 Task: Find connections with filter location Brandýs nad Labem-Stará Boleslav with filter topic #Travellingwith filter profile language English with filter current company AFCONS Infrastructure Limited - A Shapoorji Pallonji Group Company with filter school KGiSL Institute of Technology with filter industry Wholesale Paper Products with filter service category Family Law with filter keywords title Preschool Teacher
Action: Mouse moved to (675, 88)
Screenshot: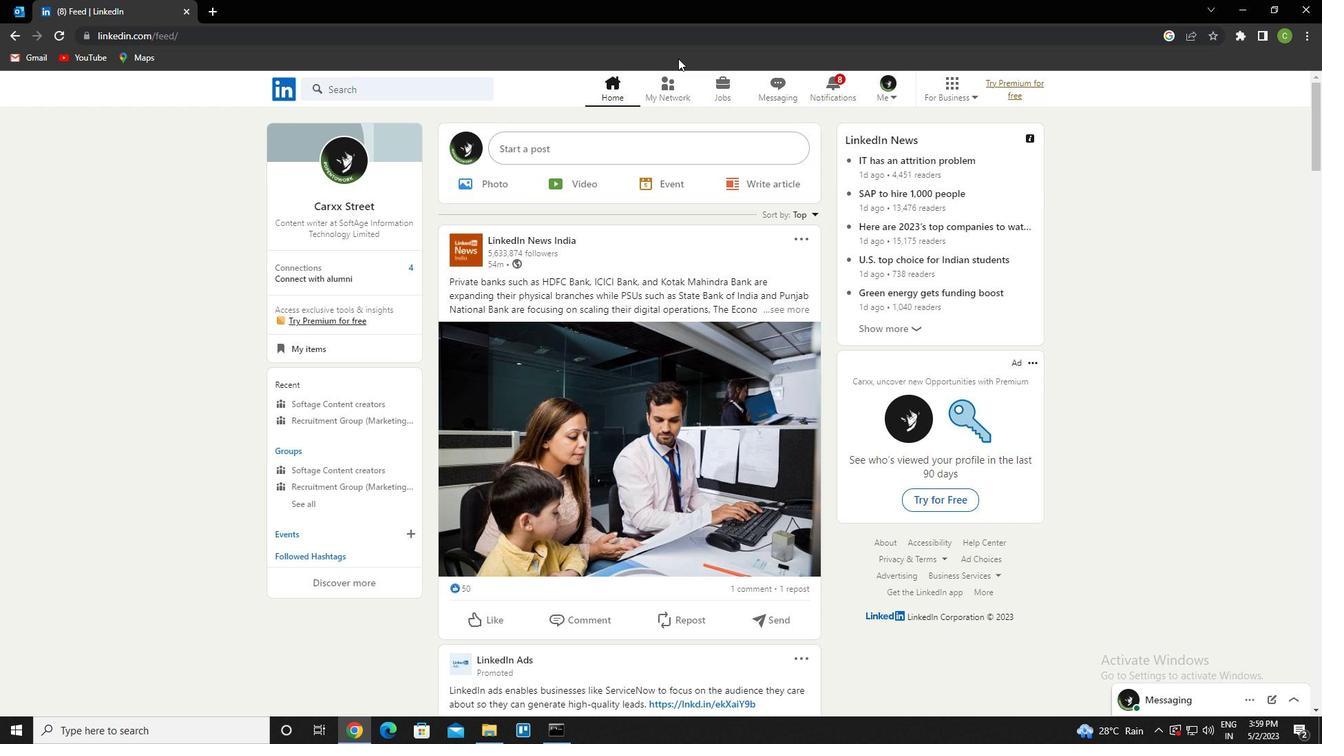 
Action: Mouse pressed left at (675, 88)
Screenshot: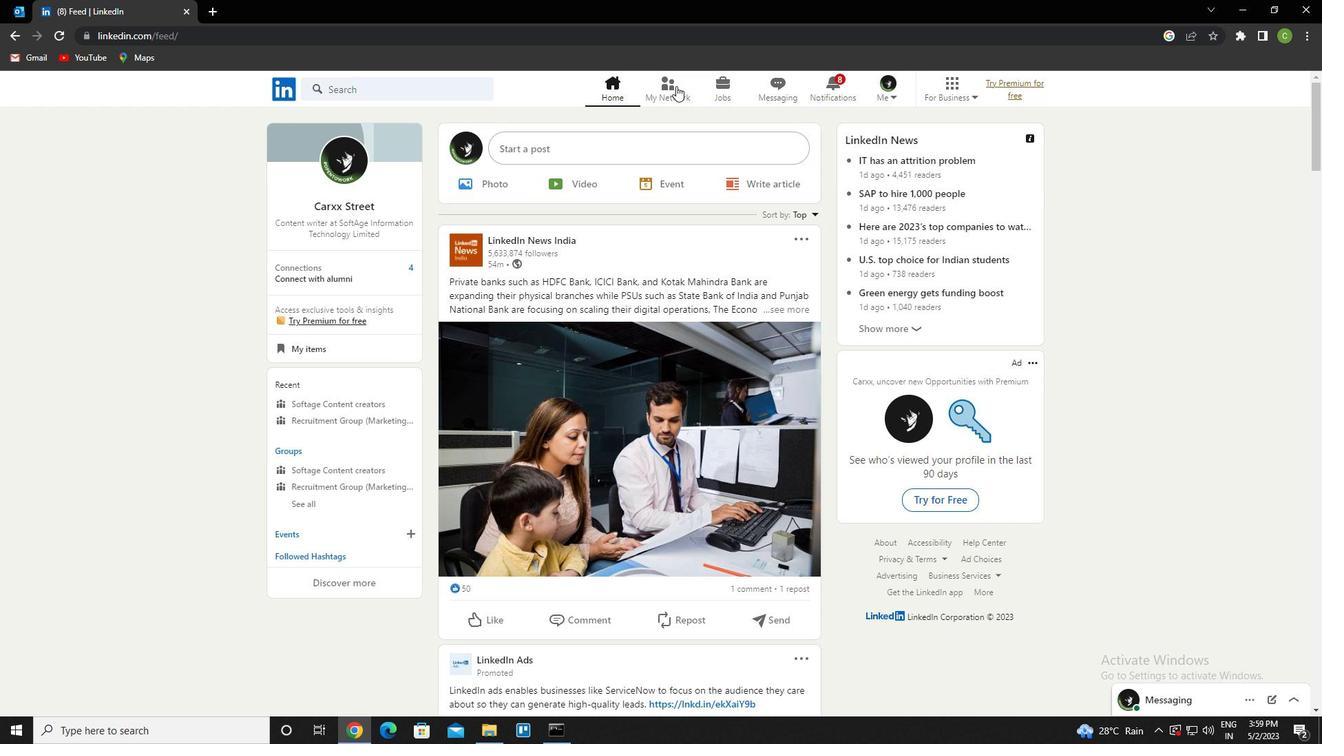 
Action: Mouse moved to (433, 172)
Screenshot: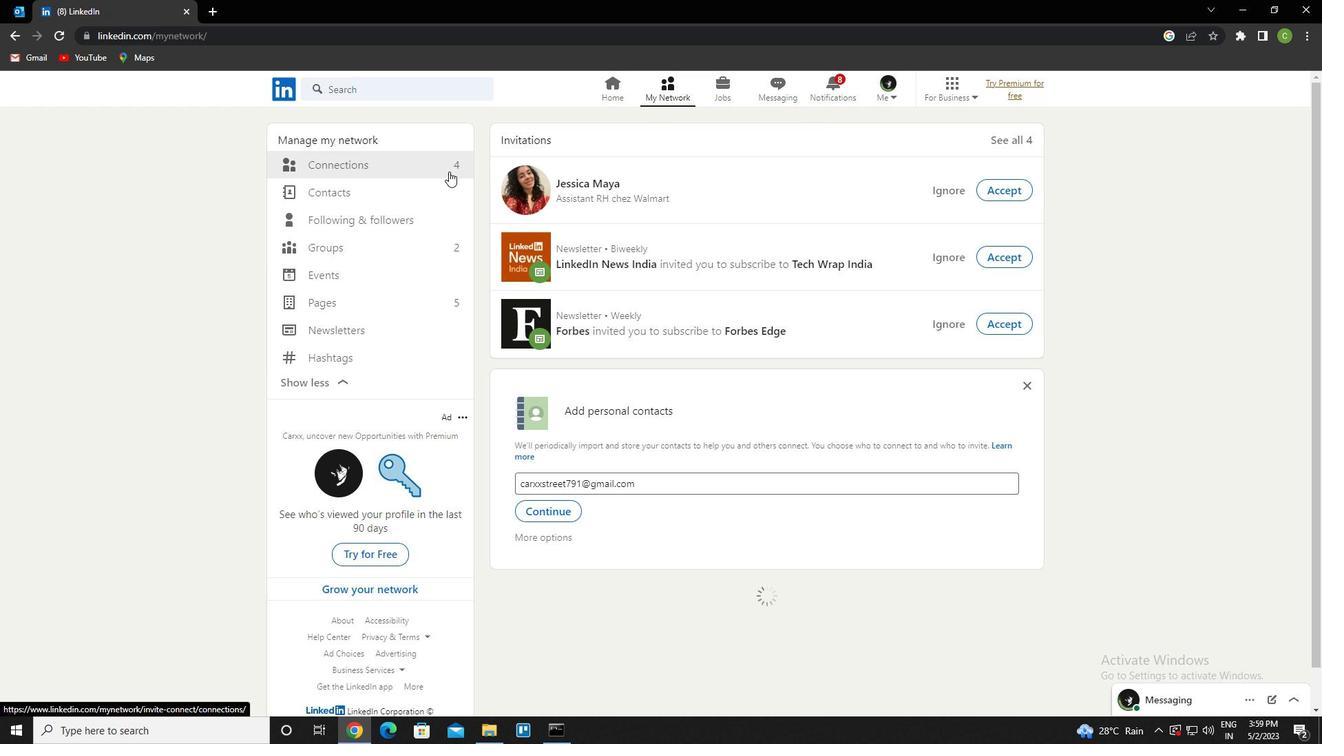 
Action: Mouse pressed left at (433, 172)
Screenshot: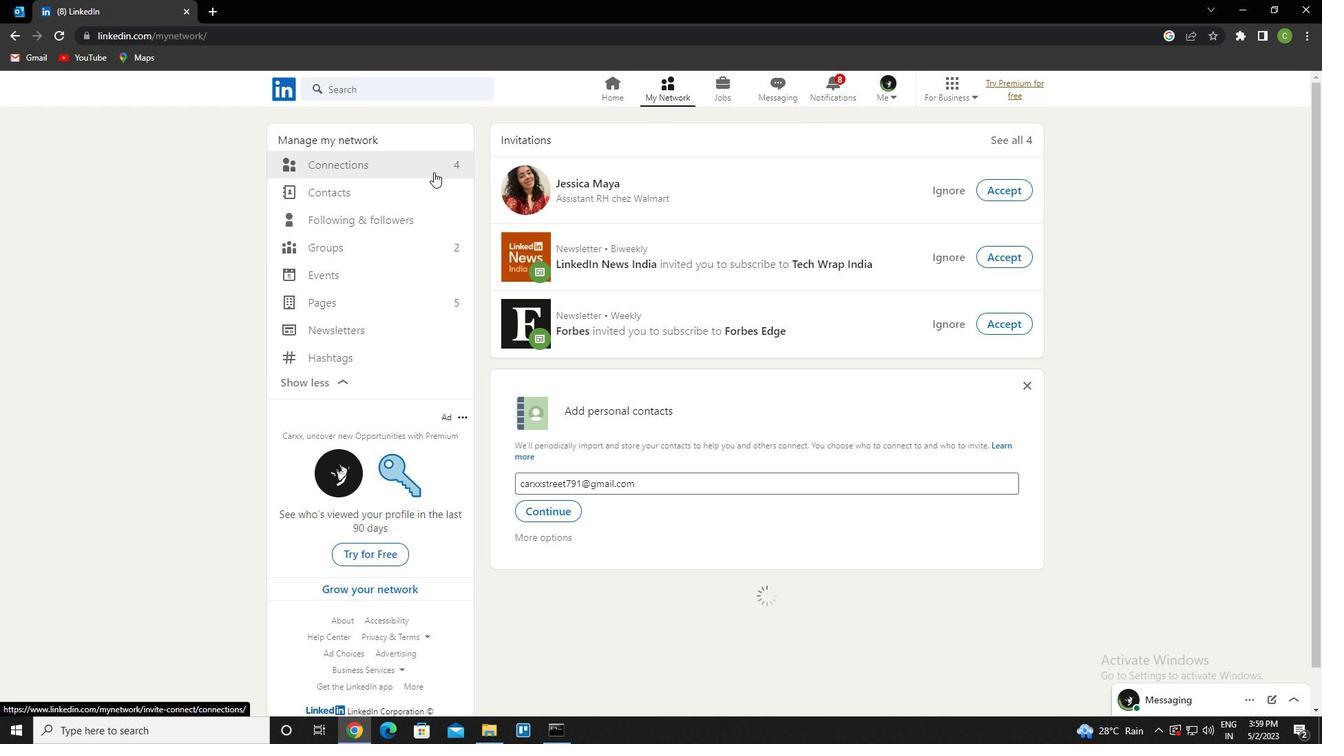
Action: Mouse moved to (775, 165)
Screenshot: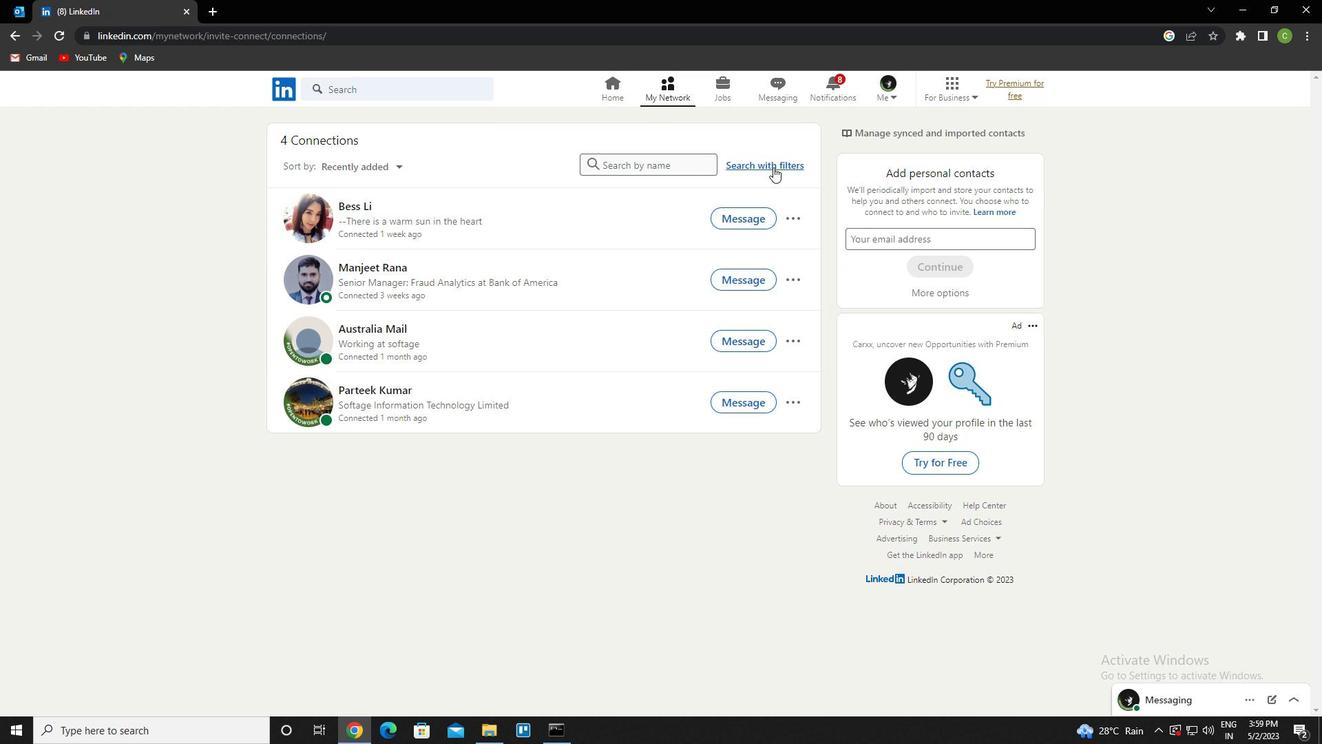 
Action: Mouse pressed left at (775, 165)
Screenshot: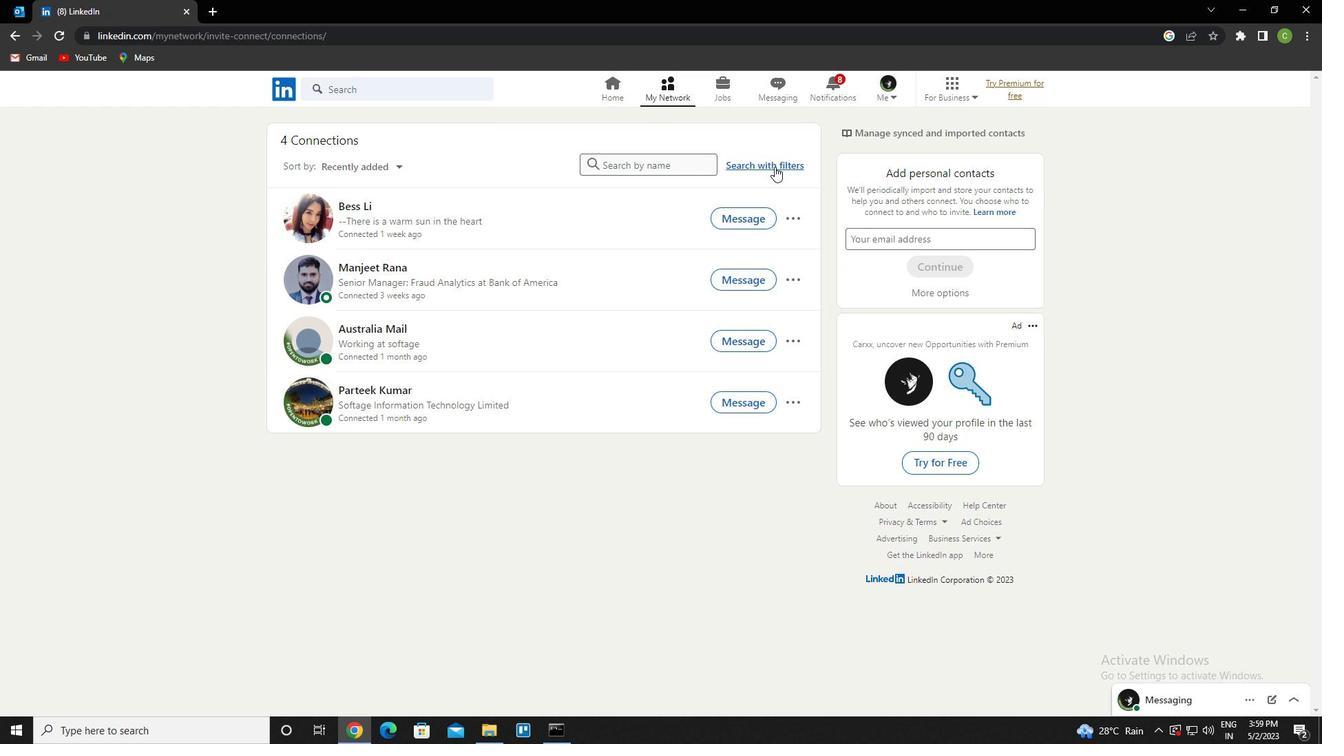 
Action: Mouse moved to (711, 128)
Screenshot: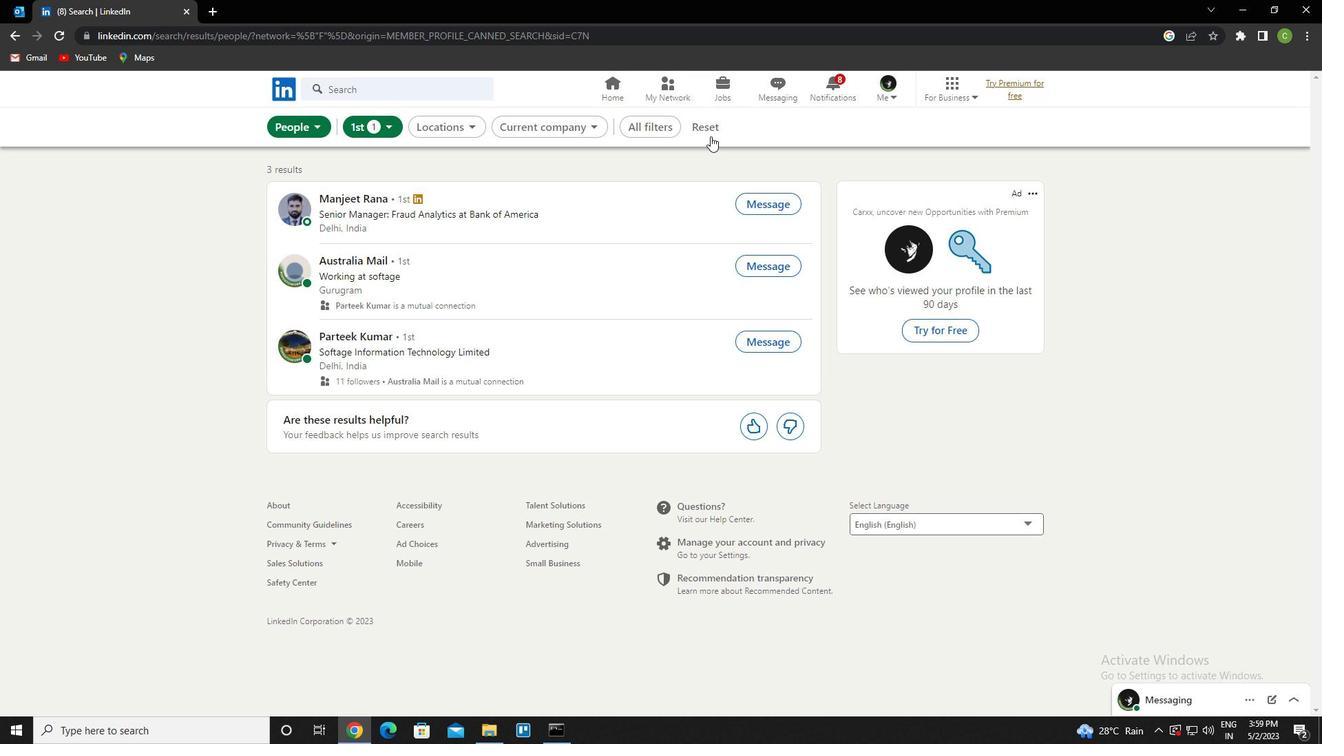 
Action: Mouse pressed left at (711, 128)
Screenshot: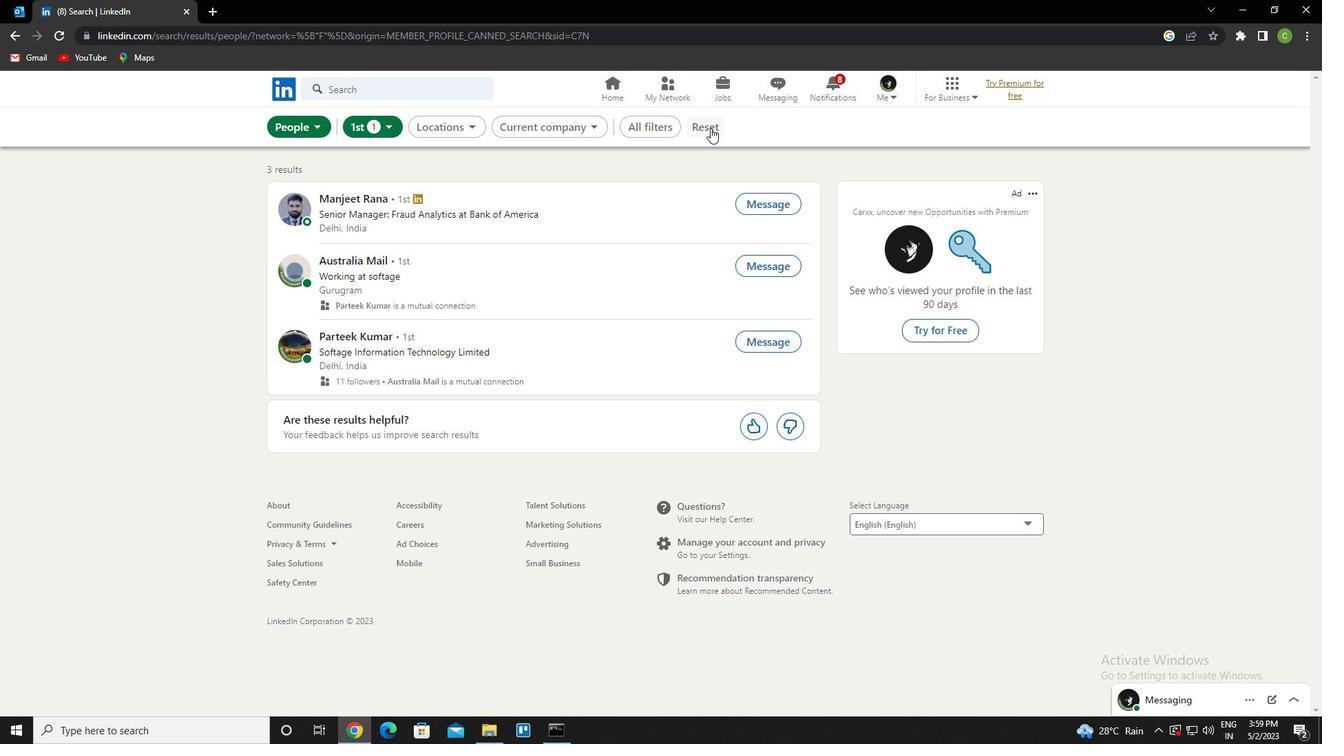 
Action: Mouse moved to (687, 122)
Screenshot: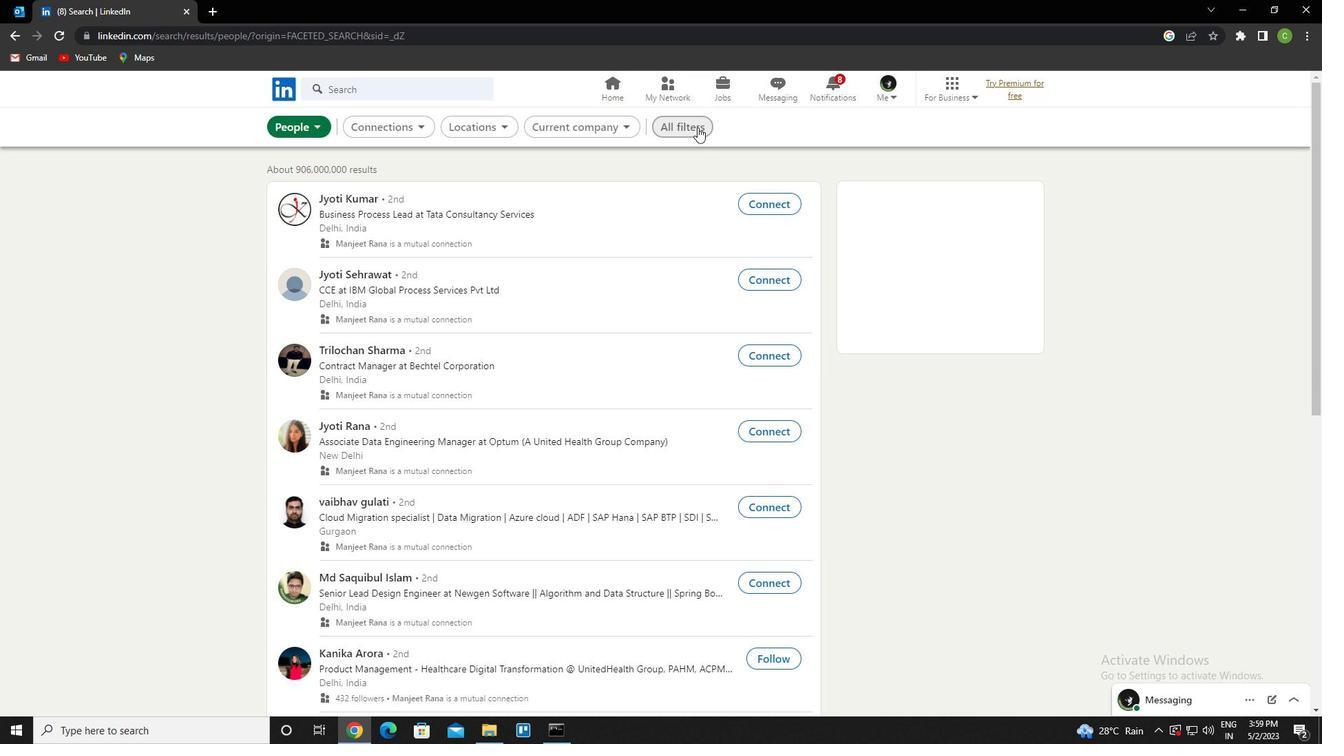 
Action: Mouse pressed left at (687, 122)
Screenshot: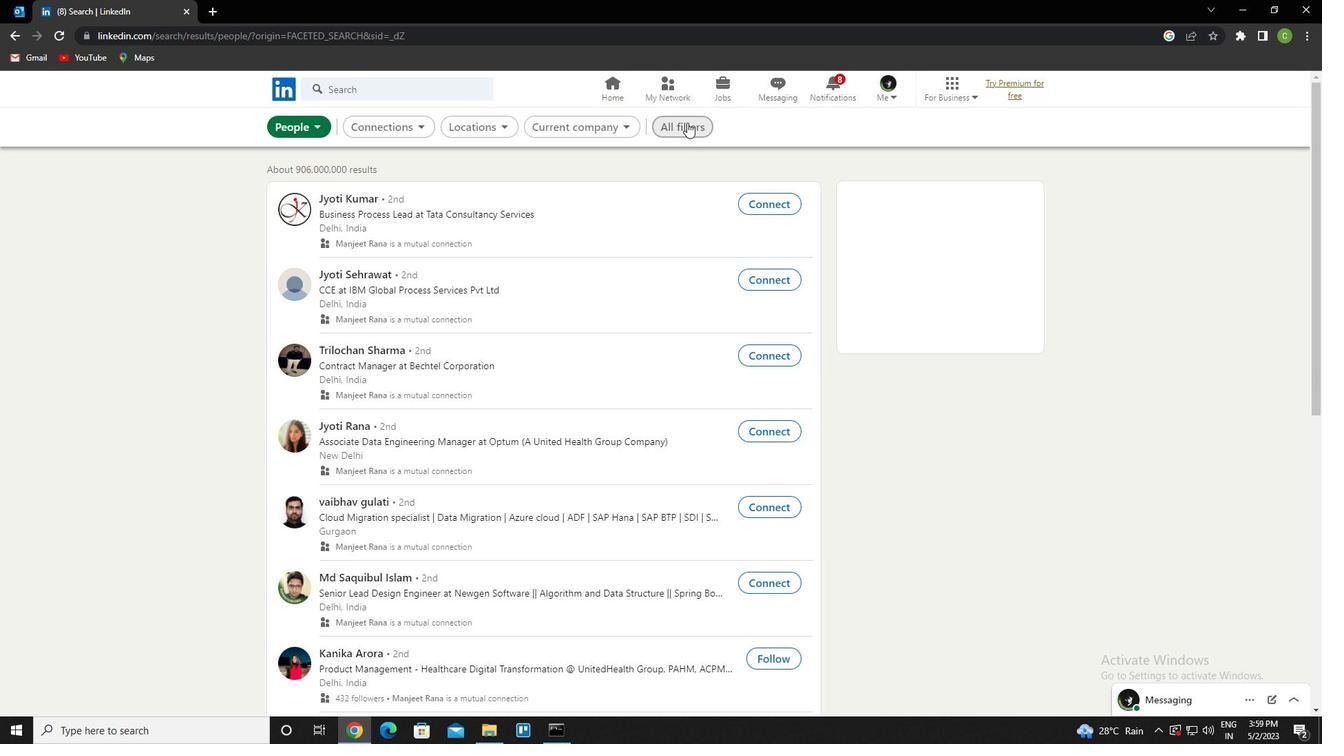 
Action: Mouse moved to (1192, 440)
Screenshot: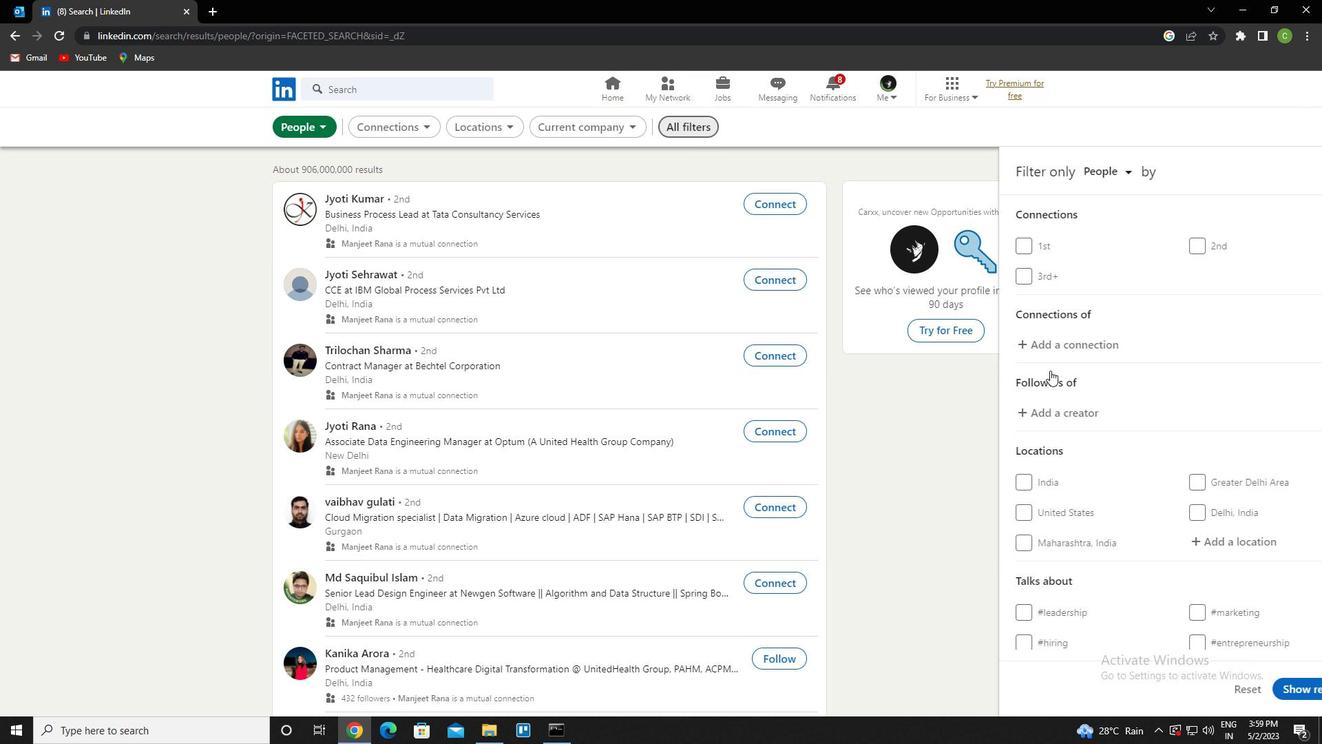 
Action: Mouse scrolled (1192, 439) with delta (0, 0)
Screenshot: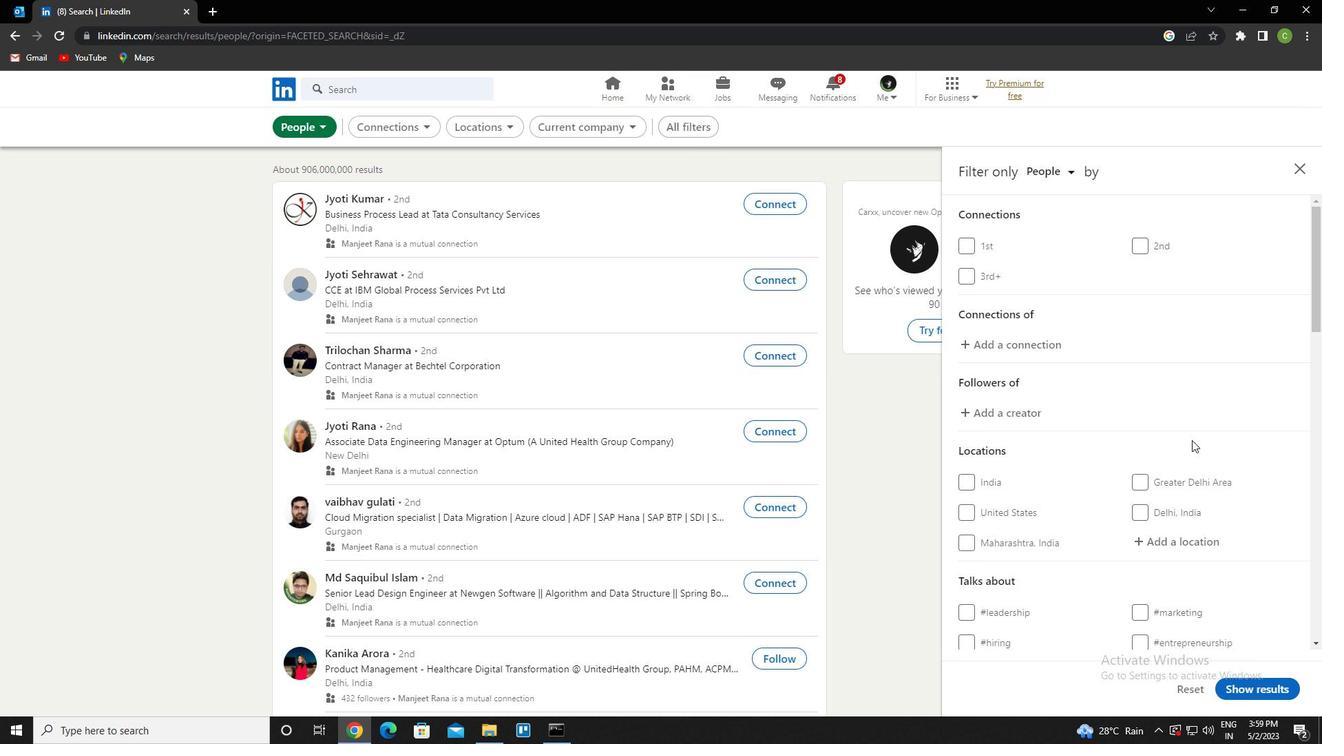 
Action: Mouse moved to (1192, 442)
Screenshot: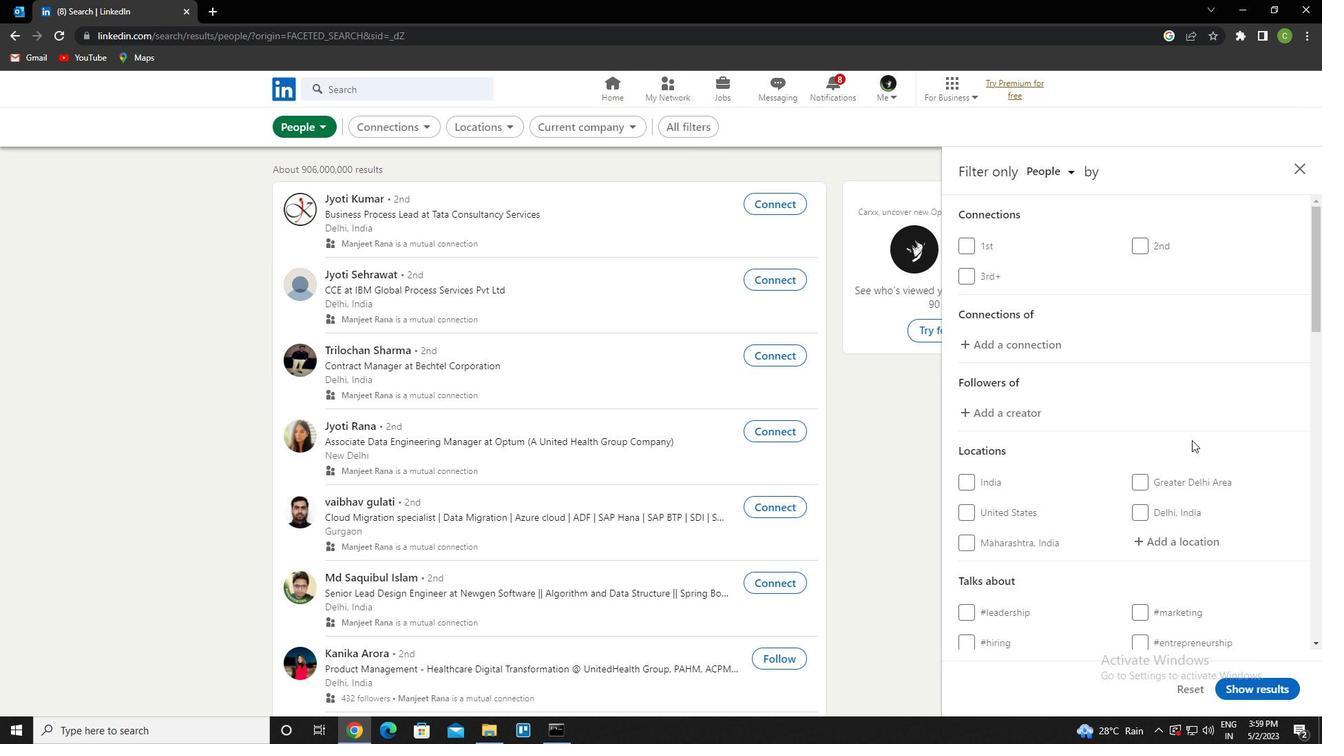
Action: Mouse scrolled (1192, 441) with delta (0, 0)
Screenshot: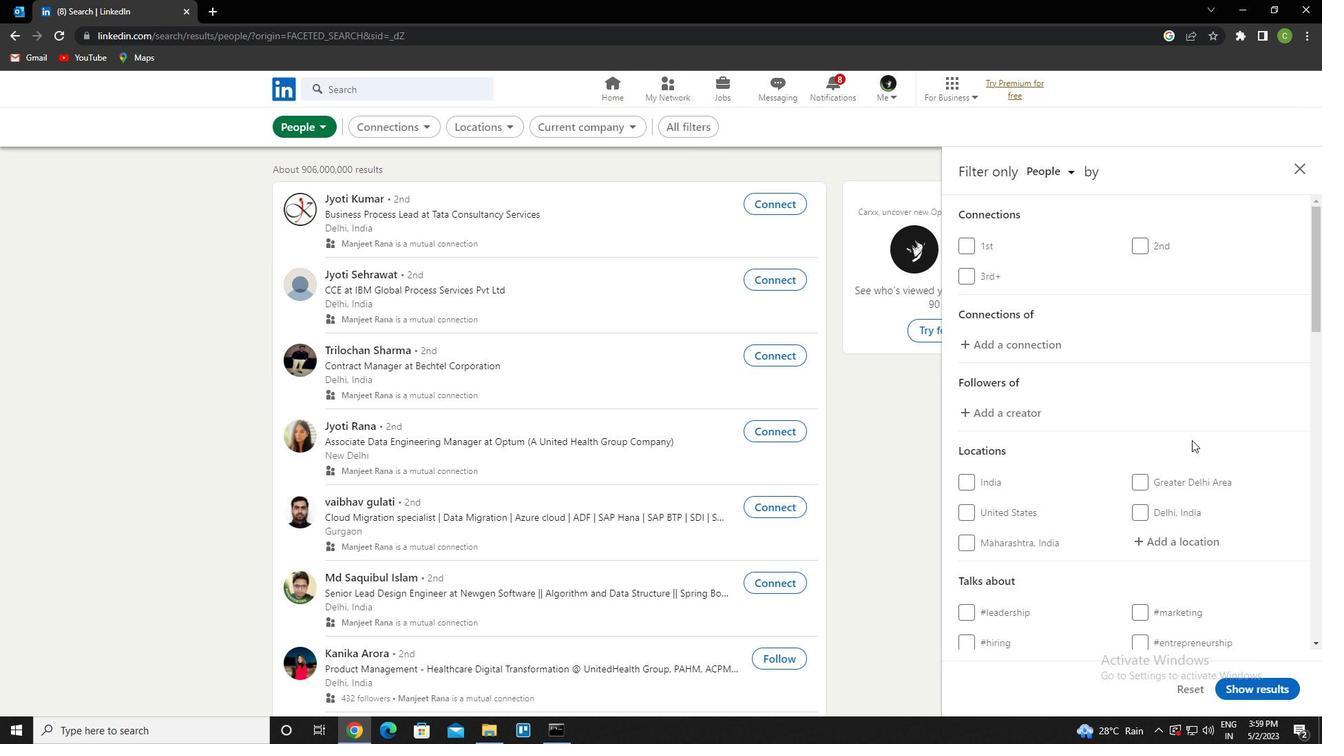 
Action: Mouse moved to (1192, 401)
Screenshot: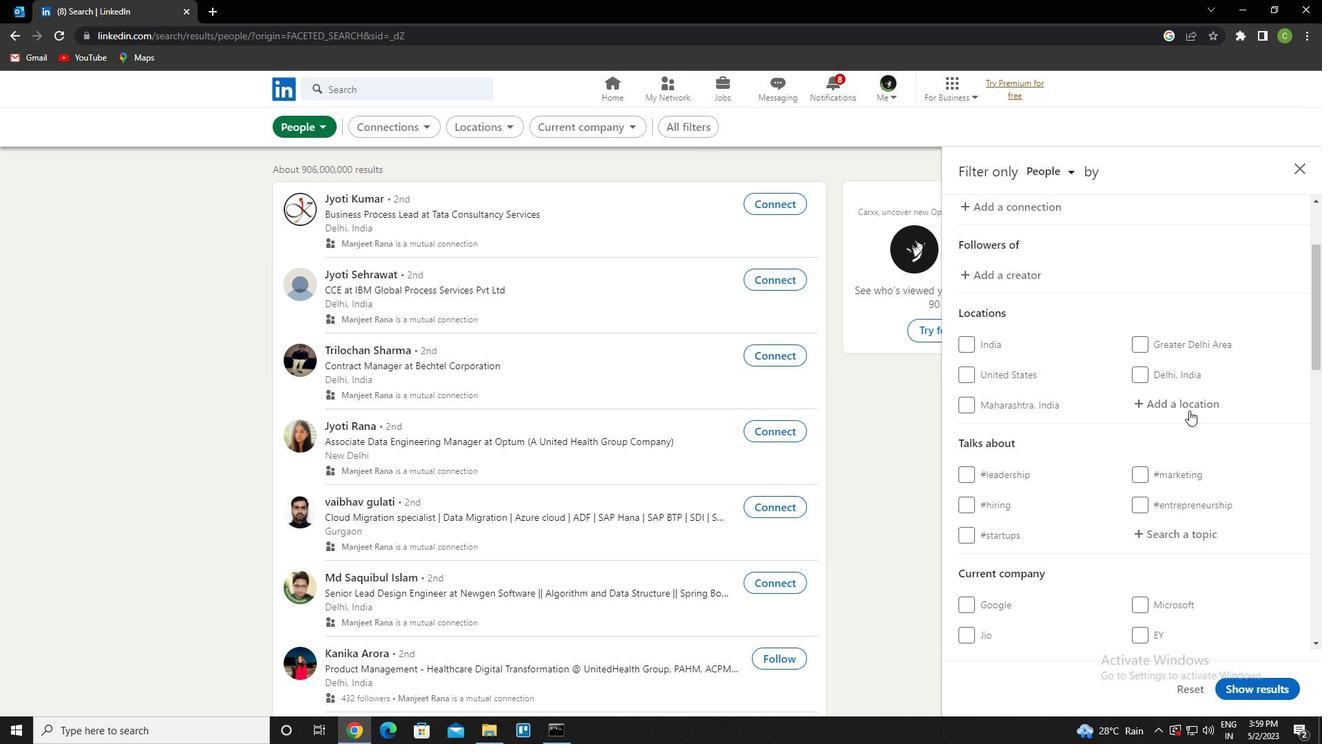 
Action: Mouse pressed left at (1192, 401)
Screenshot: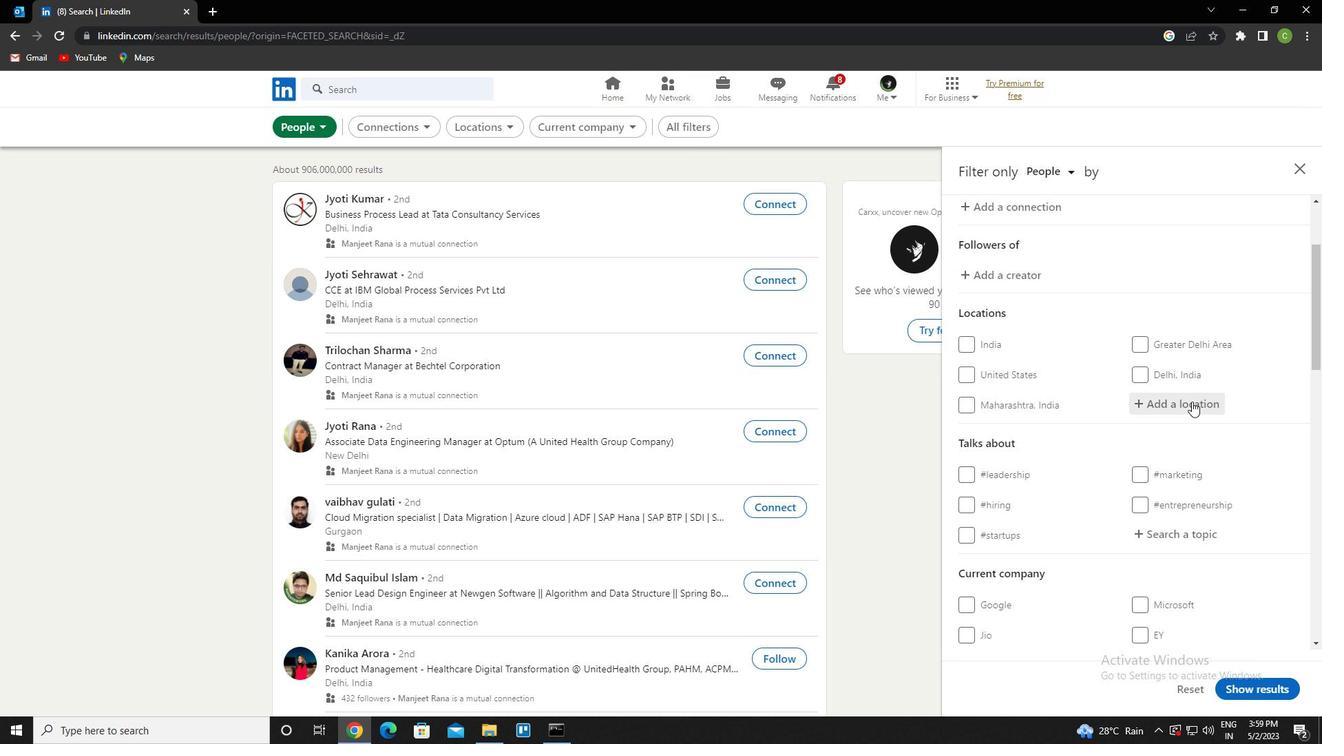 
Action: Key pressed <Key.caps_lock>b<Key.caps_lock>randys<Key.down><Key.enter>
Screenshot: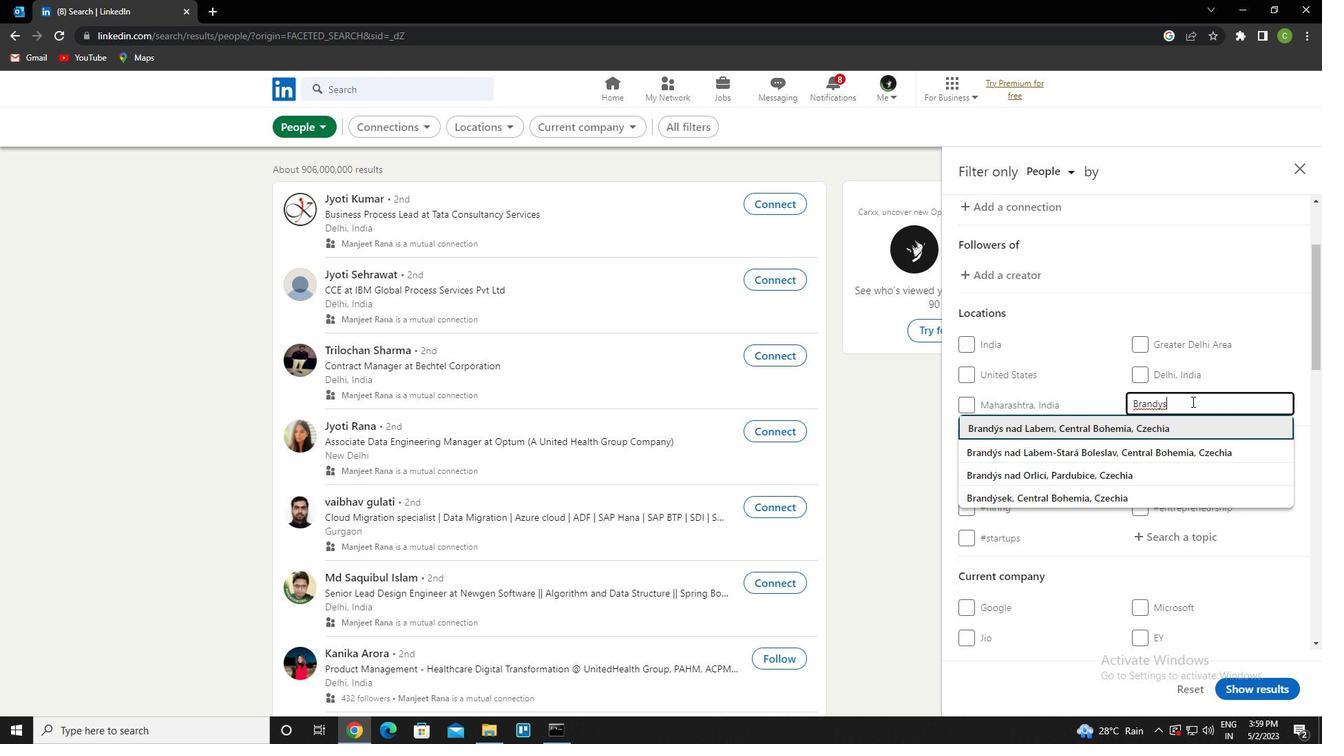
Action: Mouse scrolled (1192, 400) with delta (0, 0)
Screenshot: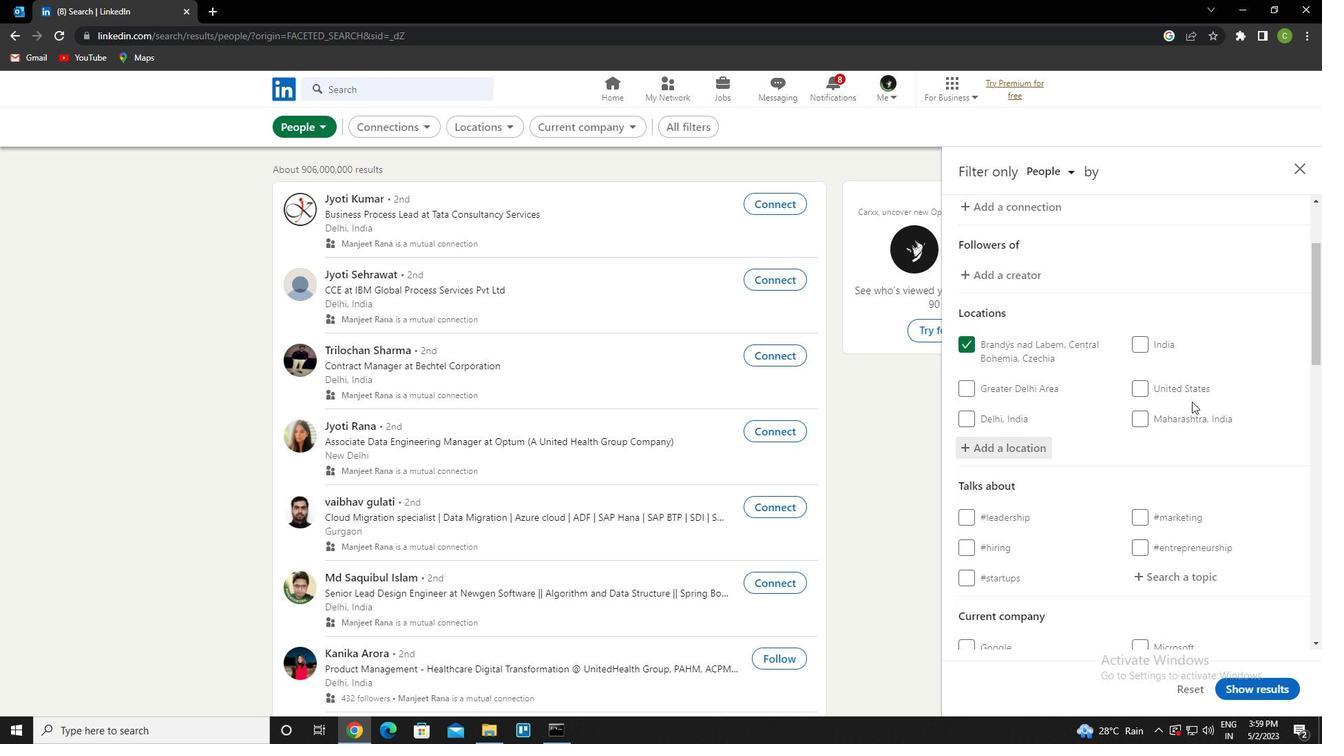 
Action: Mouse scrolled (1192, 400) with delta (0, 0)
Screenshot: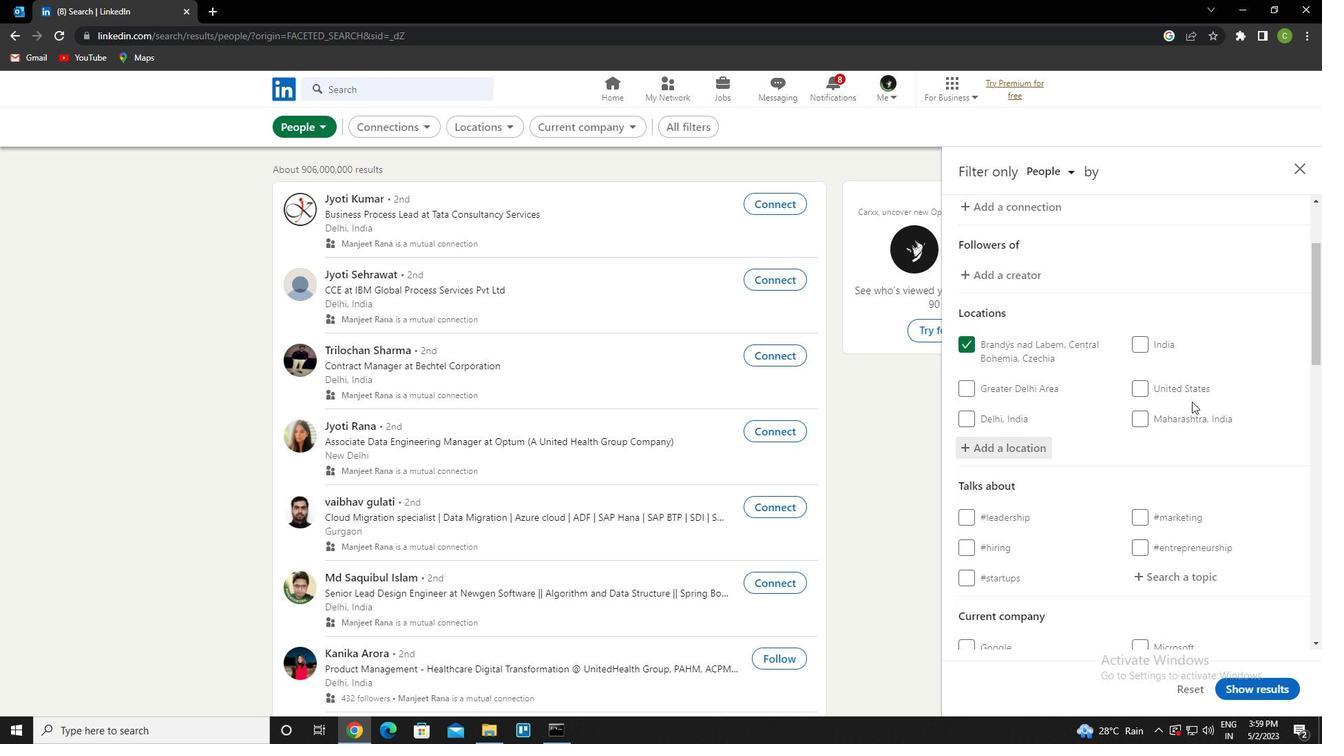 
Action: Mouse scrolled (1192, 400) with delta (0, 0)
Screenshot: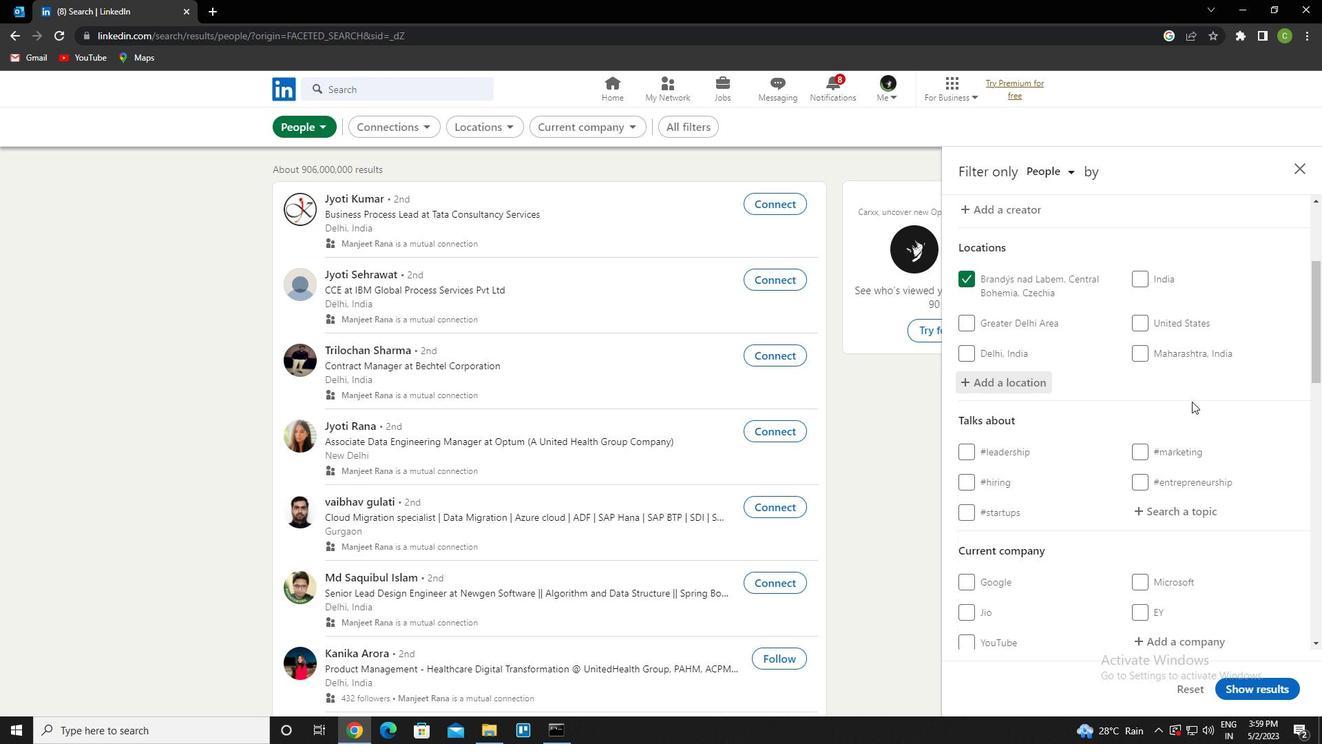 
Action: Mouse moved to (1180, 364)
Screenshot: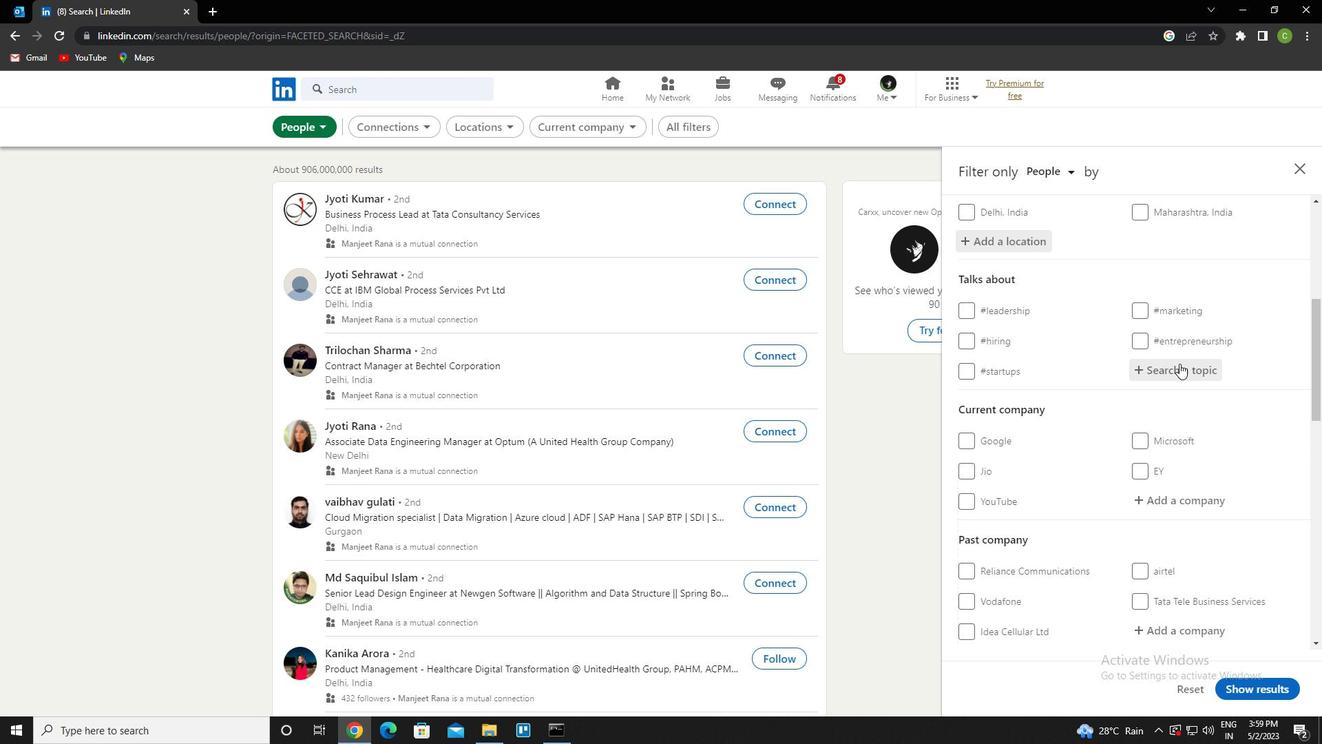 
Action: Mouse pressed left at (1180, 364)
Screenshot: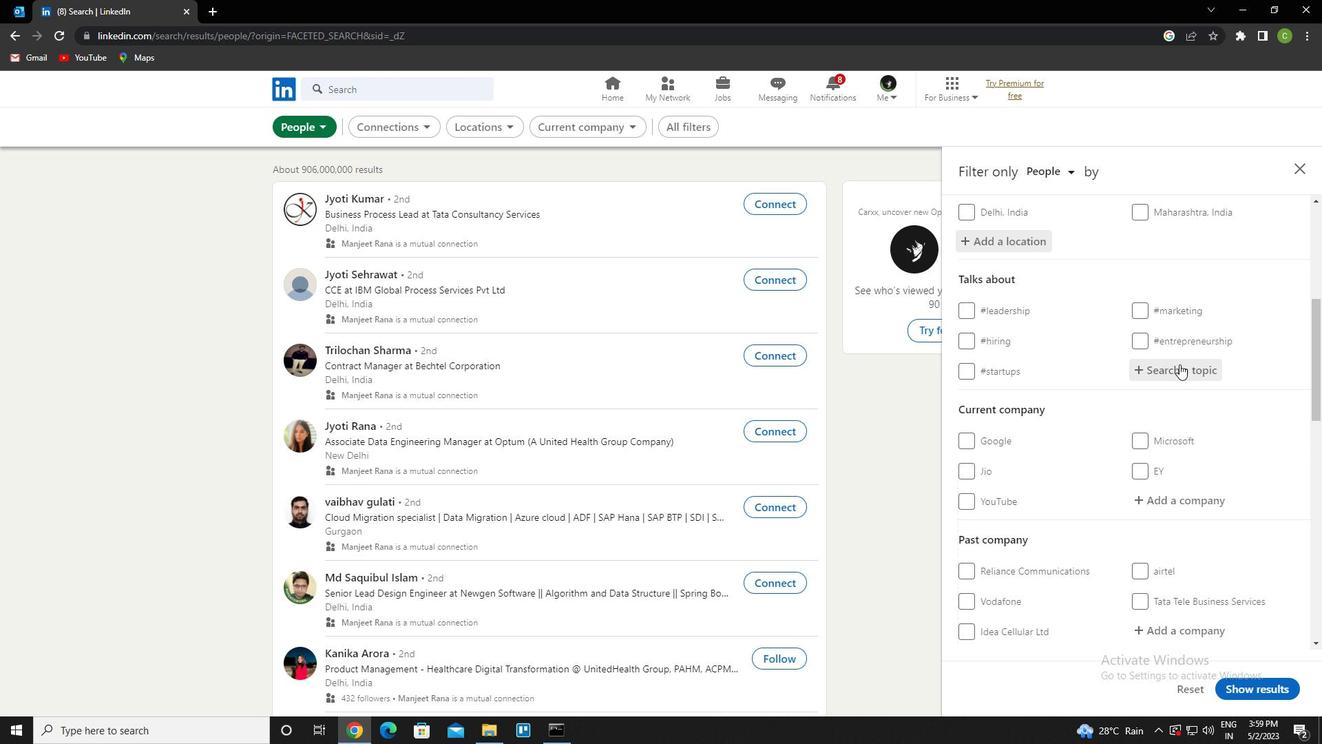 
Action: Key pressed <Key.caps_lock>t<Key.caps_lock>ravelling<Key.down><Key.enter>
Screenshot: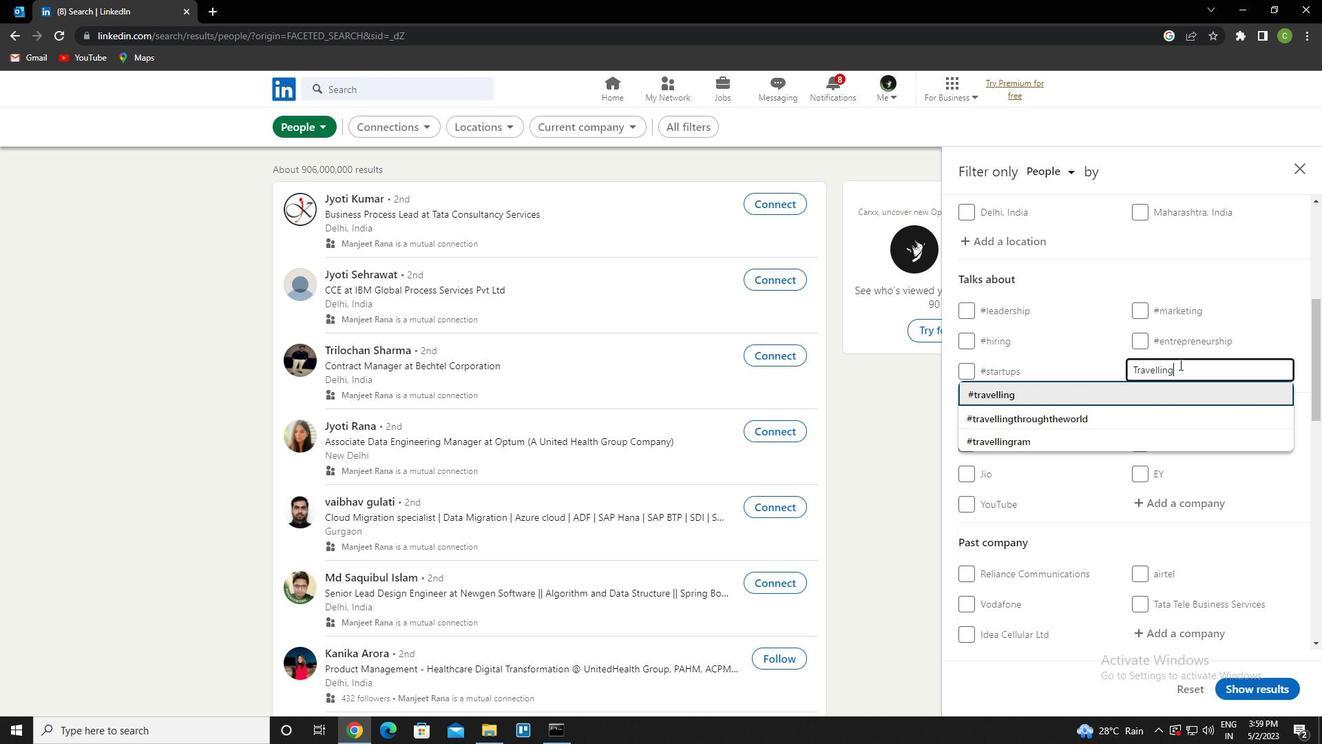 
Action: Mouse scrolled (1180, 363) with delta (0, 0)
Screenshot: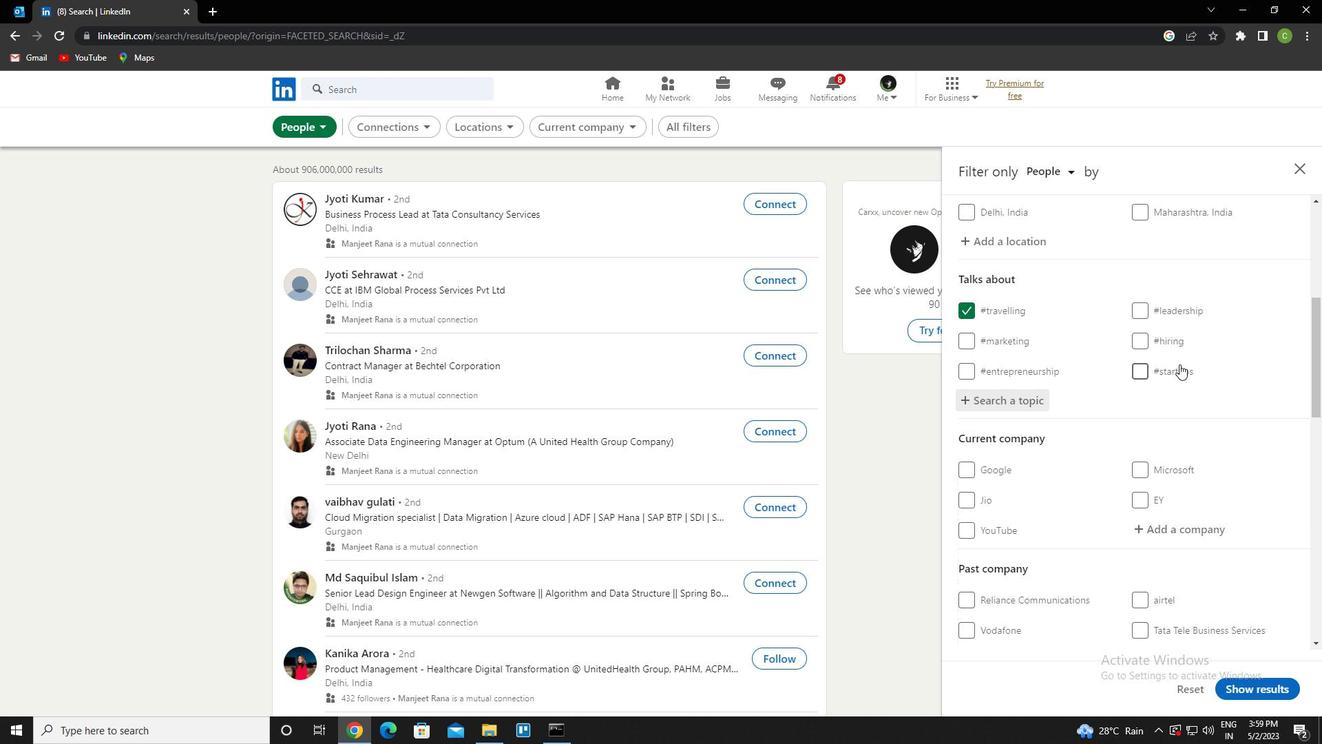 
Action: Mouse scrolled (1180, 363) with delta (0, 0)
Screenshot: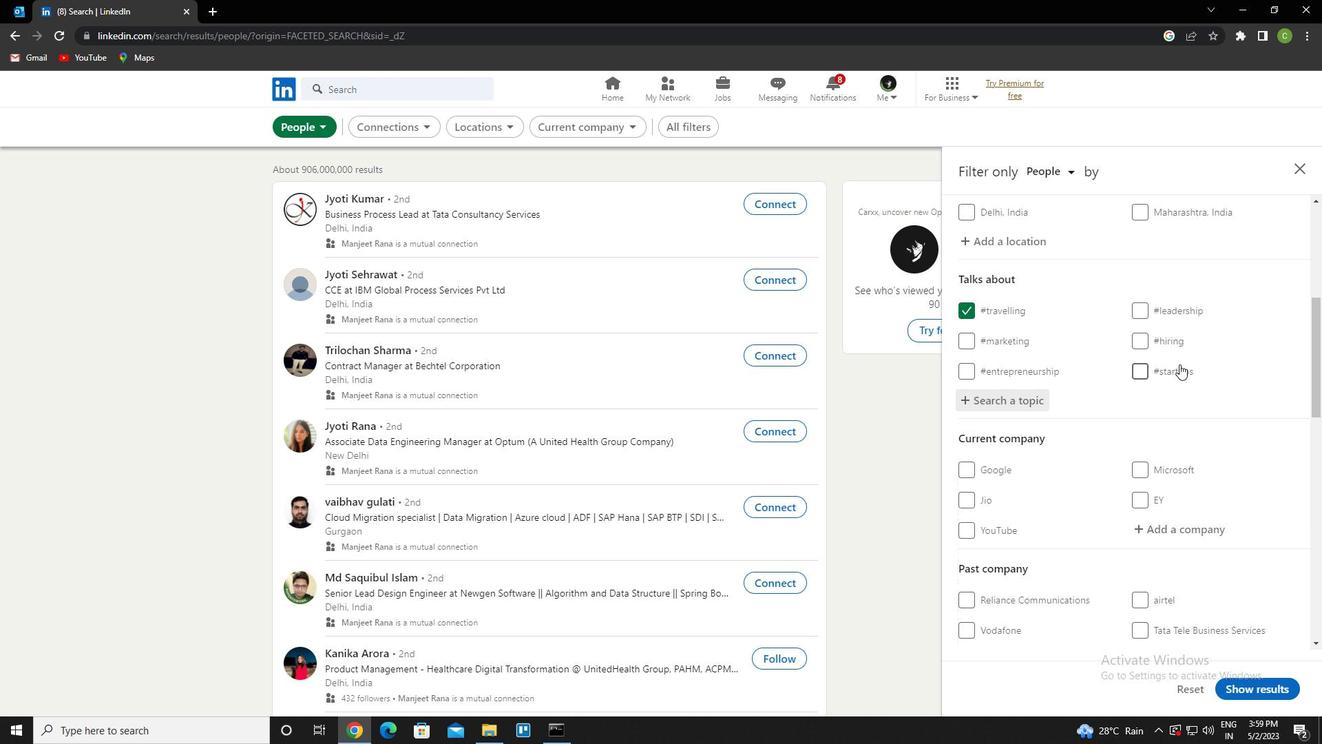 
Action: Mouse scrolled (1180, 363) with delta (0, 0)
Screenshot: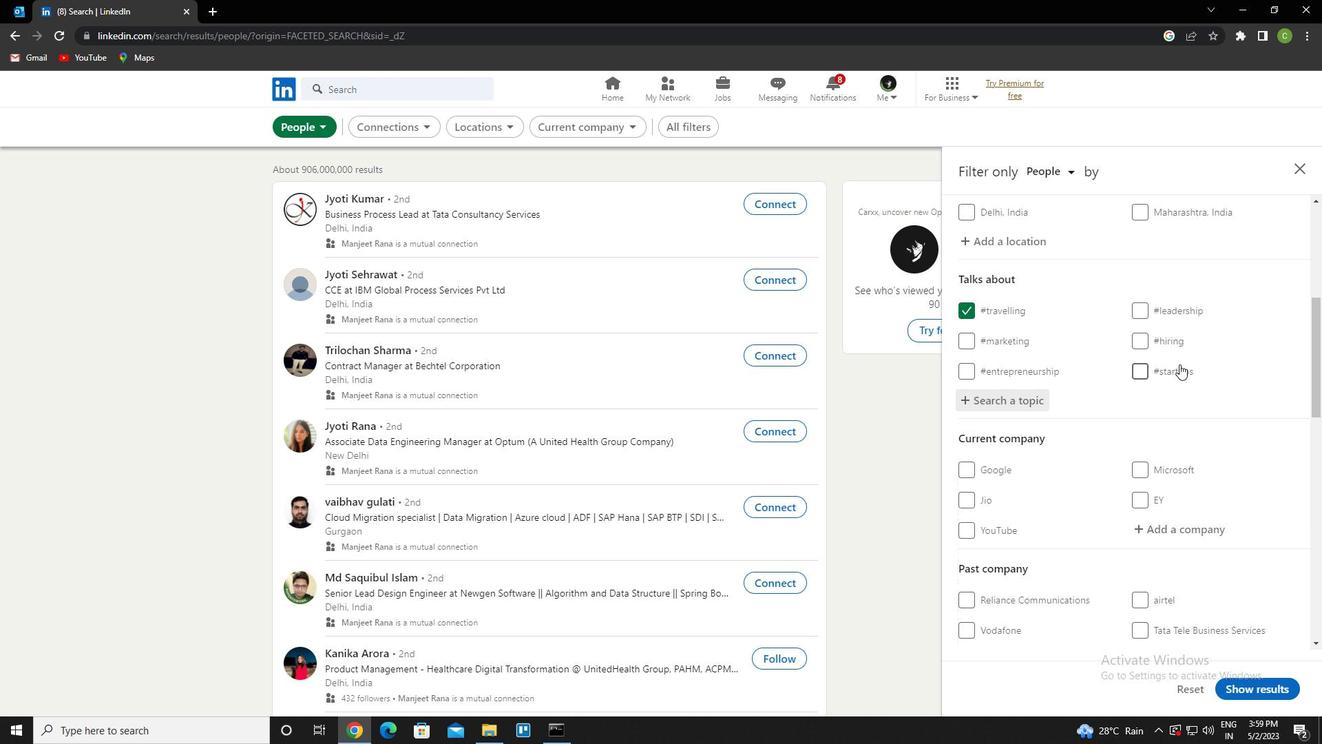 
Action: Mouse scrolled (1180, 363) with delta (0, 0)
Screenshot: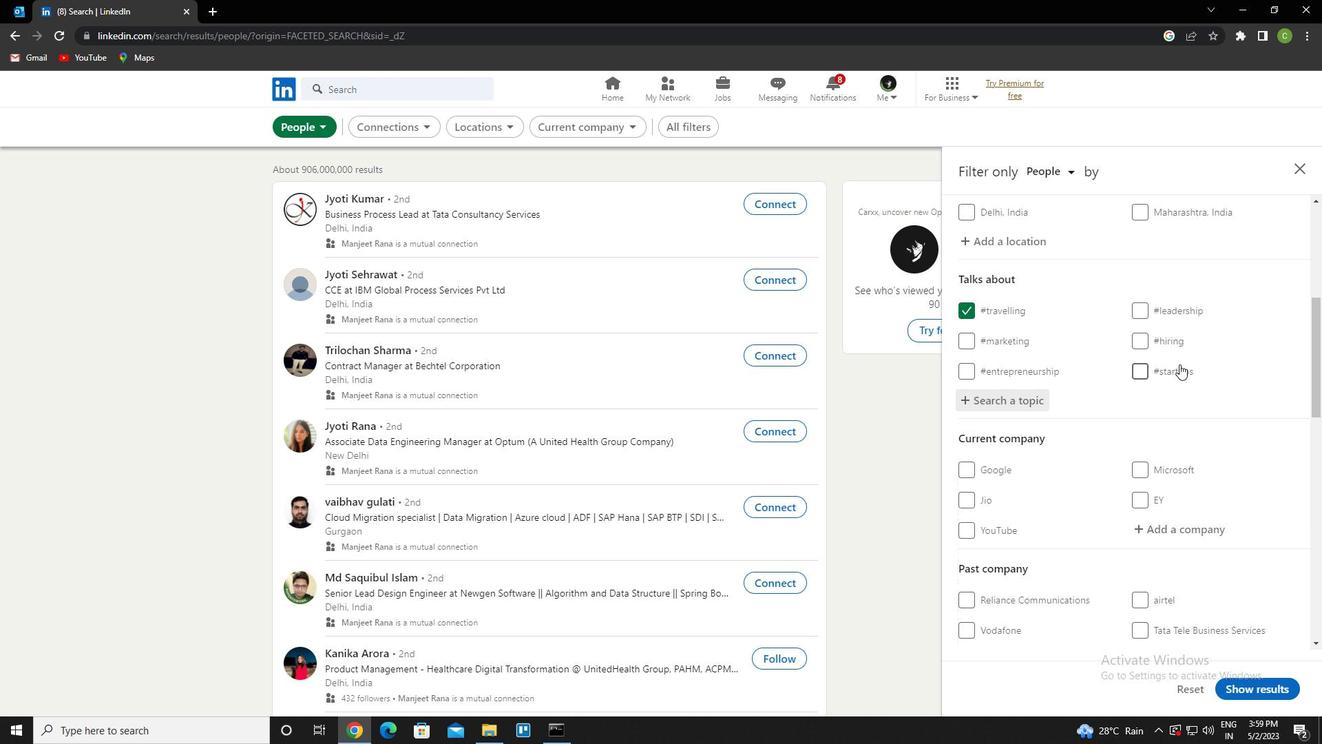 
Action: Mouse scrolled (1180, 363) with delta (0, 0)
Screenshot: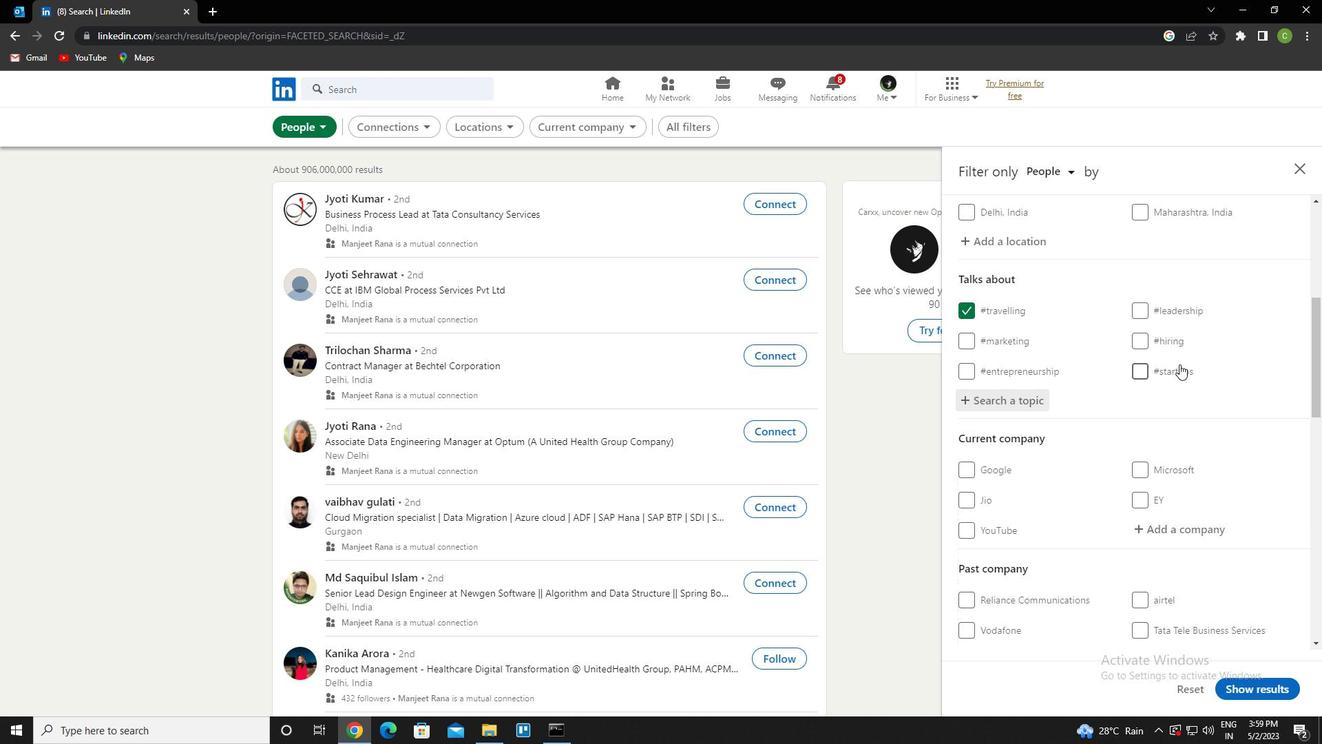 
Action: Mouse scrolled (1180, 363) with delta (0, 0)
Screenshot: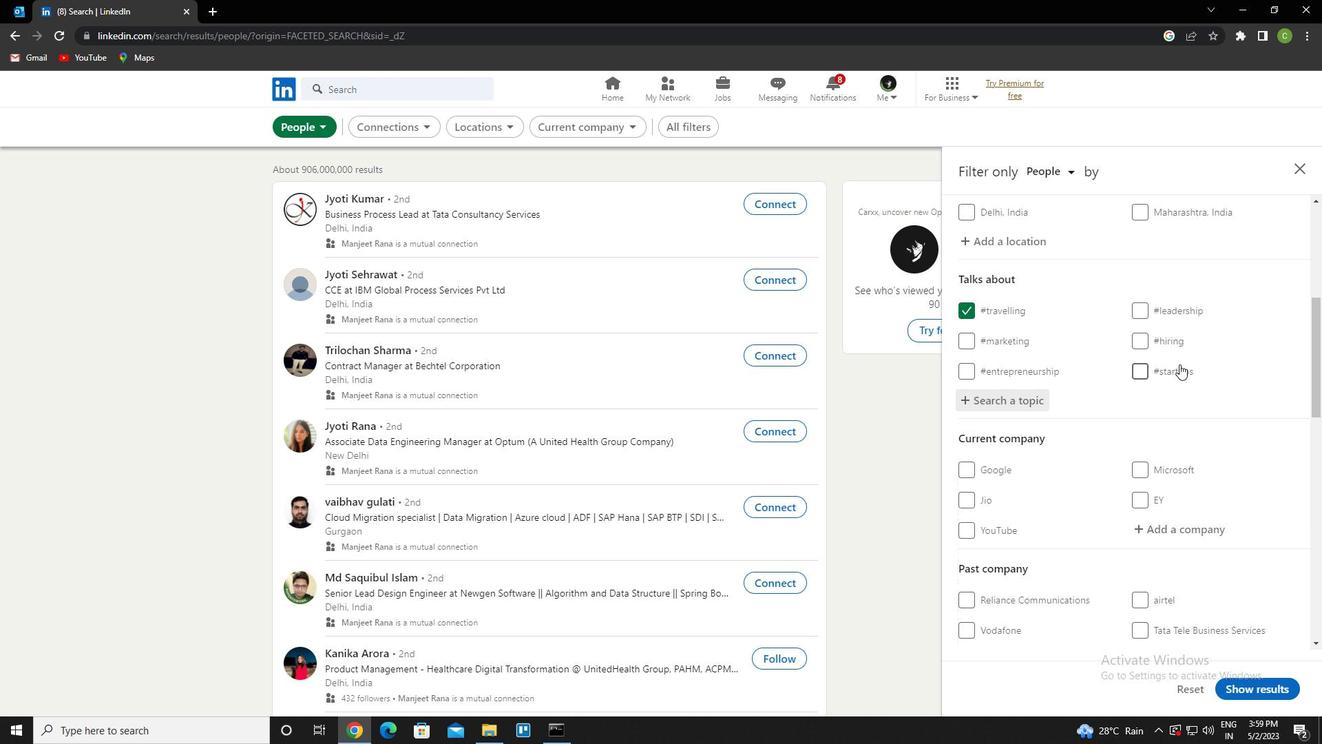 
Action: Mouse scrolled (1180, 363) with delta (0, 0)
Screenshot: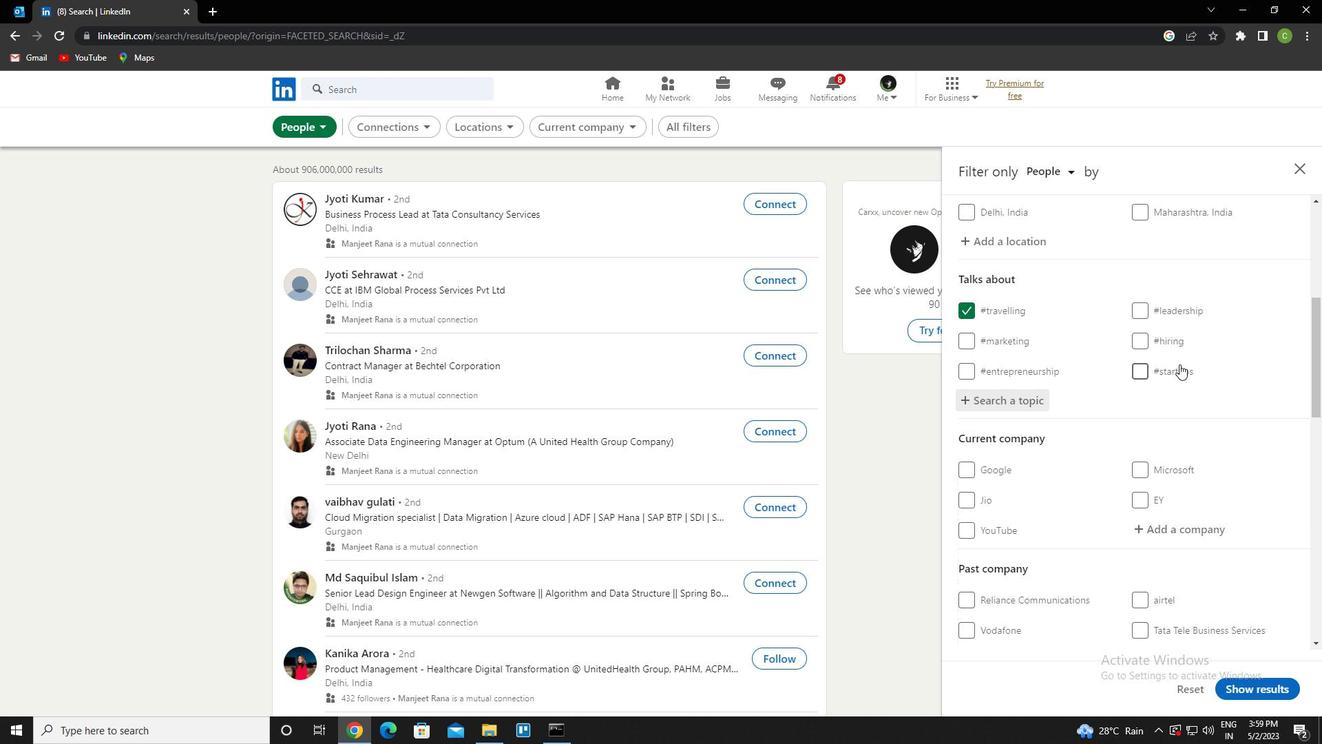 
Action: Mouse scrolled (1180, 363) with delta (0, 0)
Screenshot: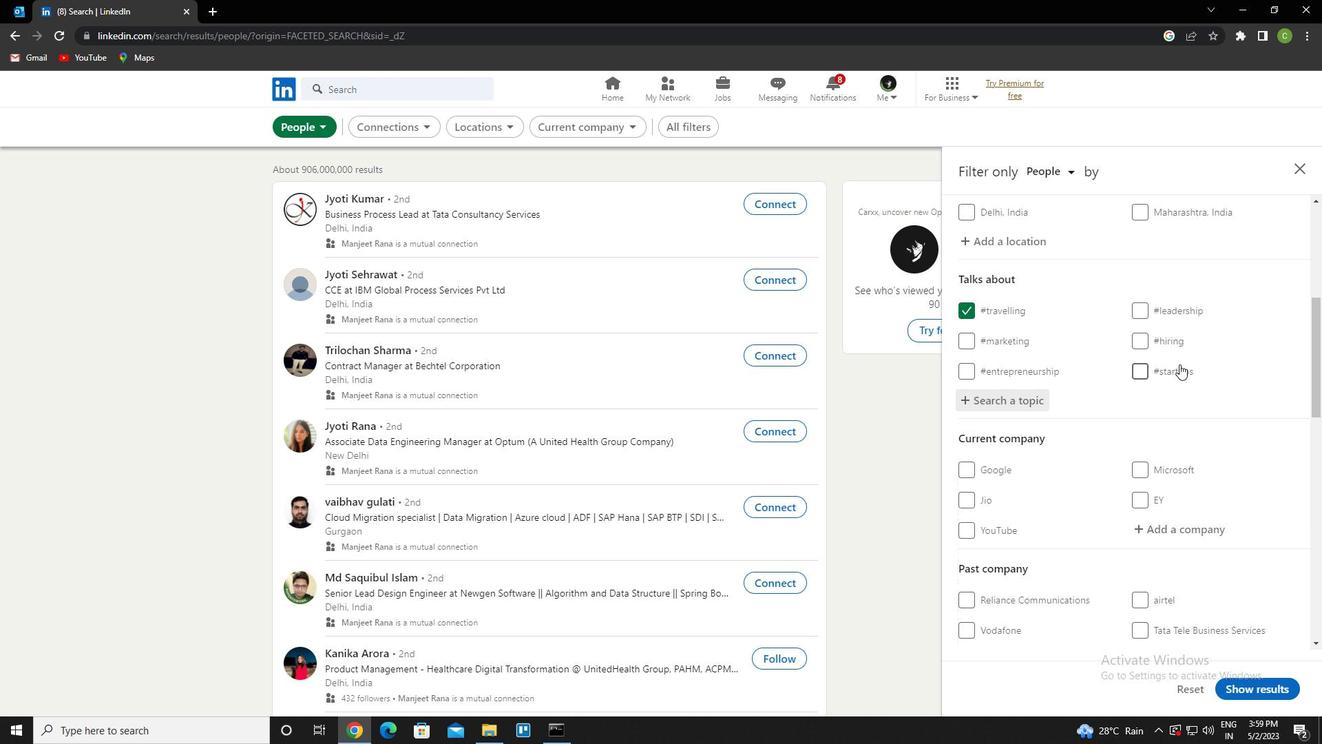 
Action: Mouse moved to (968, 469)
Screenshot: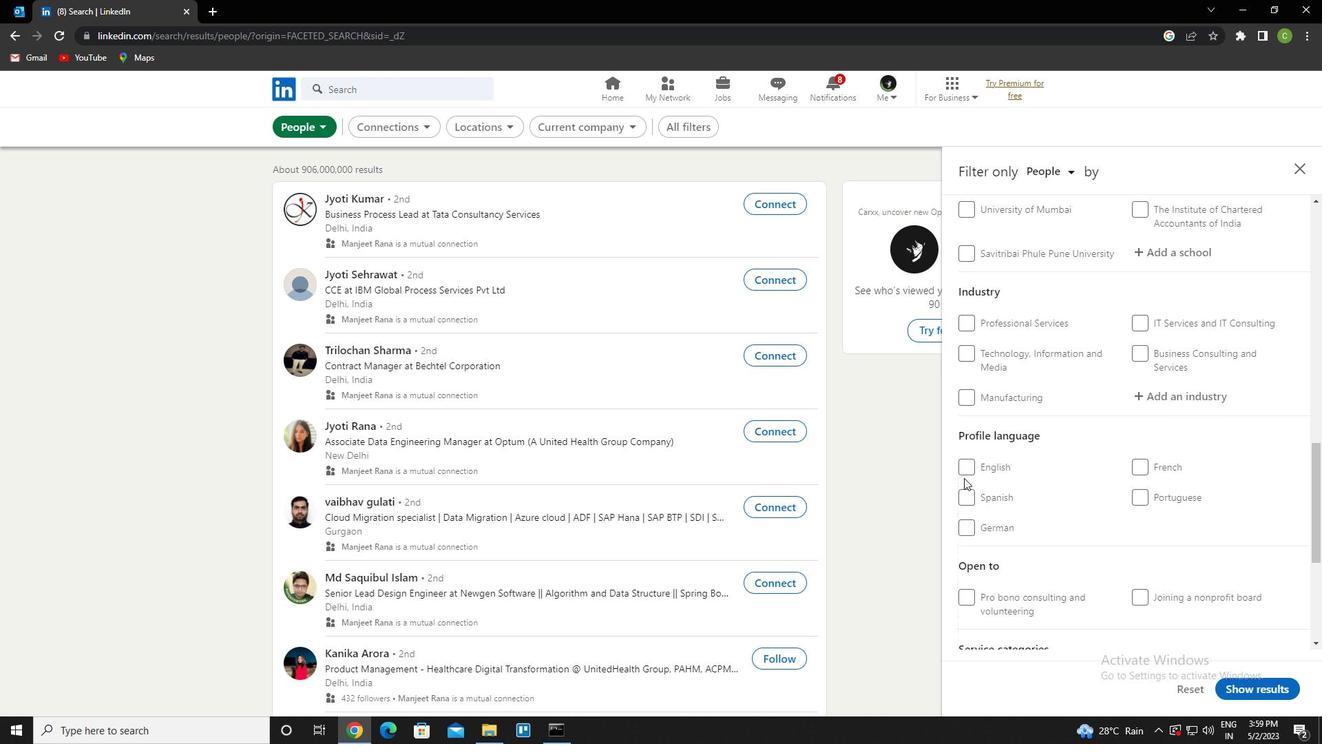 
Action: Mouse pressed left at (968, 469)
Screenshot: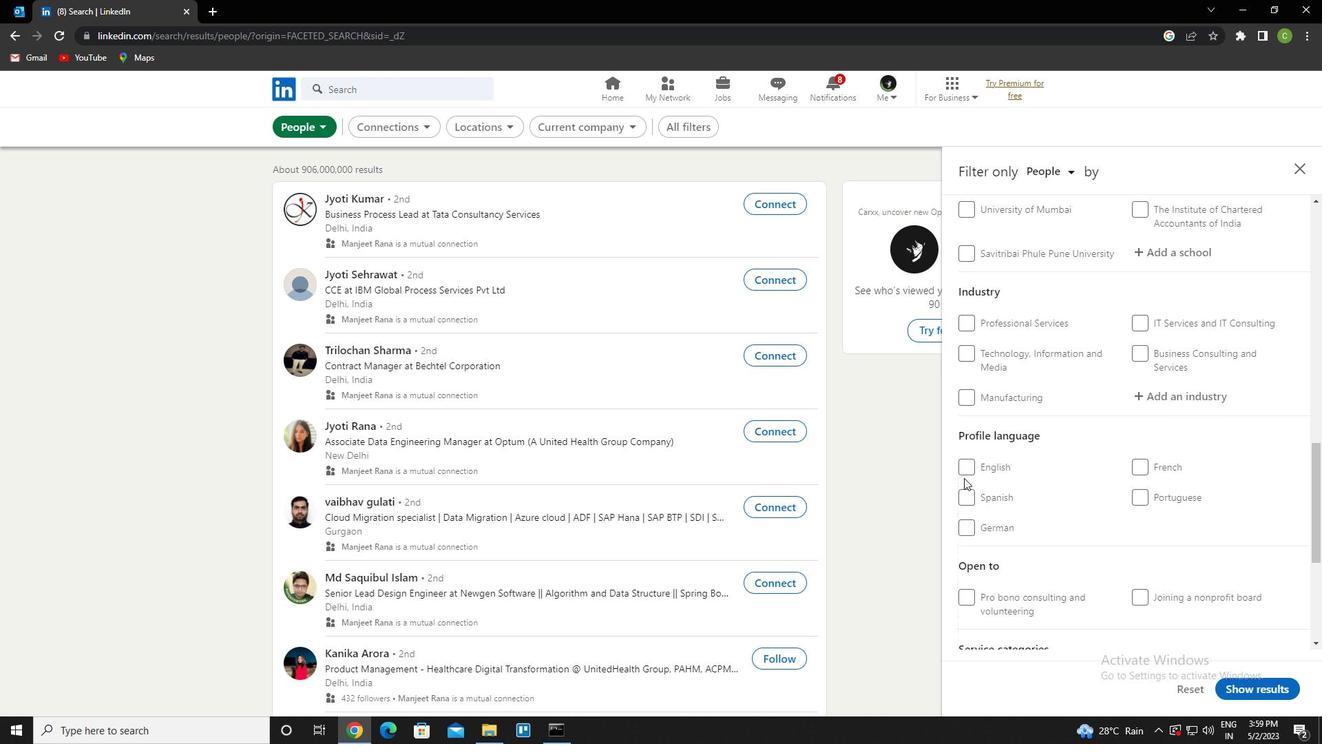 
Action: Mouse moved to (1122, 504)
Screenshot: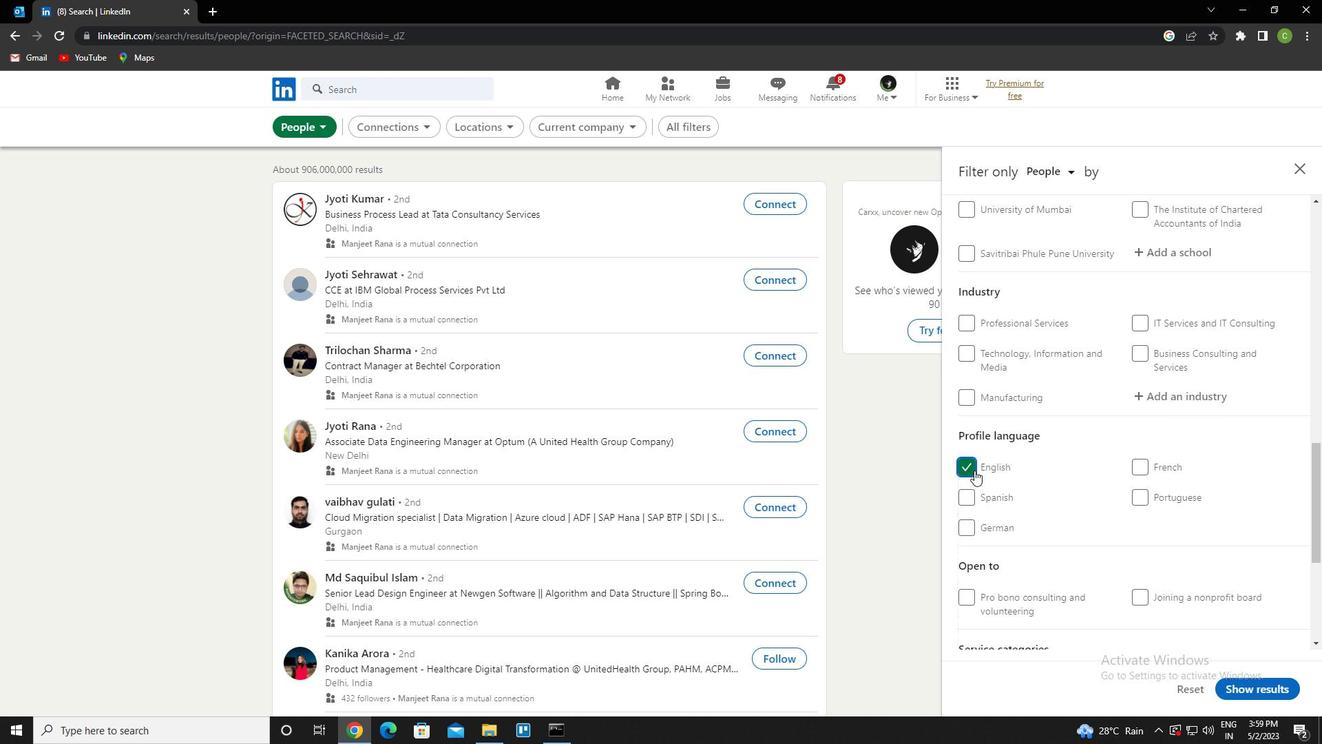 
Action: Mouse scrolled (1122, 505) with delta (0, 0)
Screenshot: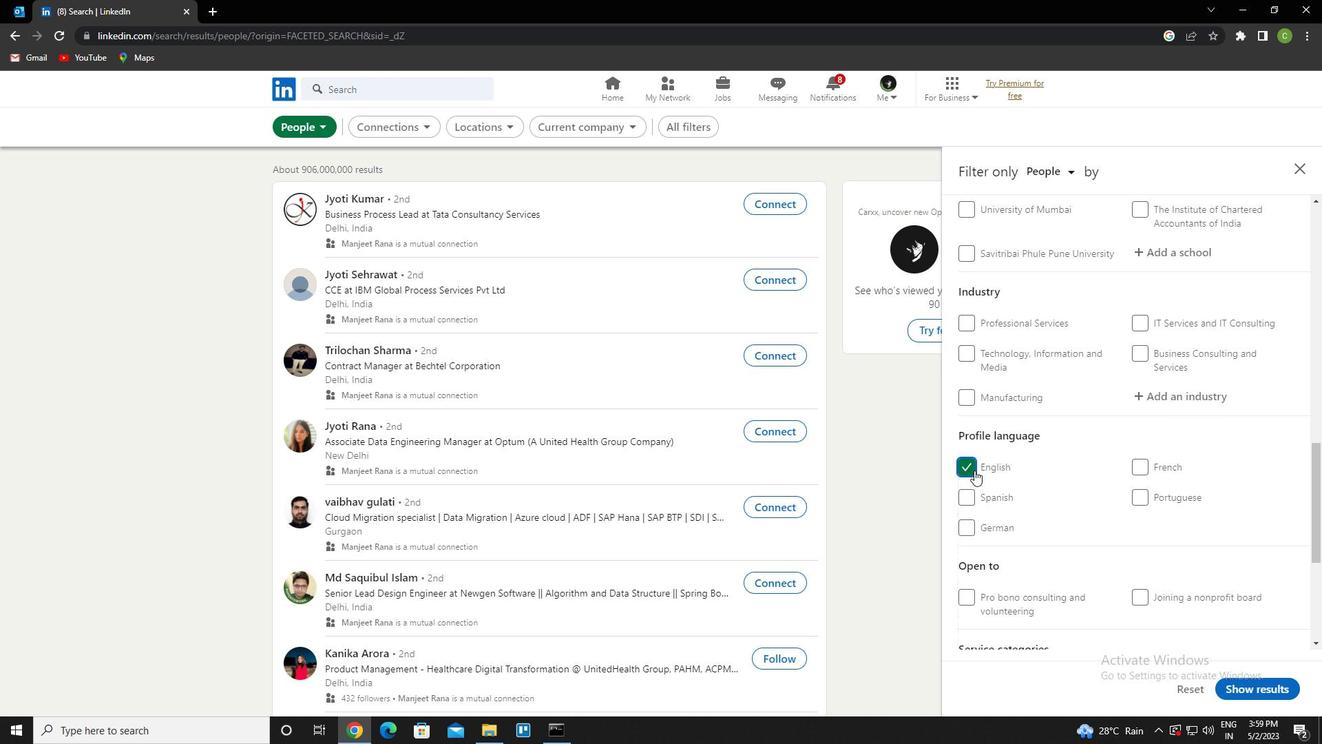 
Action: Mouse moved to (1123, 502)
Screenshot: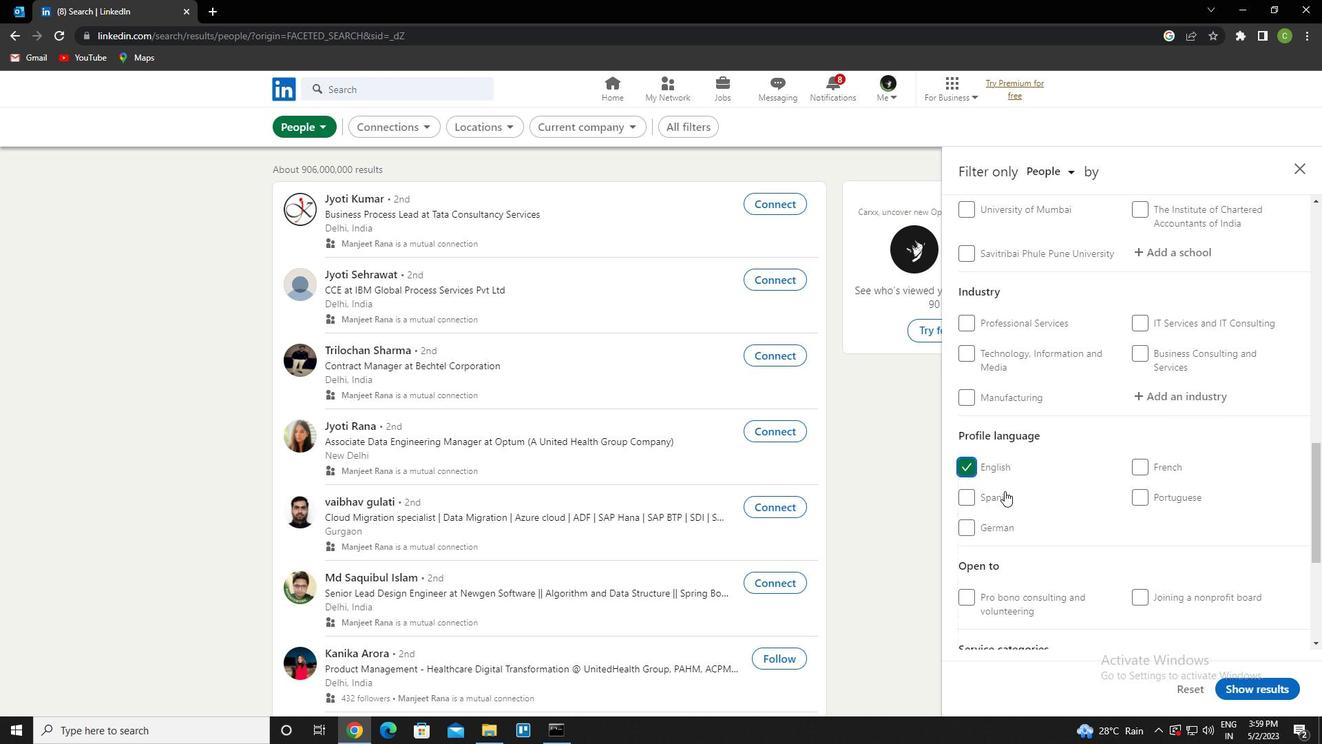 
Action: Mouse scrolled (1123, 503) with delta (0, 0)
Screenshot: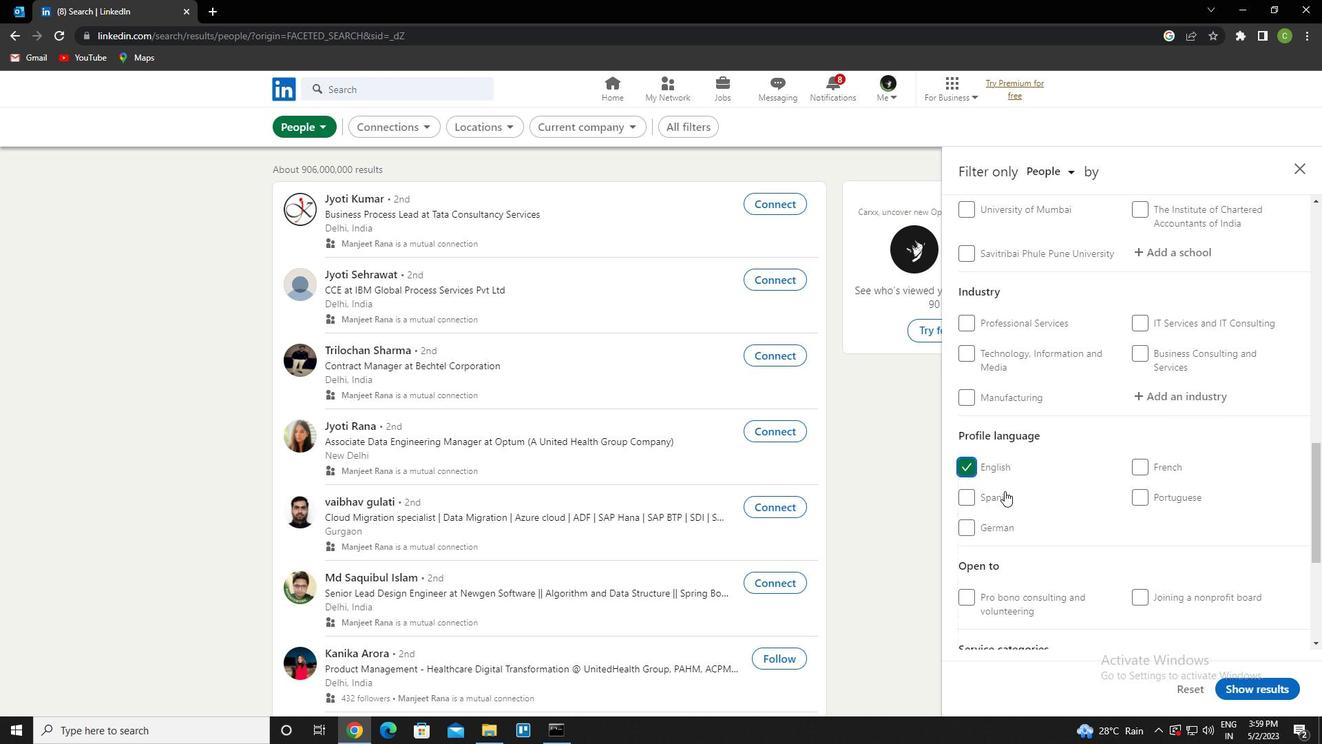 
Action: Mouse scrolled (1123, 503) with delta (0, 0)
Screenshot: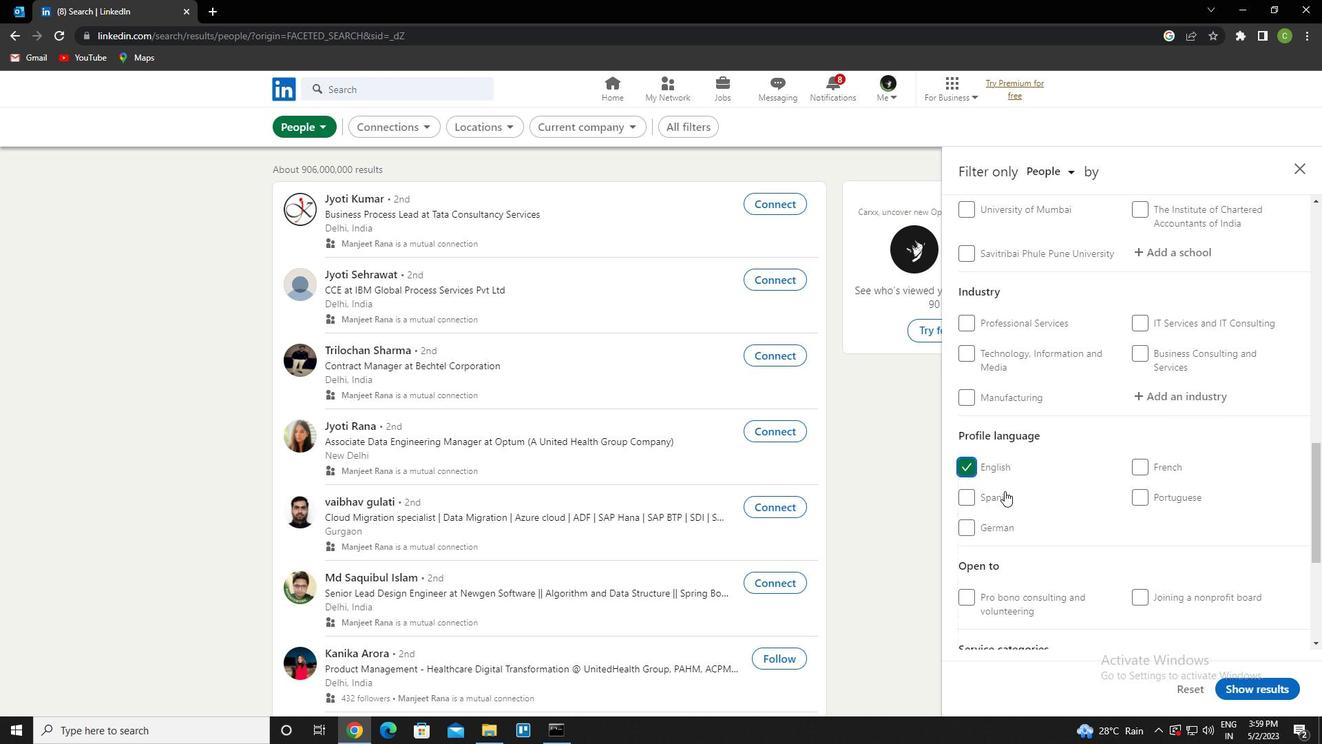 
Action: Mouse scrolled (1123, 503) with delta (0, 0)
Screenshot: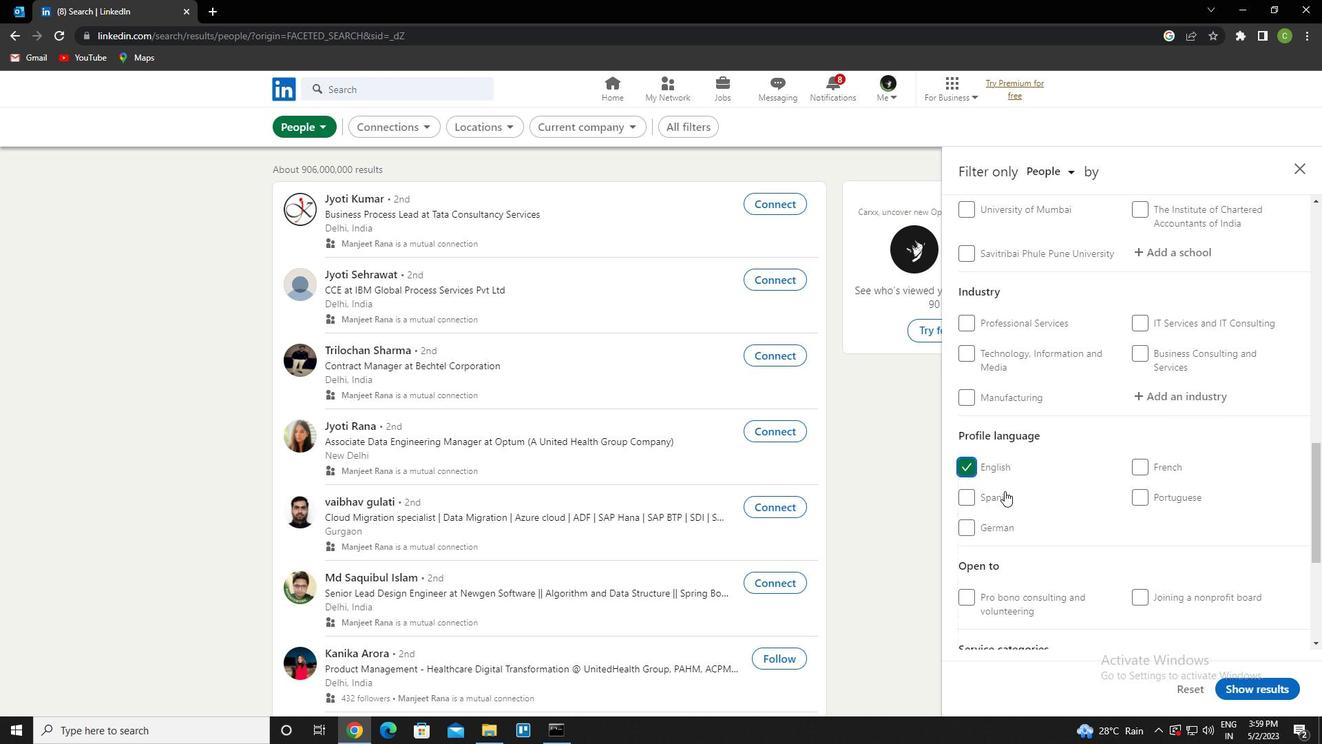 
Action: Mouse scrolled (1123, 503) with delta (0, 0)
Screenshot: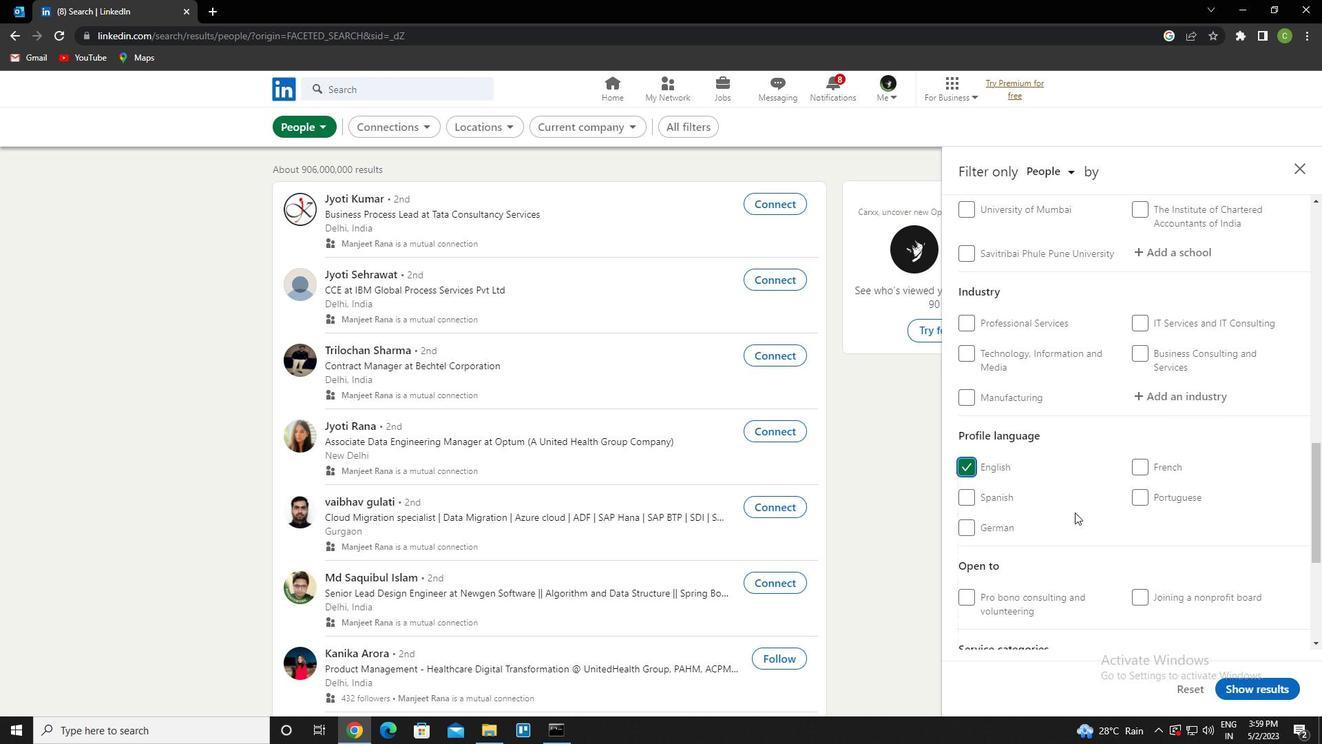 
Action: Mouse scrolled (1123, 503) with delta (0, 0)
Screenshot: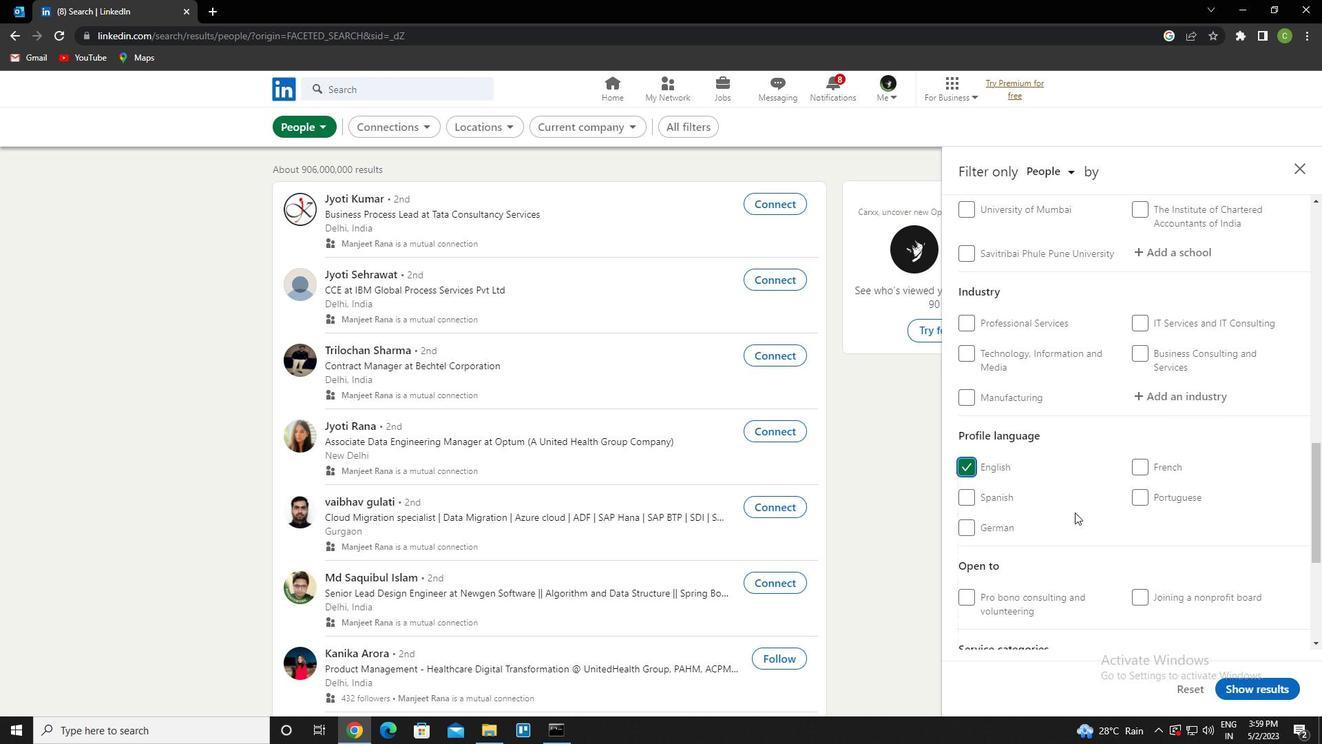 
Action: Mouse moved to (1151, 391)
Screenshot: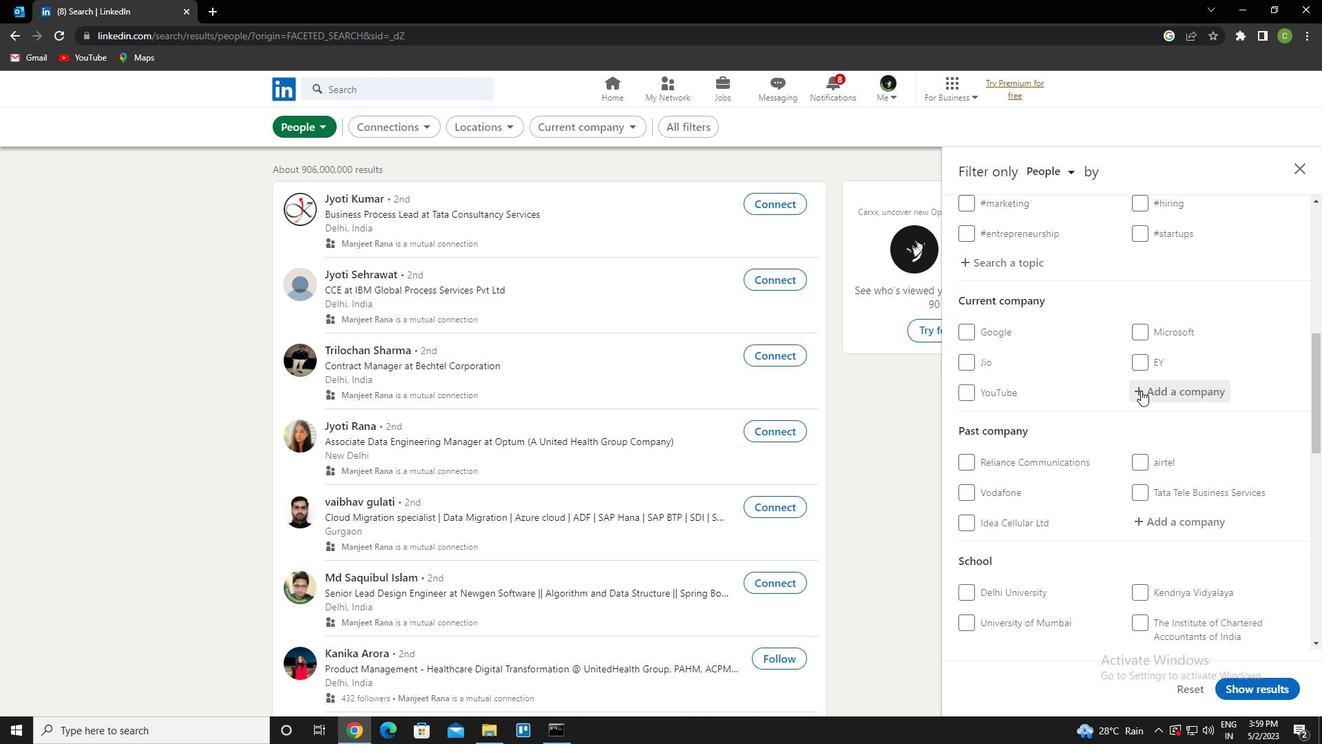 
Action: Mouse pressed left at (1151, 391)
Screenshot: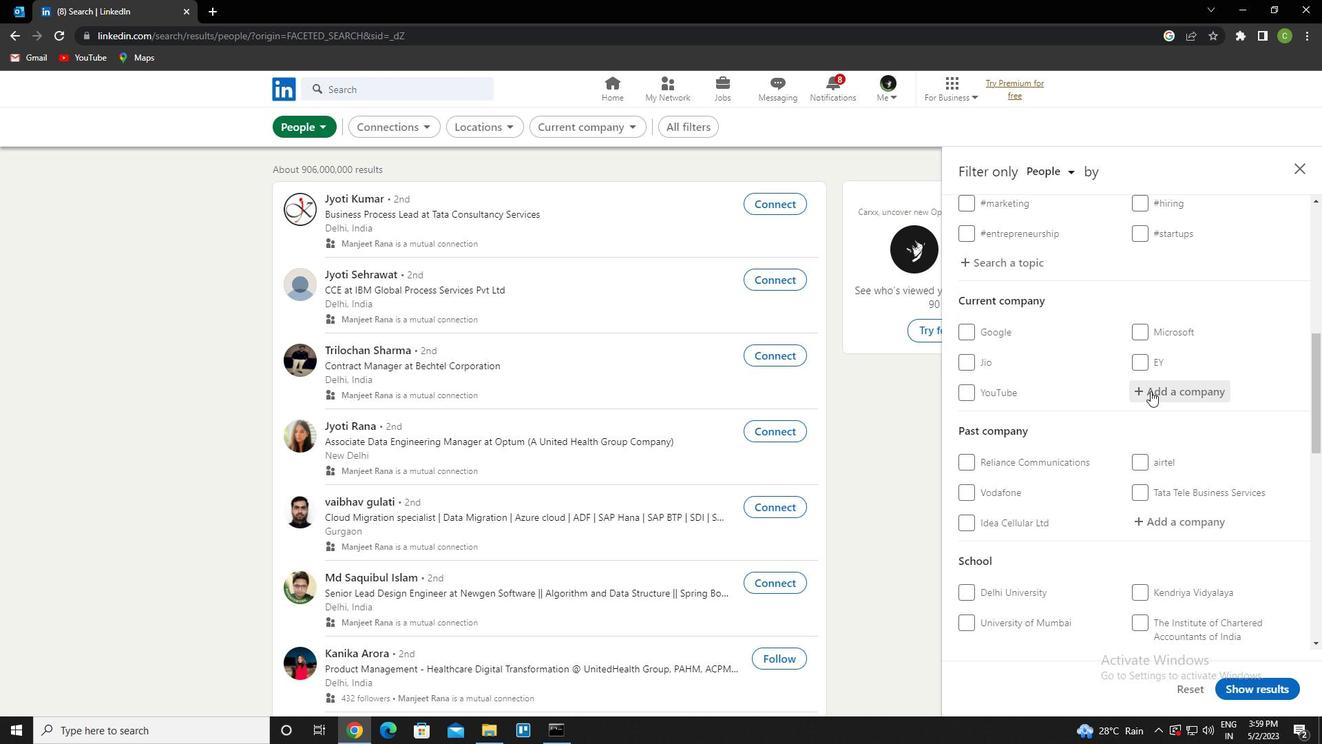 
Action: Key pressed <Key.caps_lock>afcons<Key.down><Key.enter>
Screenshot: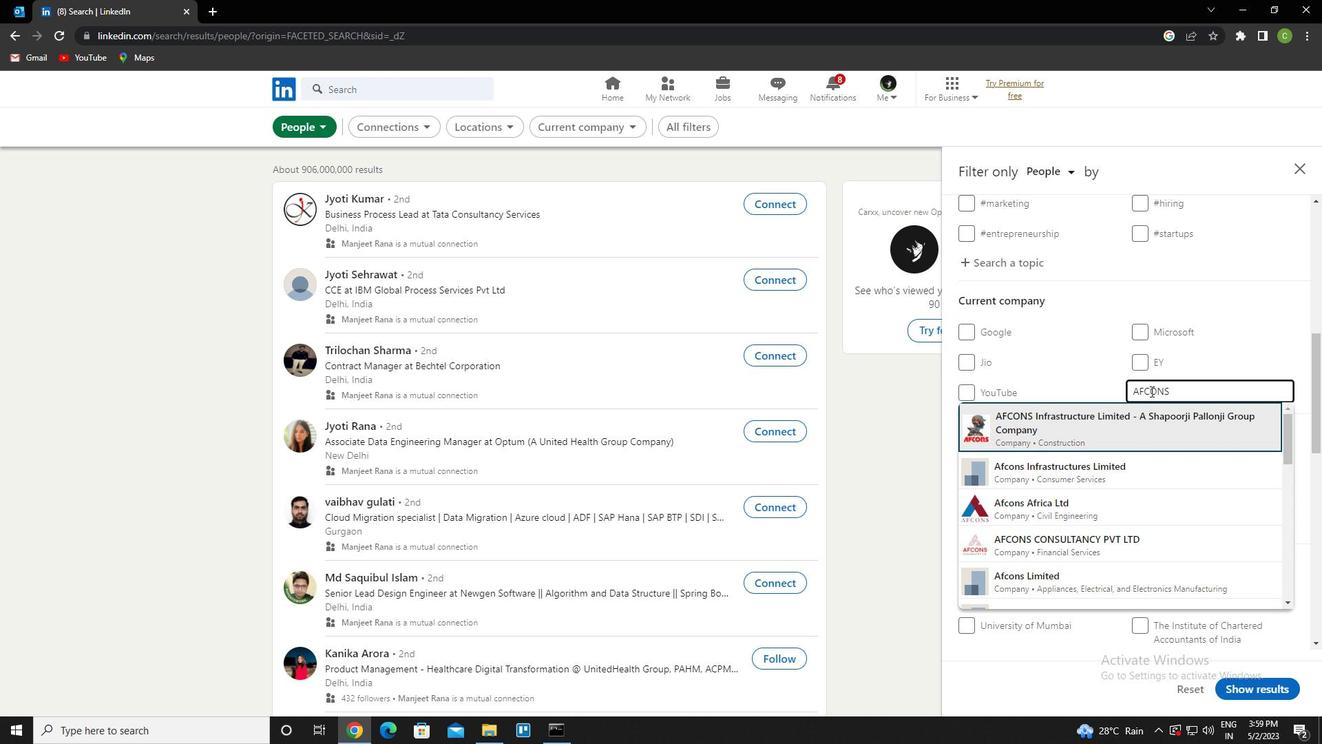 
Action: Mouse scrolled (1151, 390) with delta (0, 0)
Screenshot: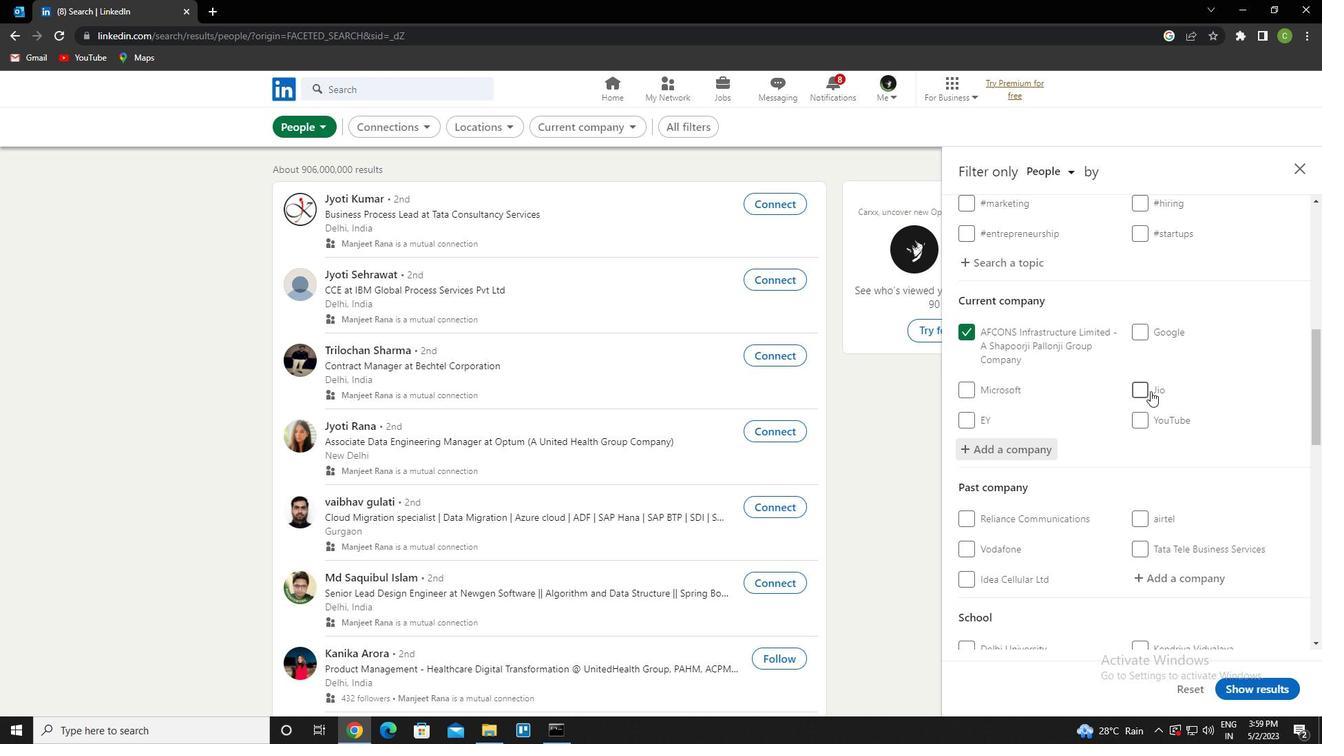 
Action: Mouse scrolled (1151, 390) with delta (0, 0)
Screenshot: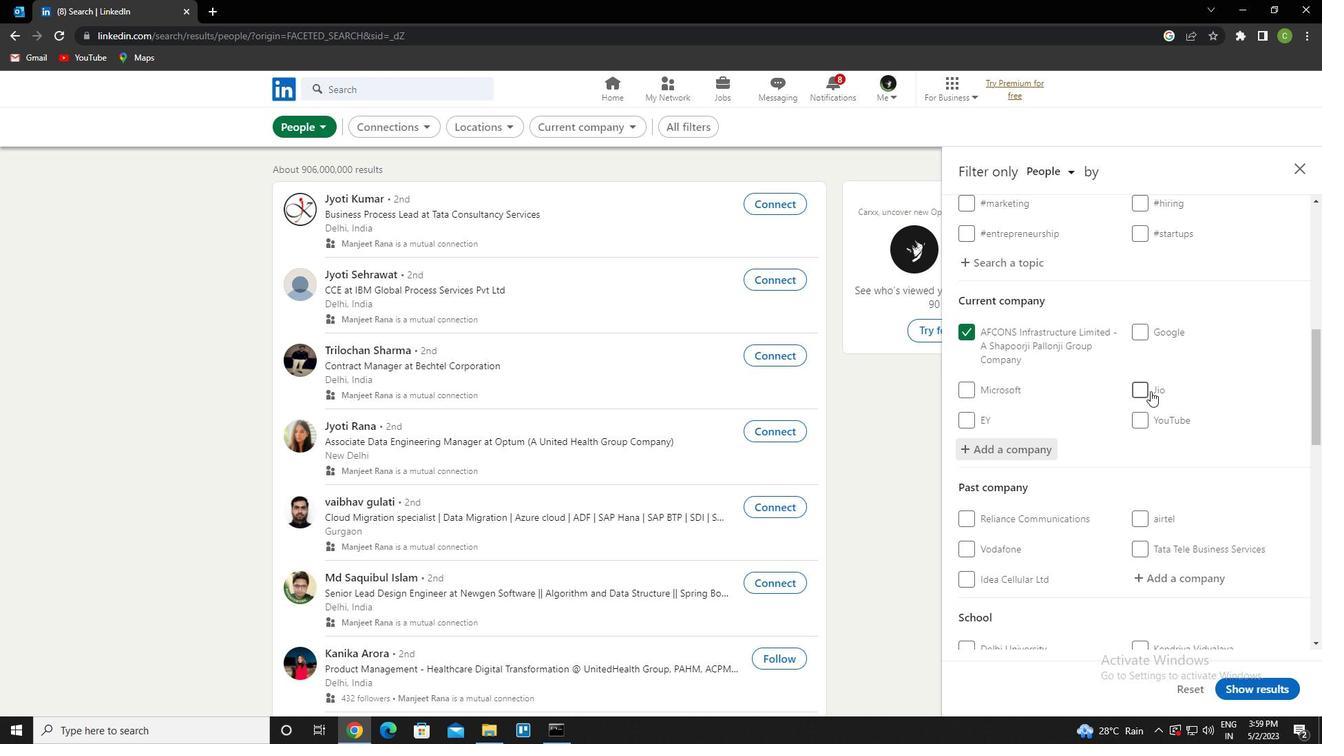 
Action: Mouse scrolled (1151, 390) with delta (0, 0)
Screenshot: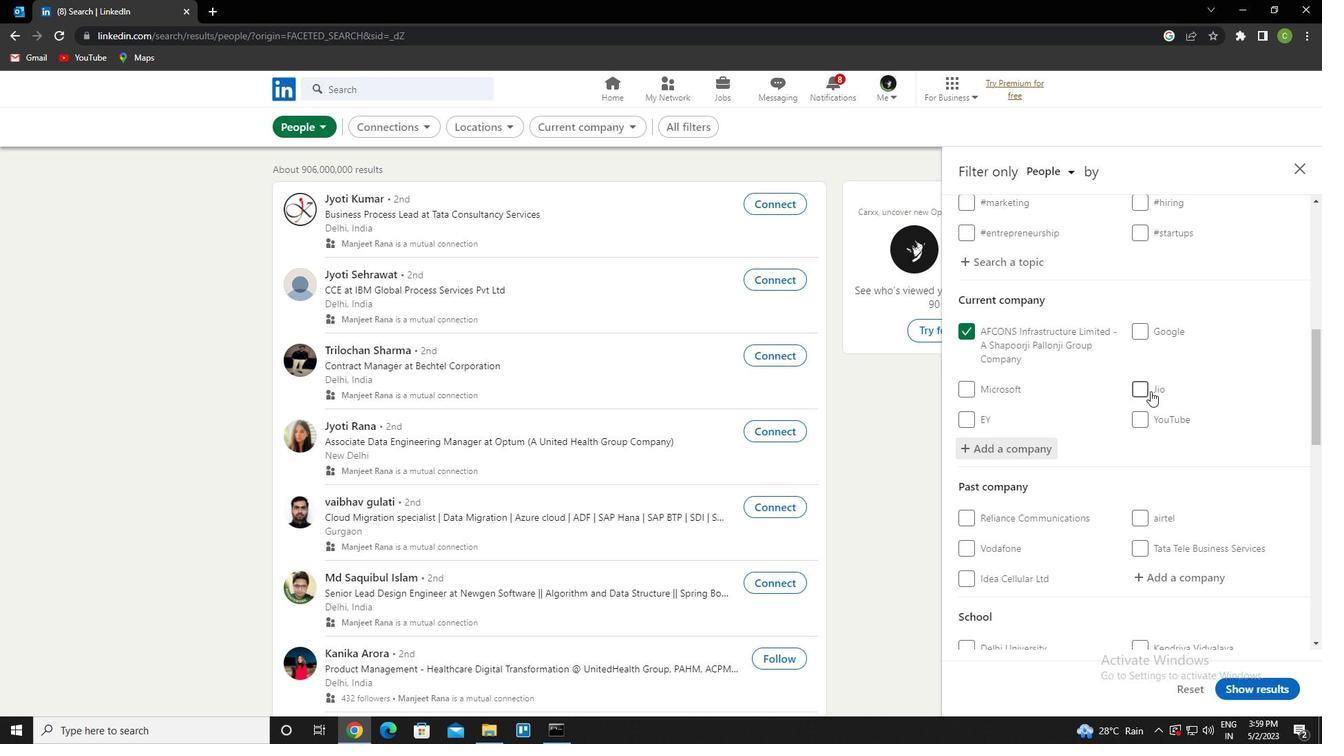 
Action: Mouse moved to (1160, 487)
Screenshot: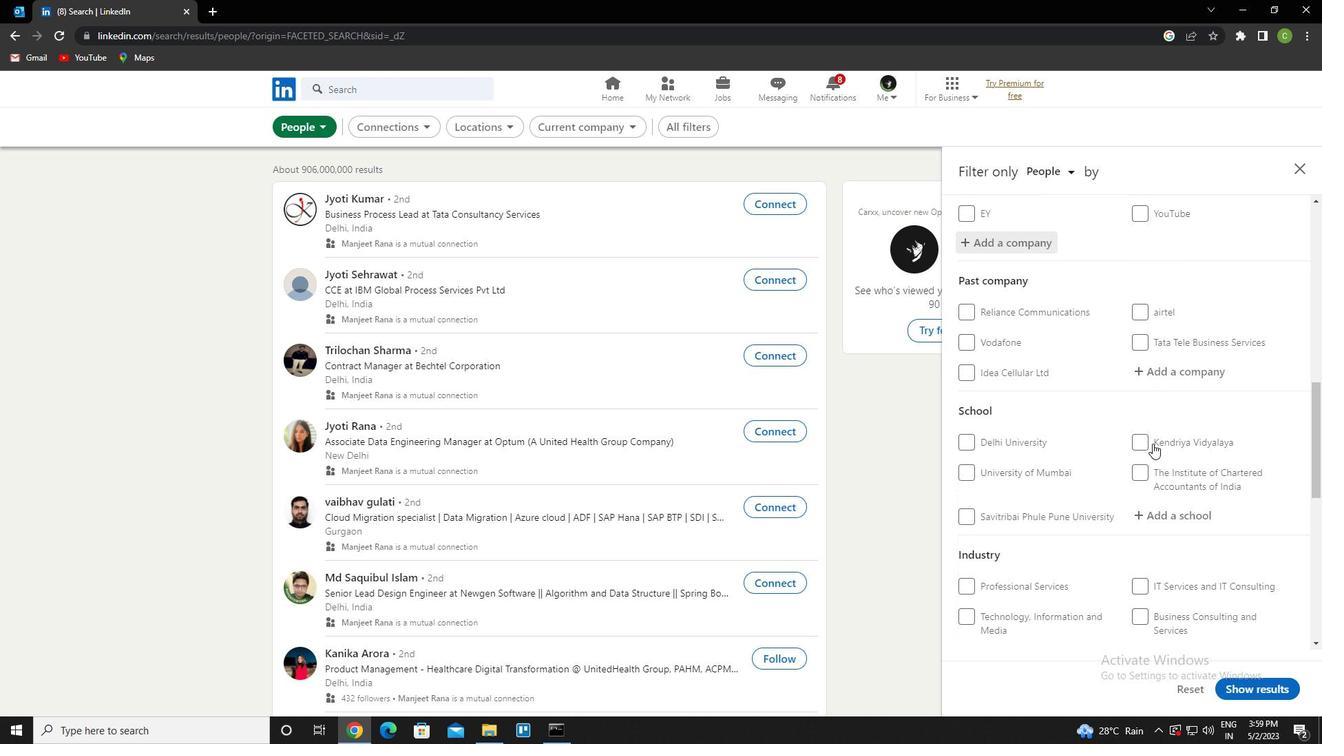 
Action: Mouse scrolled (1160, 486) with delta (0, 0)
Screenshot: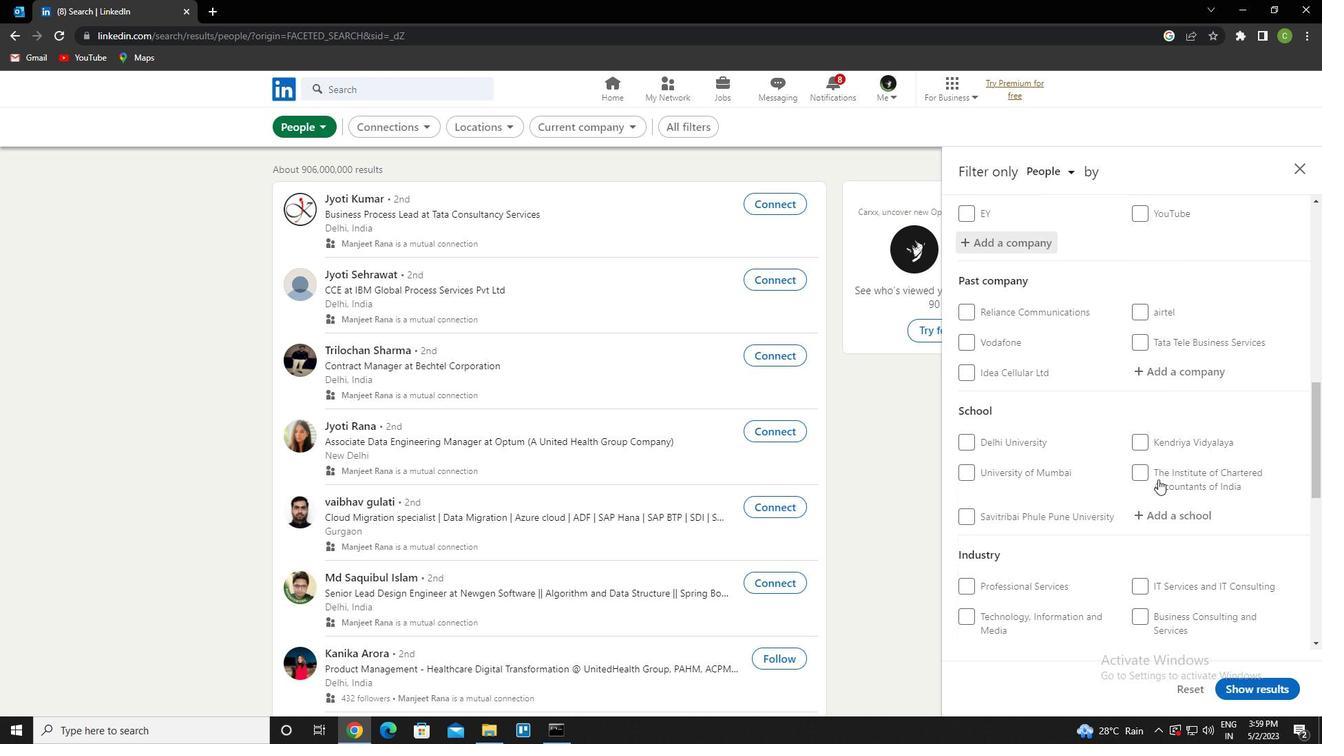 
Action: Mouse moved to (1170, 451)
Screenshot: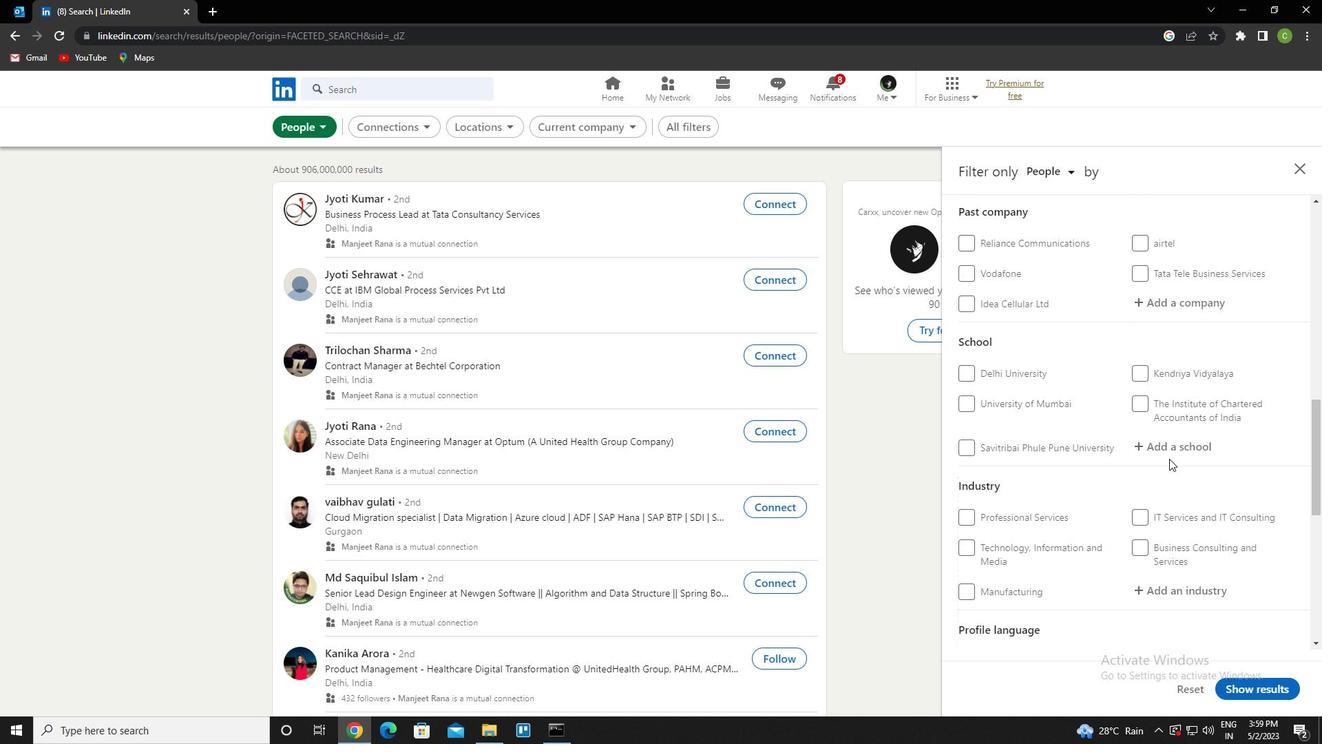 
Action: Mouse pressed left at (1170, 451)
Screenshot: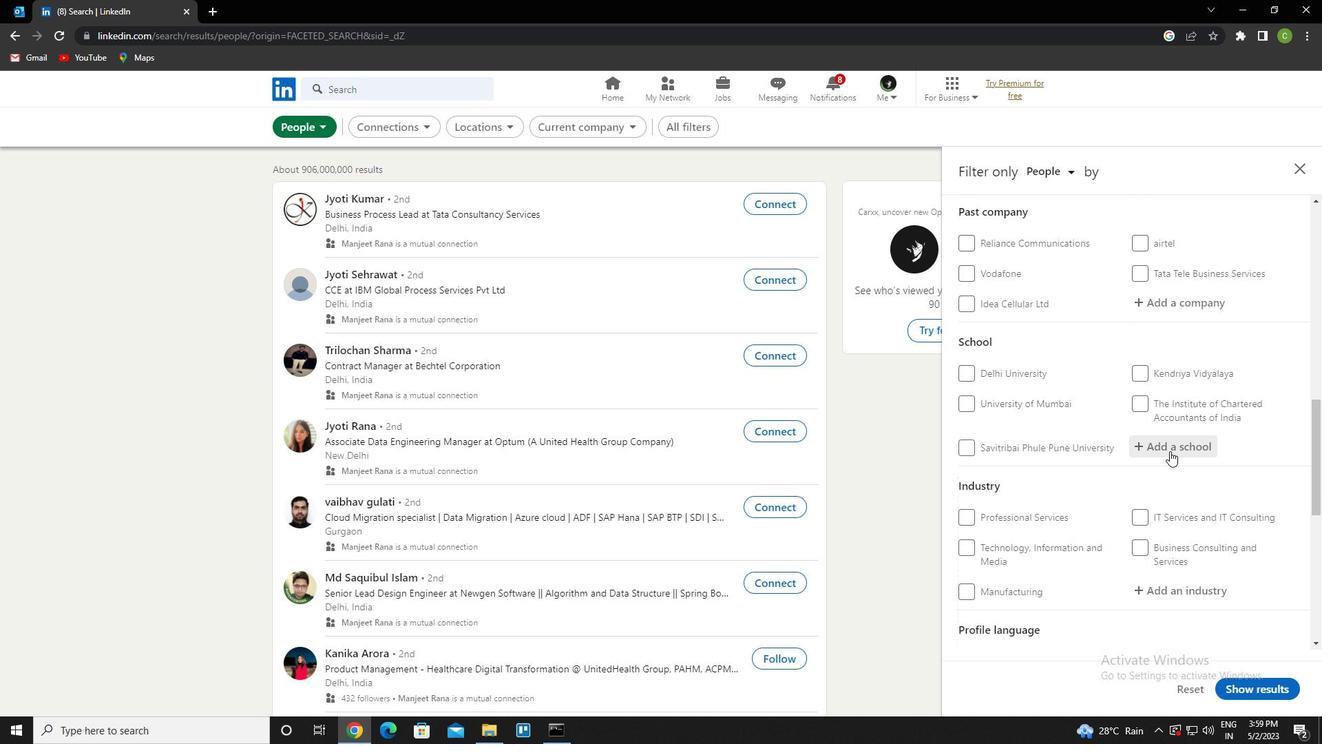 
Action: Key pressed kgisl<Key.space>i<Key.caps_lock>nstitute<Key.space>of<Key.space><Key.down><Key.enter>
Screenshot: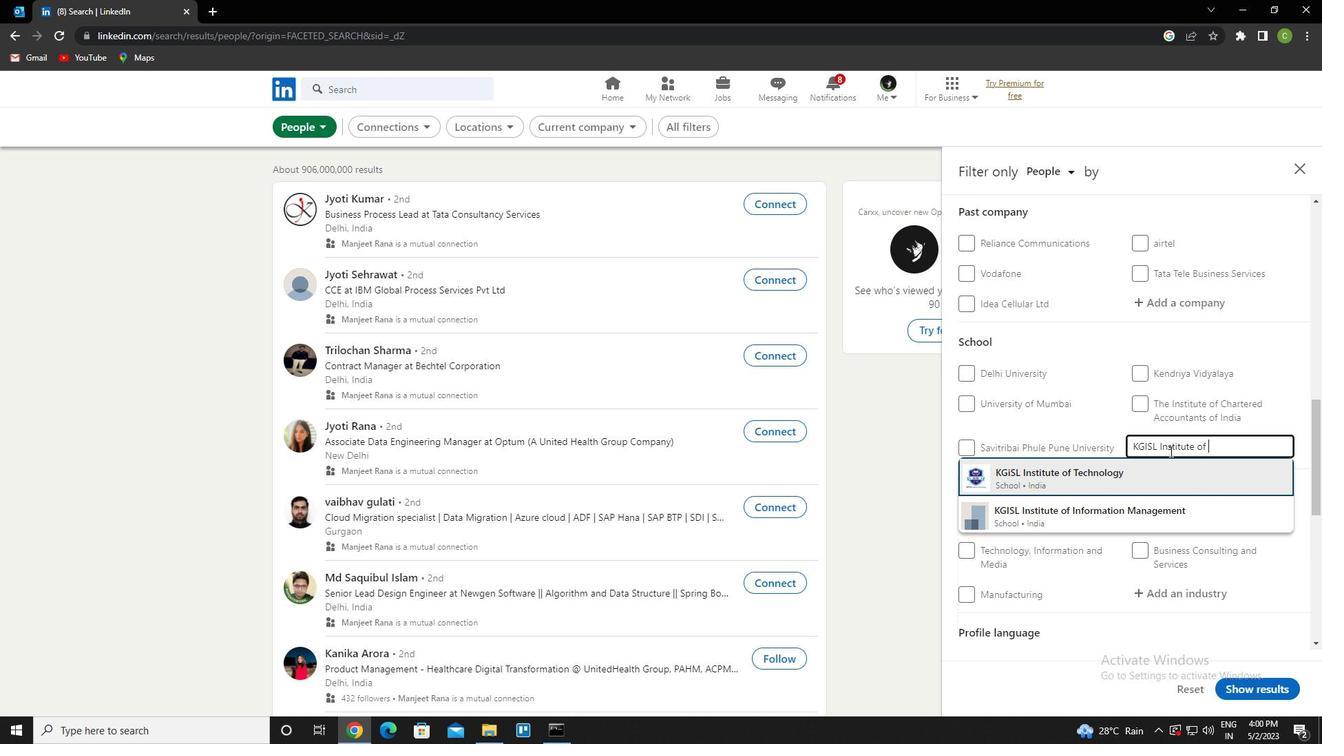 
Action: Mouse scrolled (1170, 450) with delta (0, 0)
Screenshot: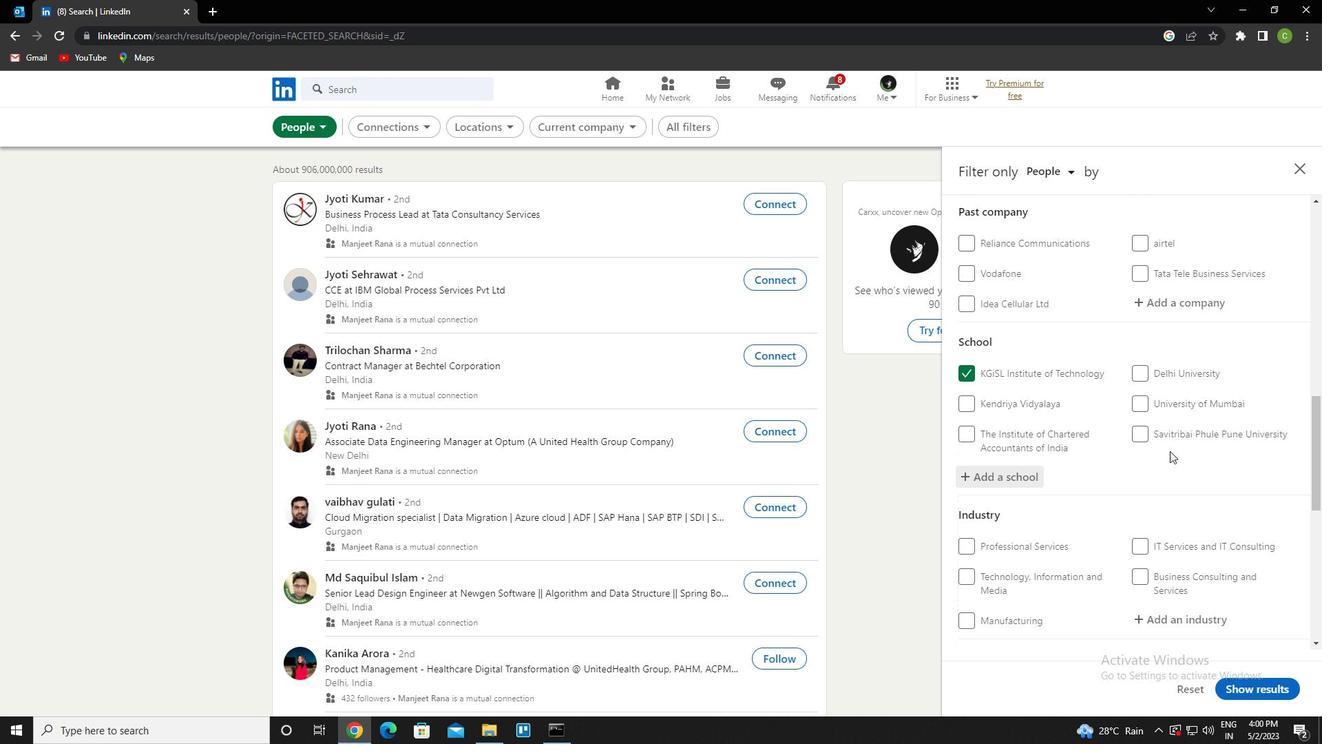 
Action: Mouse scrolled (1170, 450) with delta (0, 0)
Screenshot: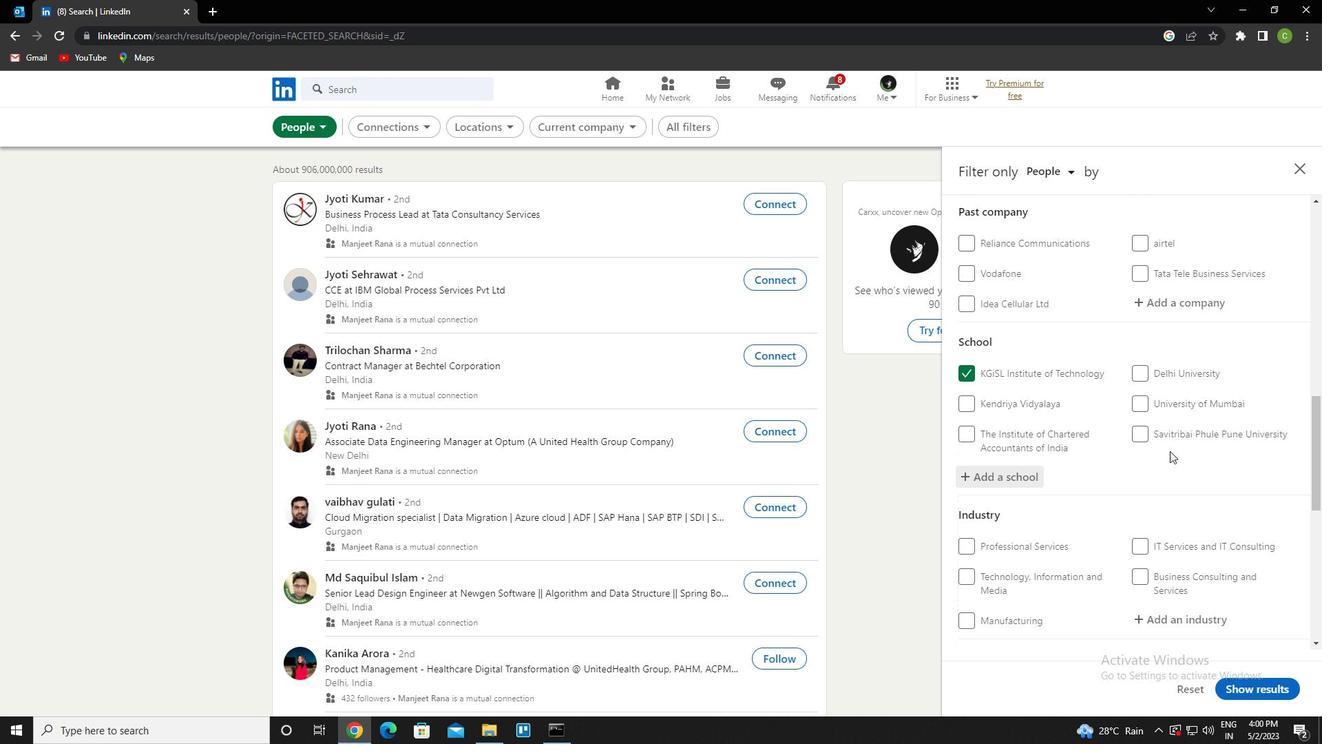 
Action: Mouse scrolled (1170, 450) with delta (0, 0)
Screenshot: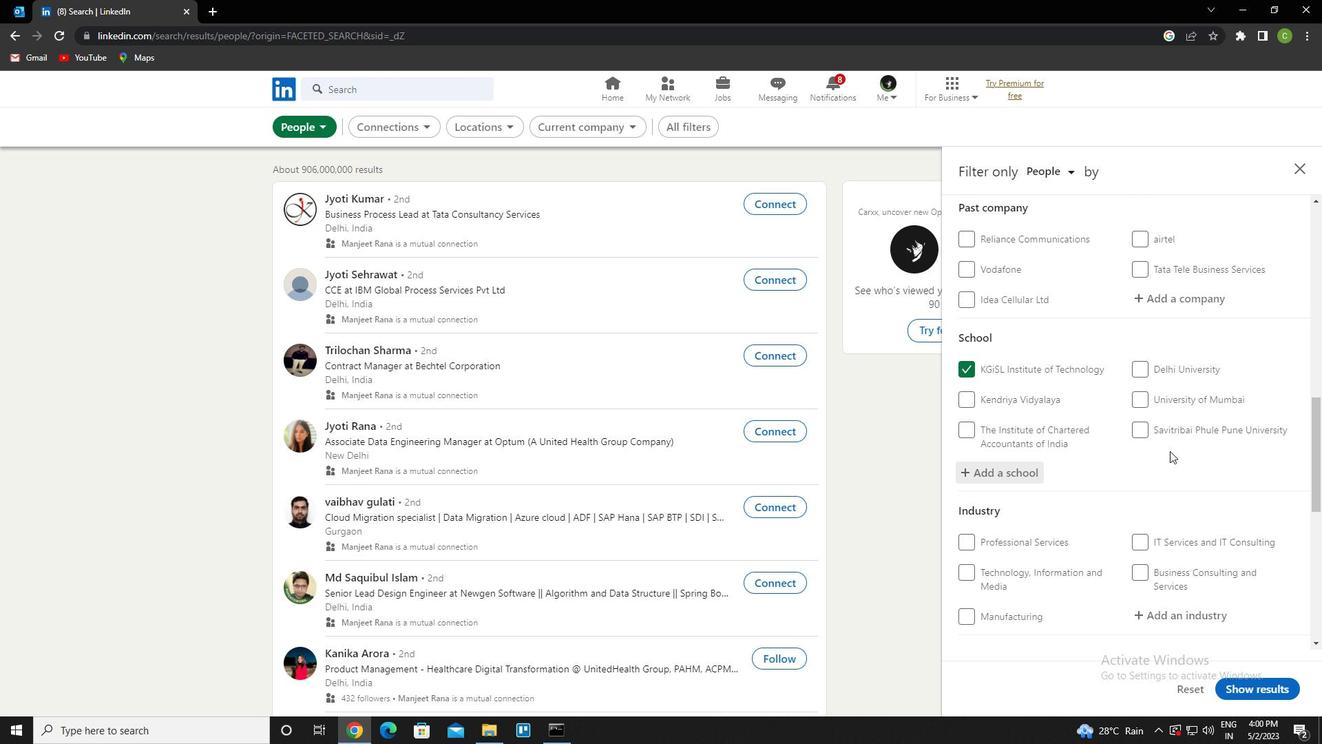 
Action: Mouse moved to (1187, 404)
Screenshot: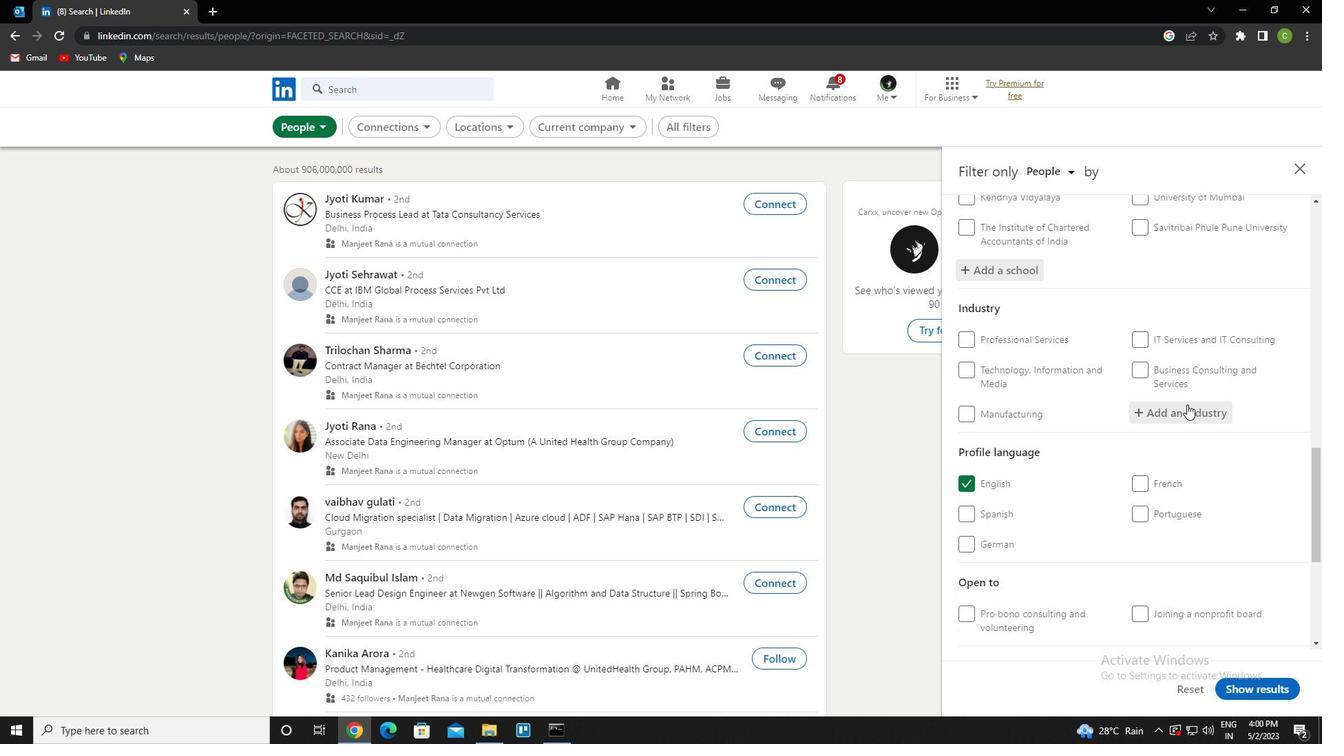 
Action: Mouse pressed left at (1187, 404)
Screenshot: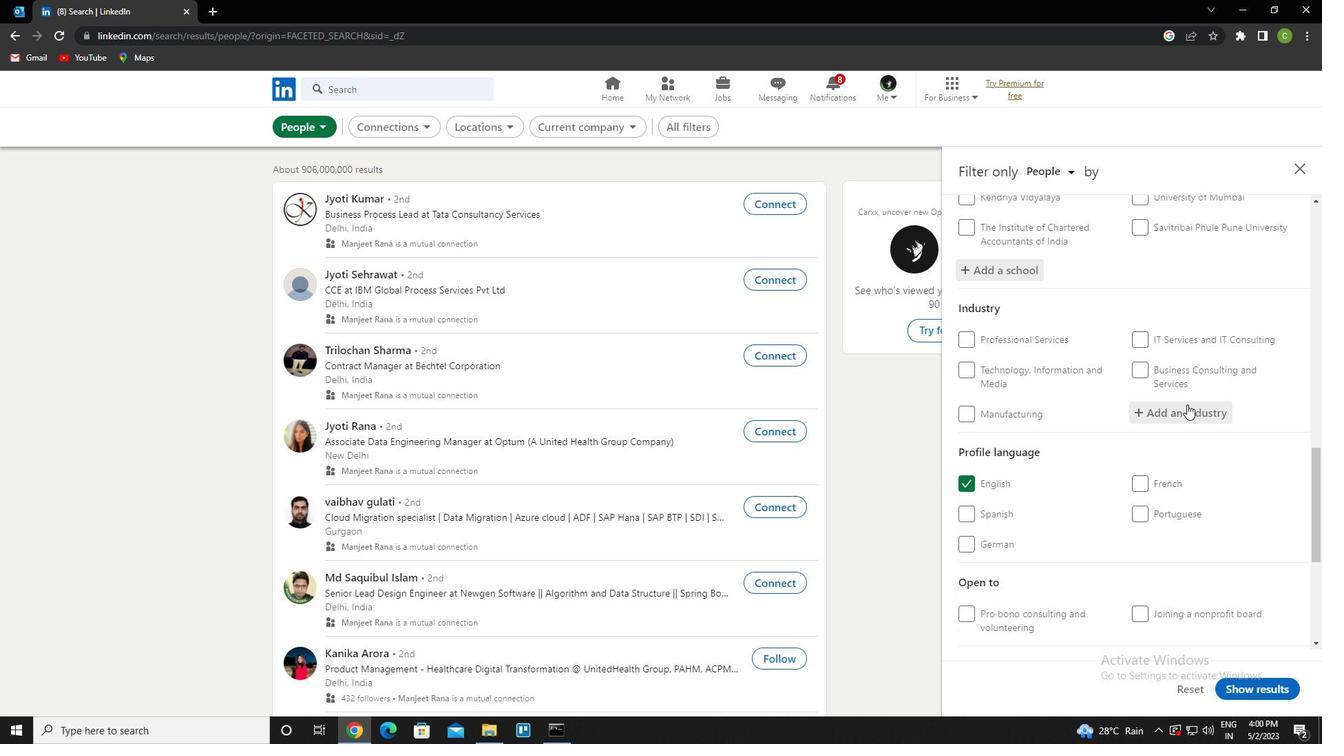 
Action: Key pressed <Key.caps_lock>w<Key.caps_lock>holesale<Key.space>paper<Key.down><Key.enter>
Screenshot: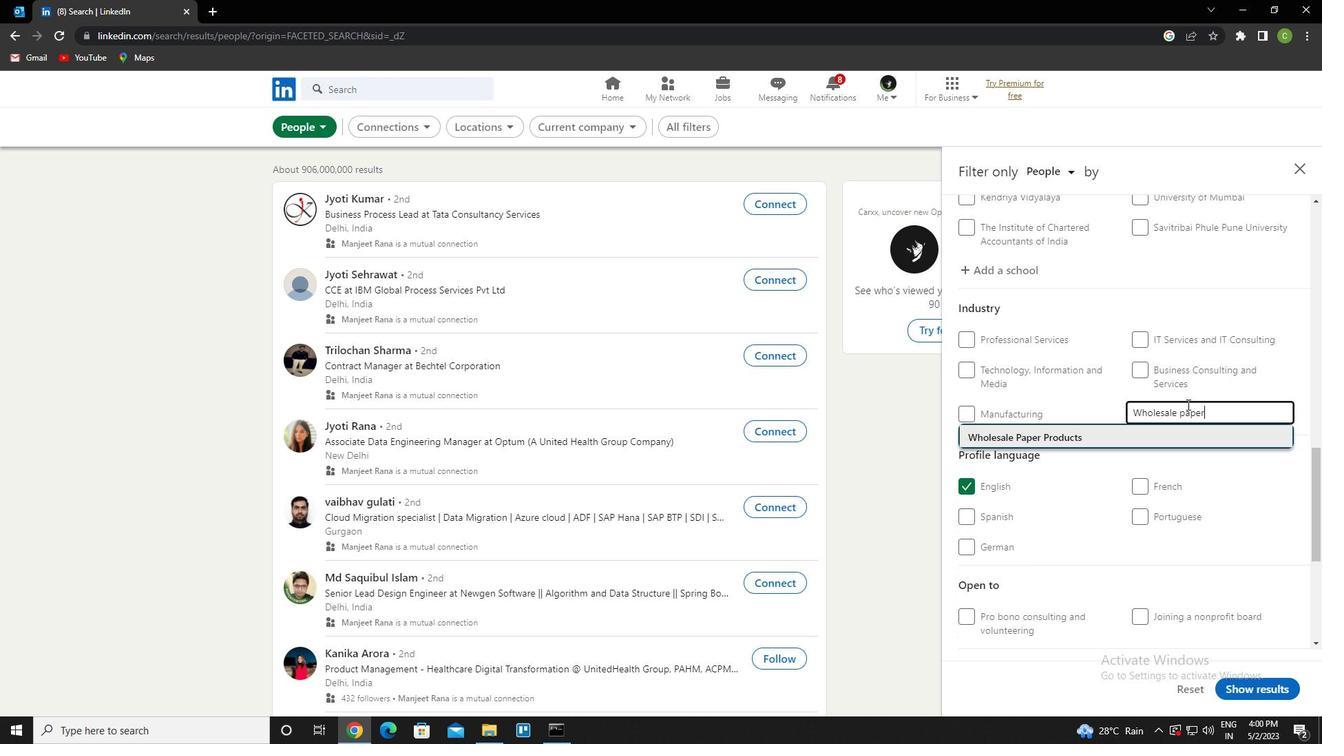 
Action: Mouse scrolled (1187, 403) with delta (0, 0)
Screenshot: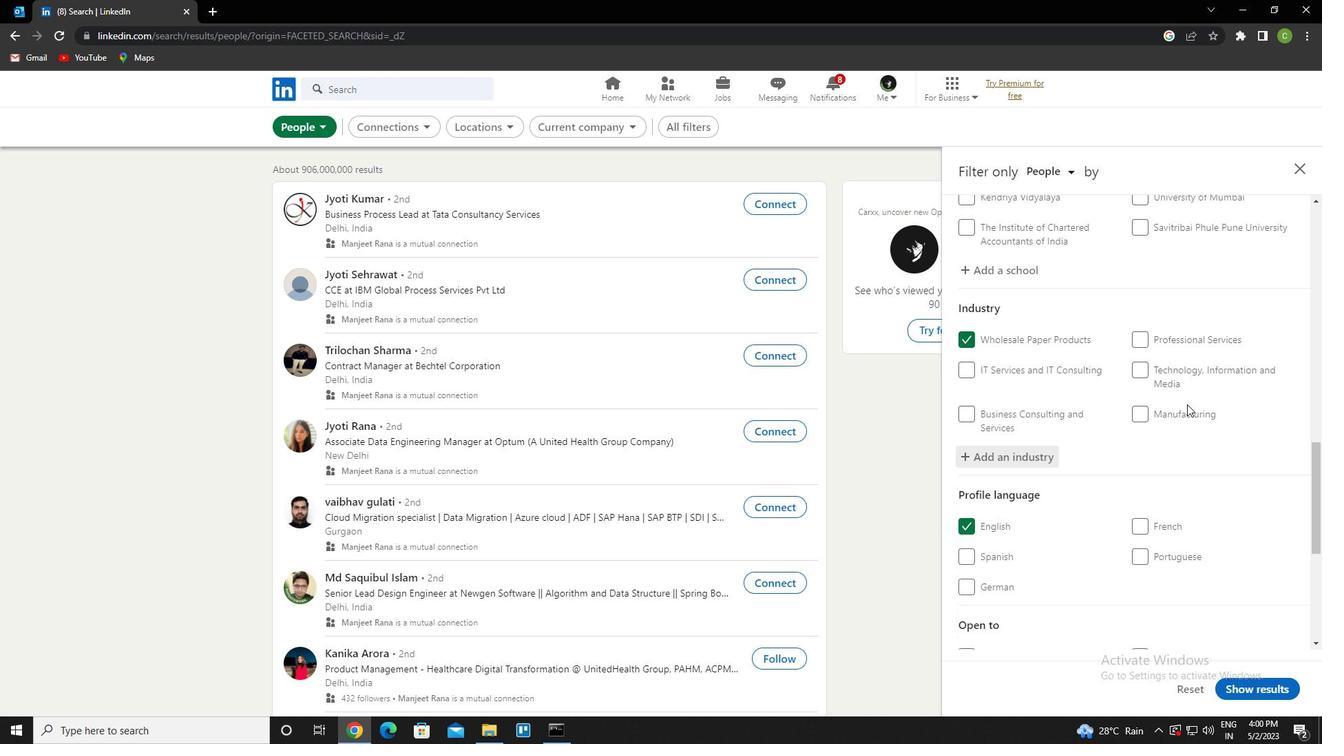 
Action: Mouse scrolled (1187, 403) with delta (0, 0)
Screenshot: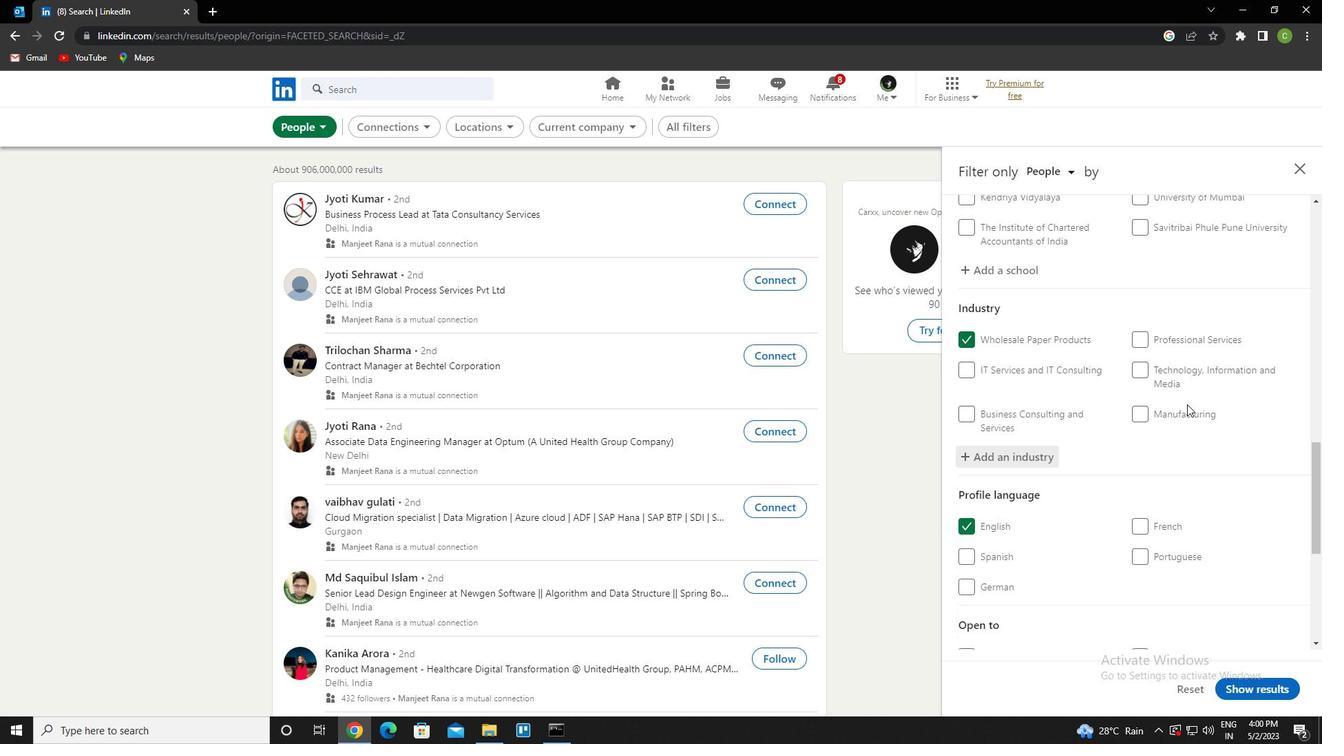 
Action: Mouse scrolled (1187, 403) with delta (0, 0)
Screenshot: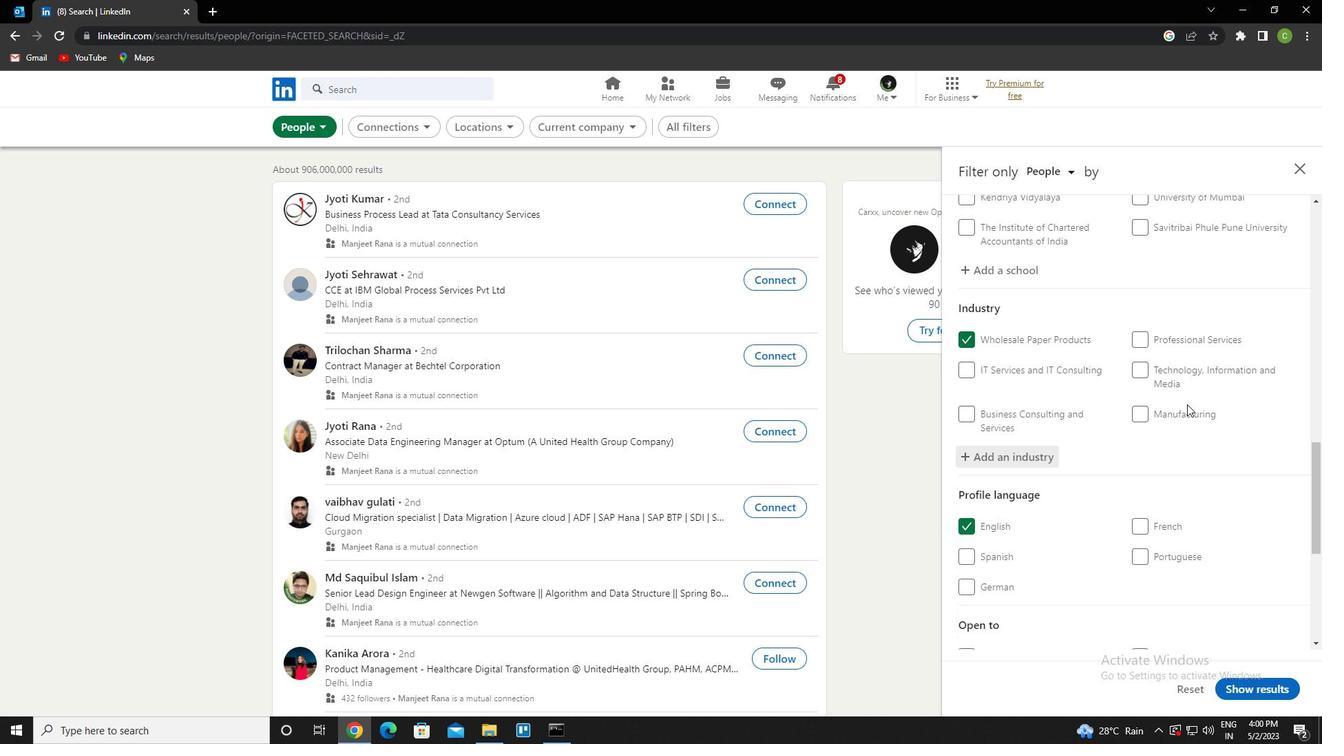 
Action: Mouse scrolled (1187, 403) with delta (0, 0)
Screenshot: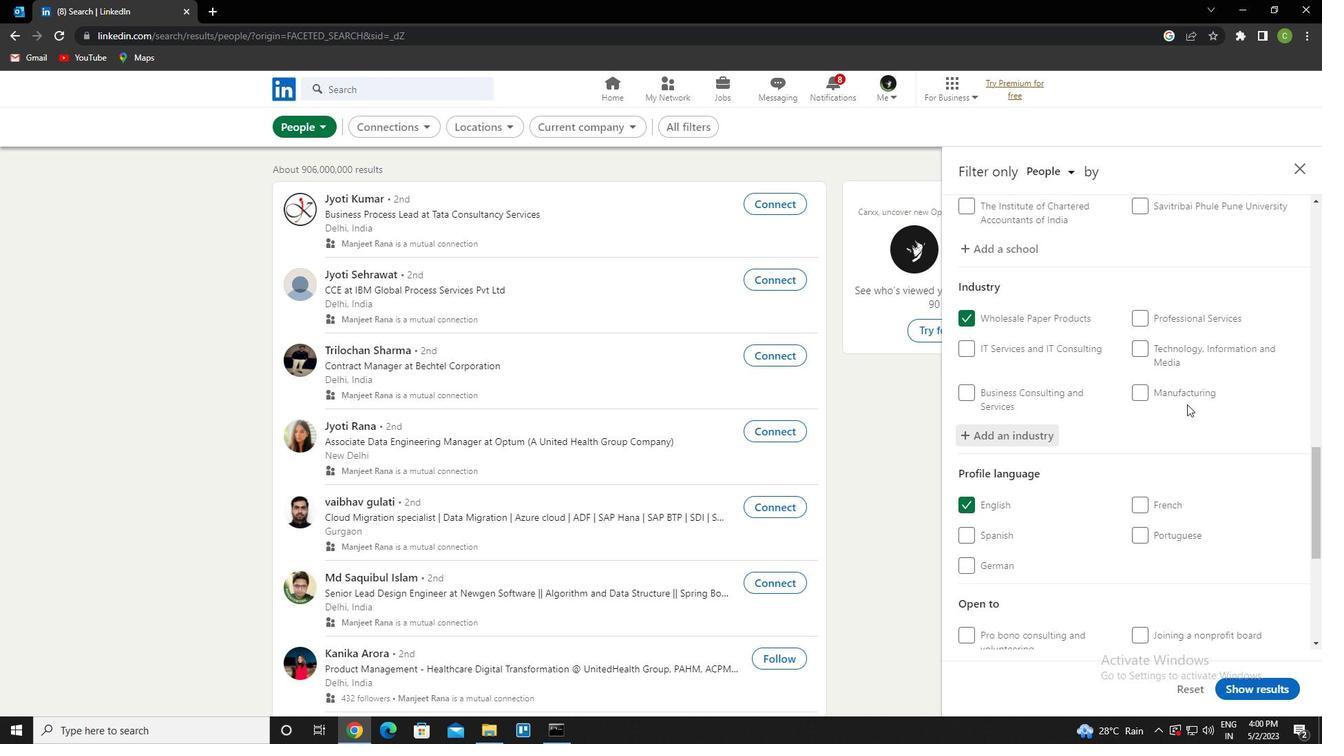 
Action: Mouse scrolled (1187, 403) with delta (0, 0)
Screenshot: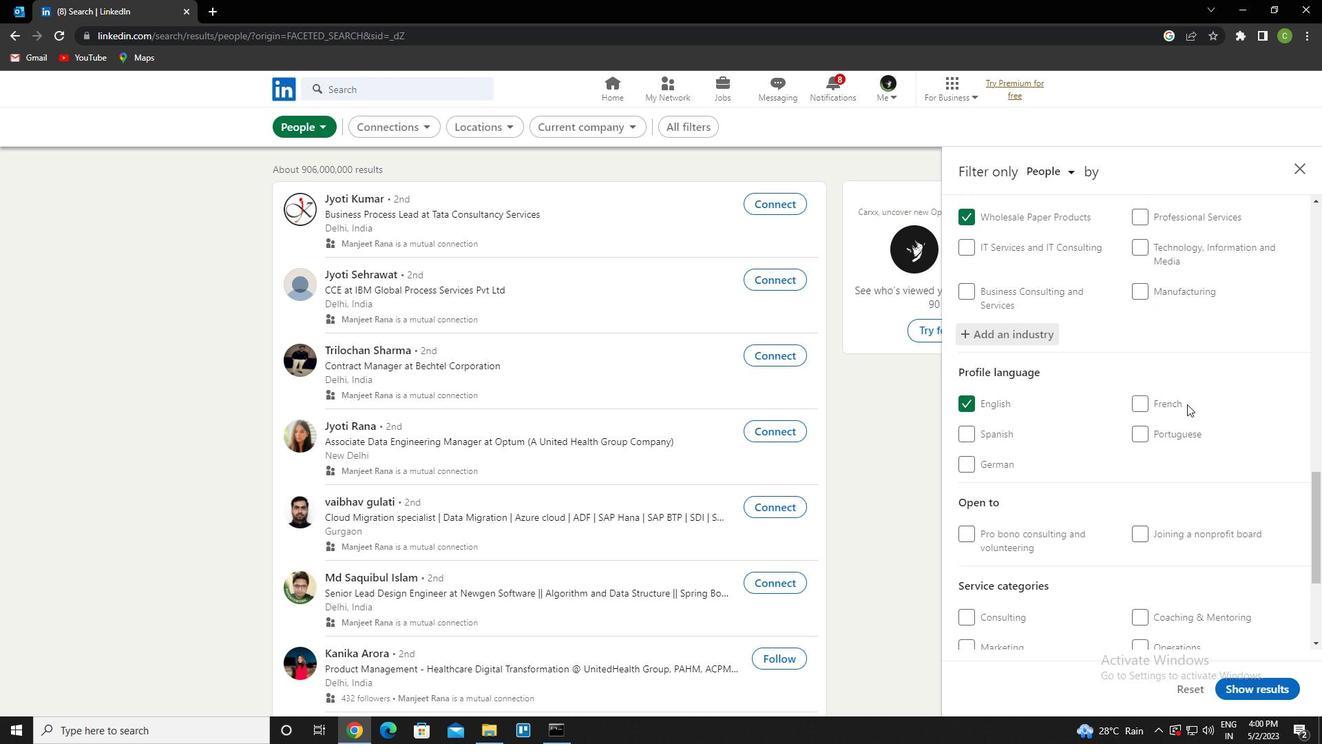 
Action: Mouse moved to (1182, 454)
Screenshot: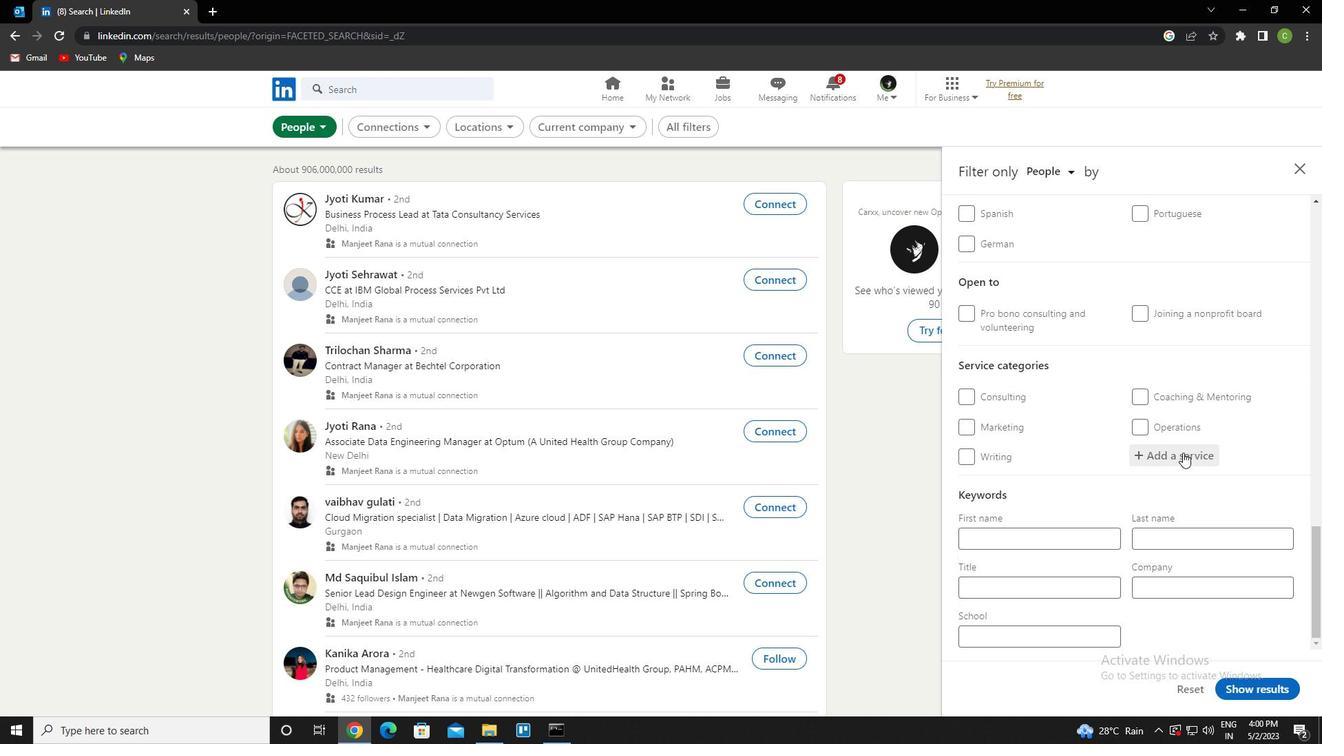 
Action: Mouse pressed left at (1182, 454)
Screenshot: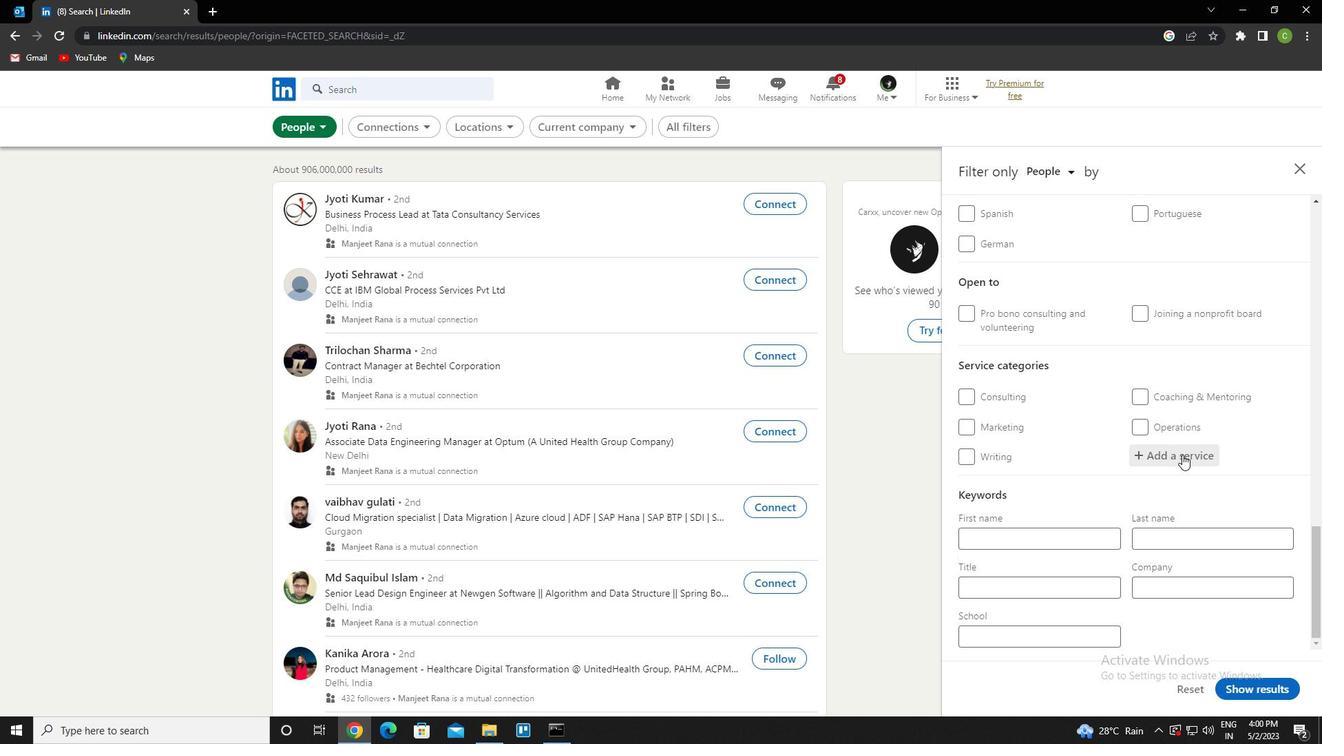 
Action: Key pressed <Key.caps_lock>f<Key.caps_lock>amily<Key.space>la<Key.down><Key.enter>
Screenshot: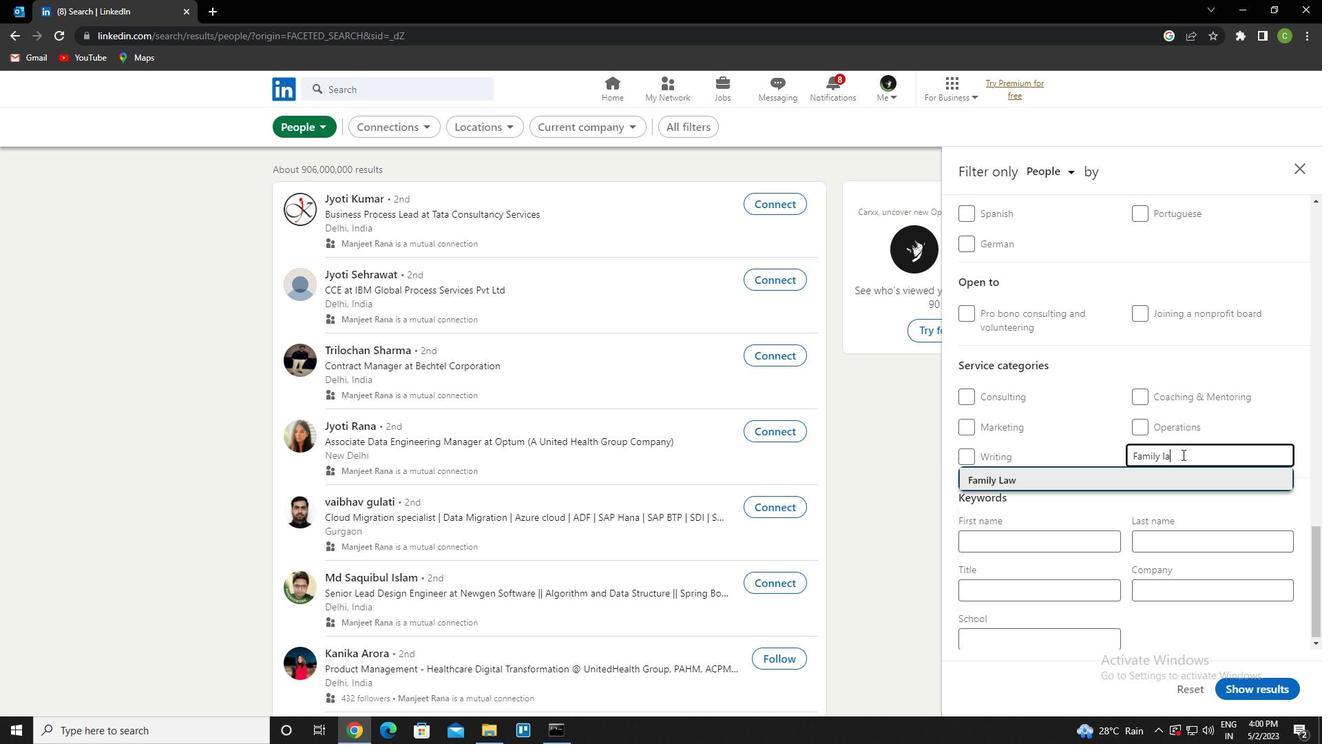 
Action: Mouse scrolled (1182, 454) with delta (0, 0)
Screenshot: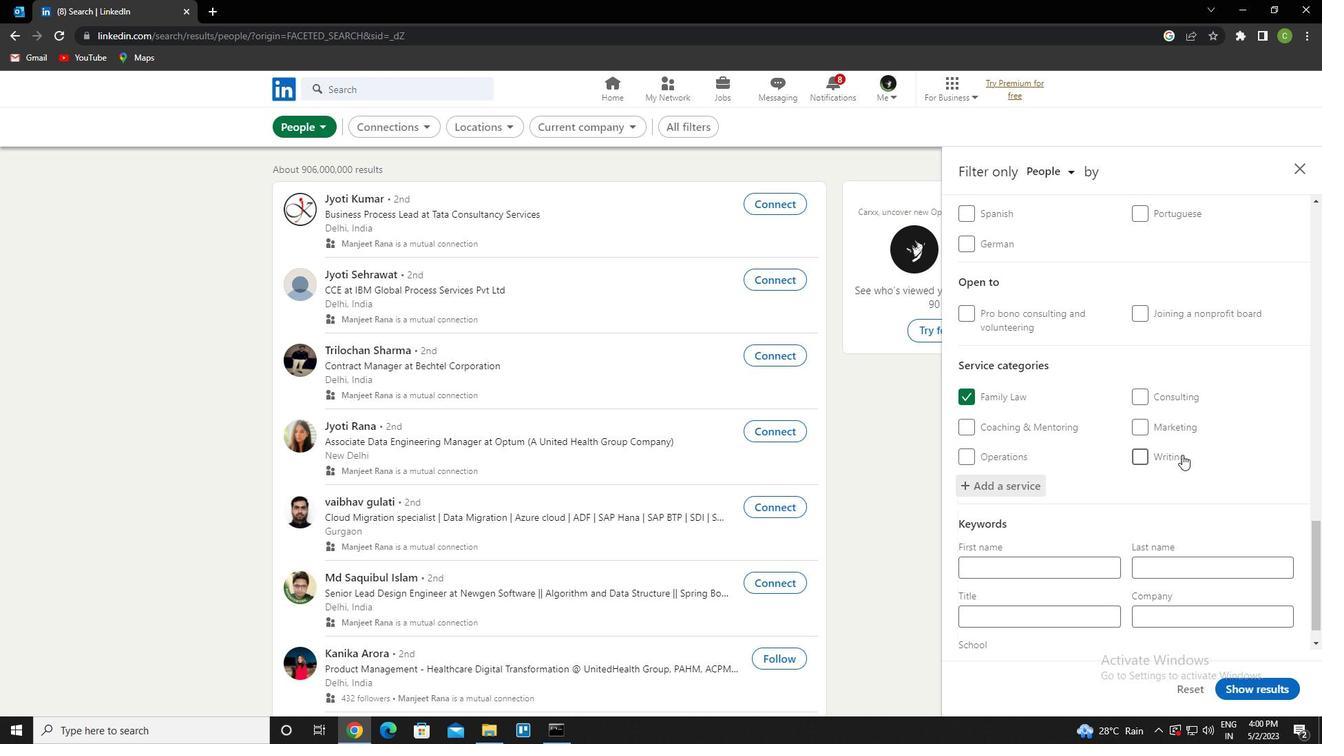 
Action: Mouse scrolled (1182, 454) with delta (0, 0)
Screenshot: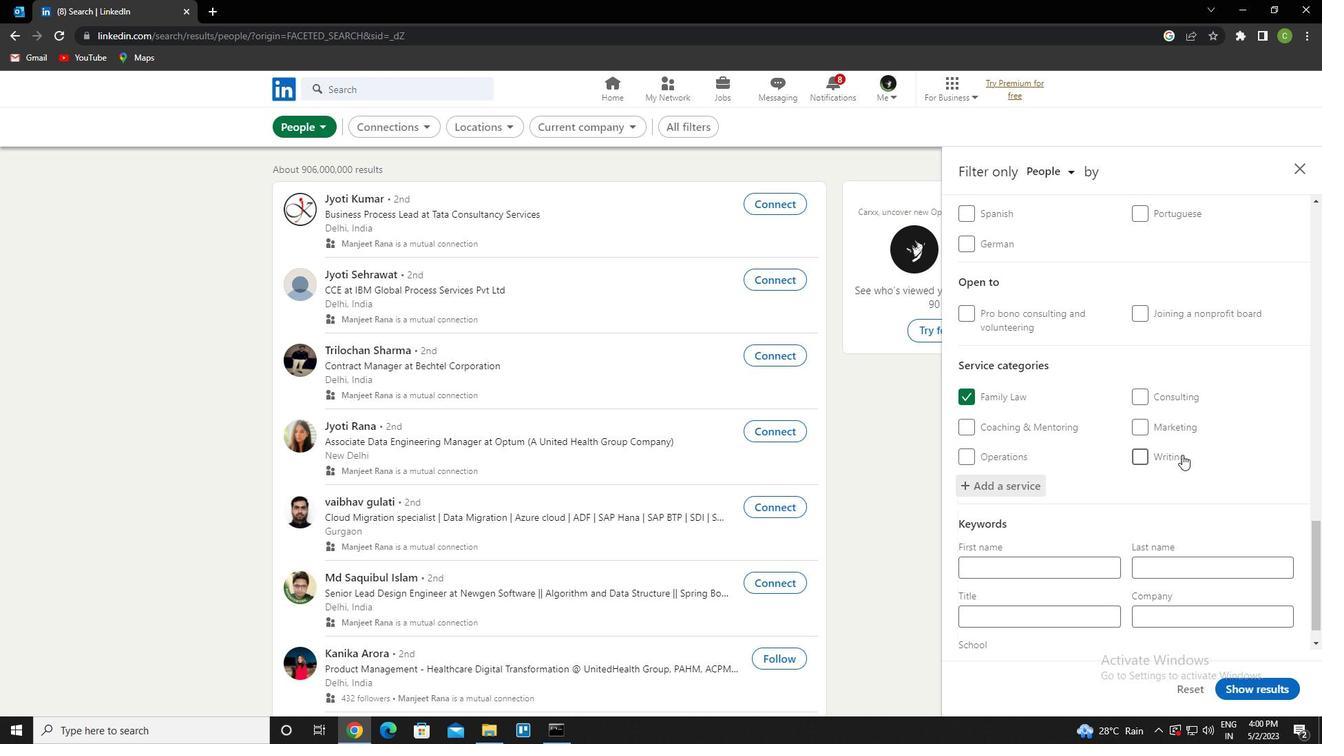 
Action: Mouse scrolled (1182, 454) with delta (0, 0)
Screenshot: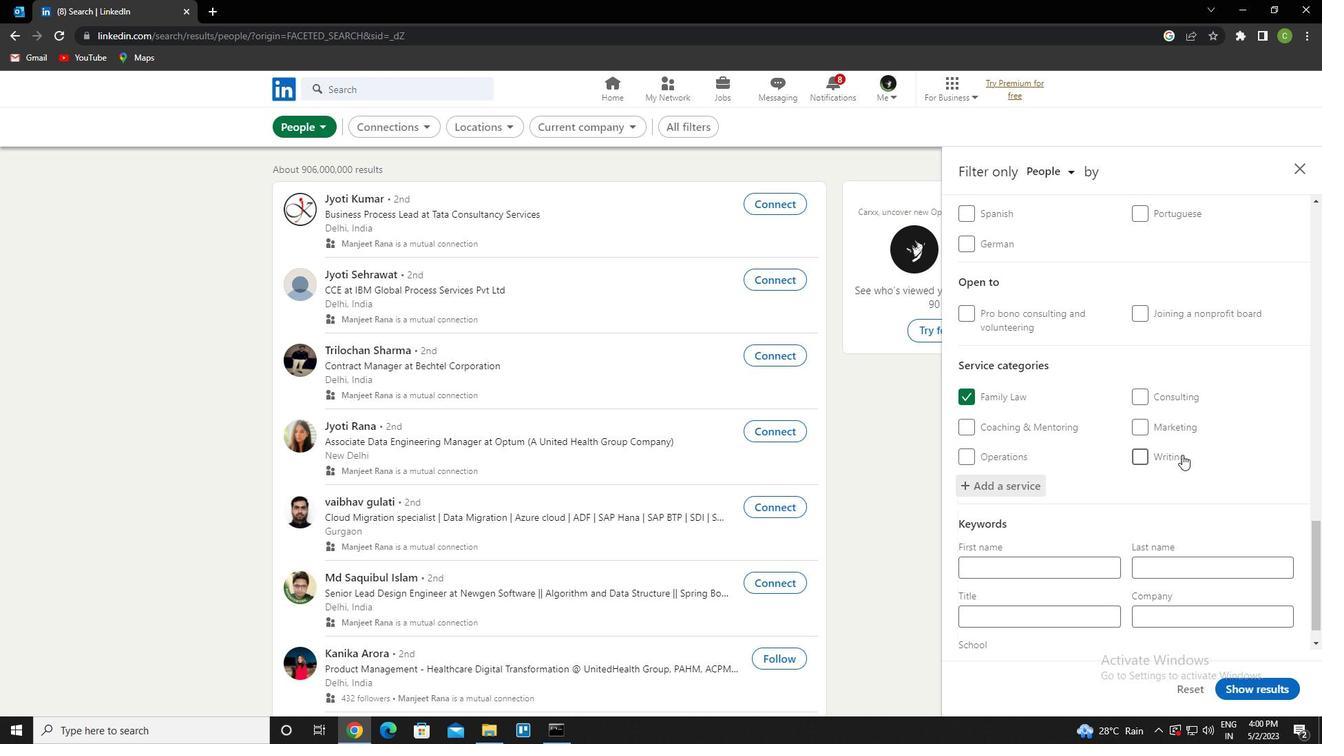 
Action: Mouse scrolled (1182, 454) with delta (0, 0)
Screenshot: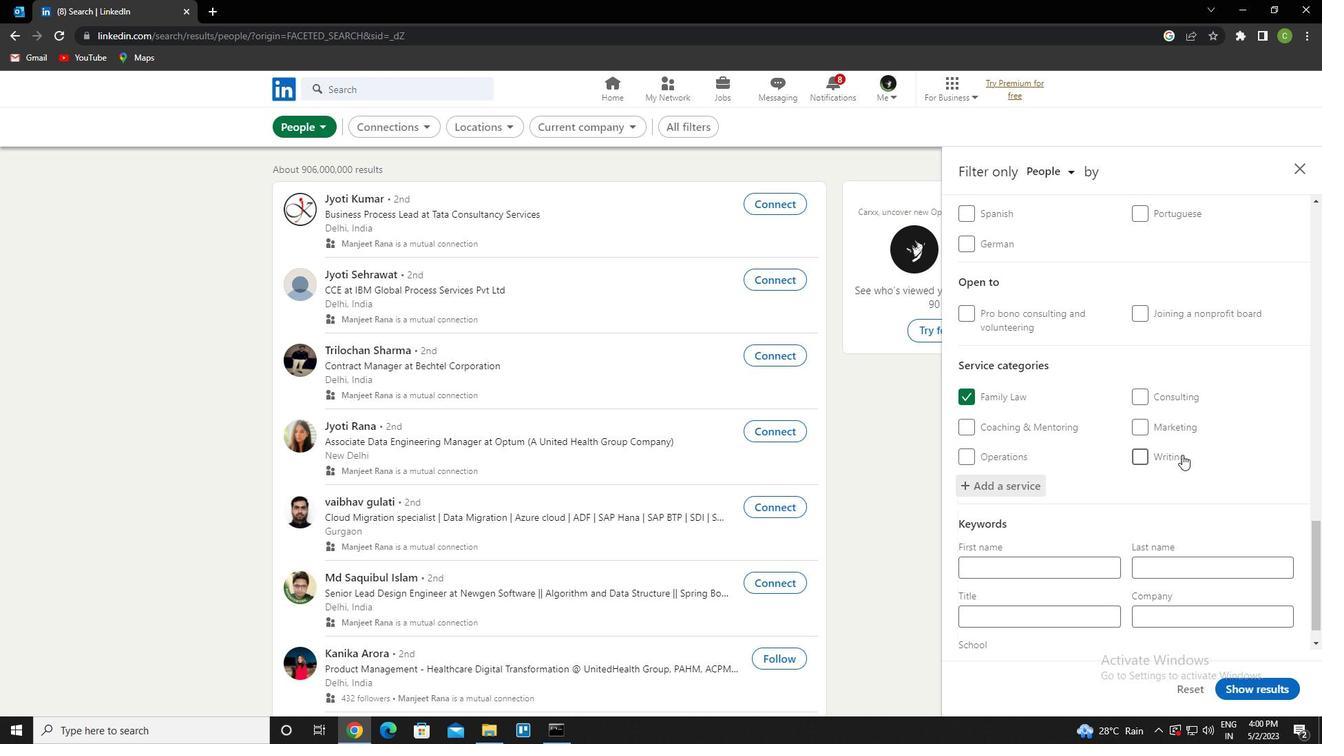 
Action: Mouse scrolled (1182, 454) with delta (0, 0)
Screenshot: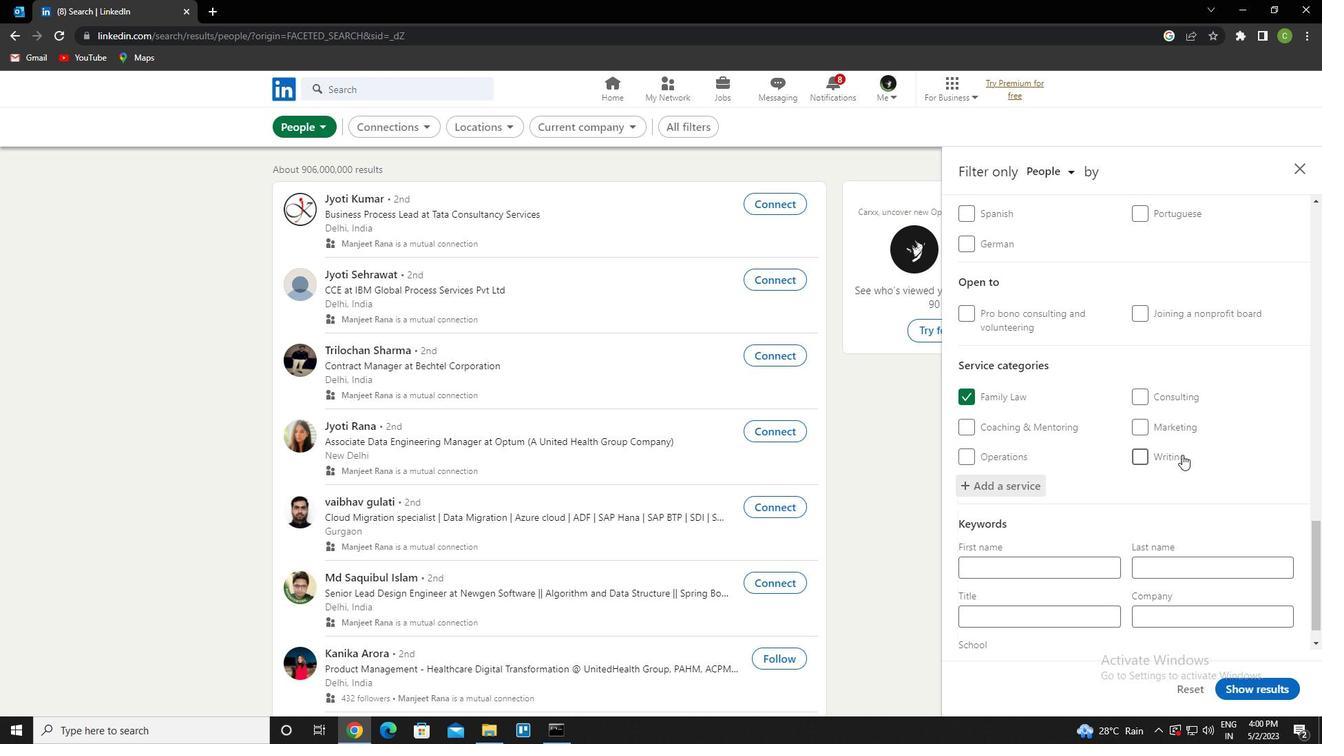 
Action: Mouse scrolled (1182, 454) with delta (0, 0)
Screenshot: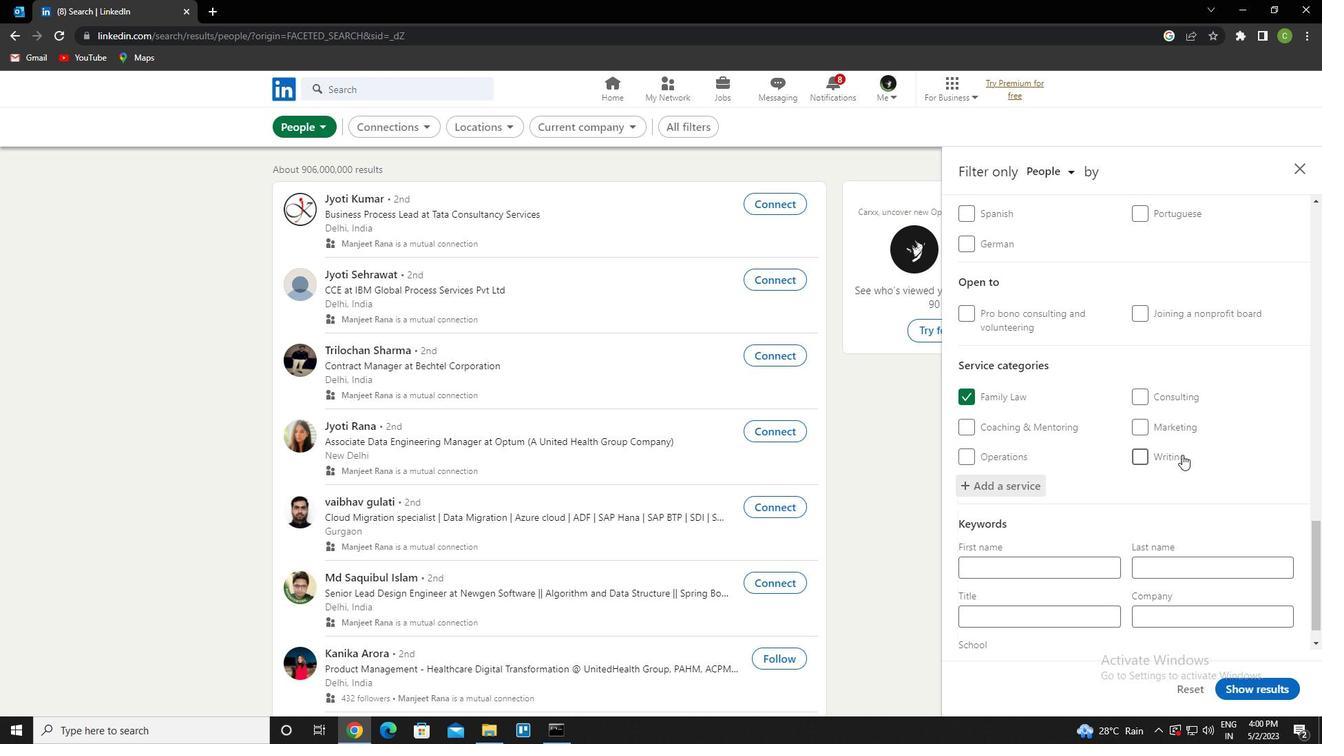 
Action: Mouse scrolled (1182, 454) with delta (0, 0)
Screenshot: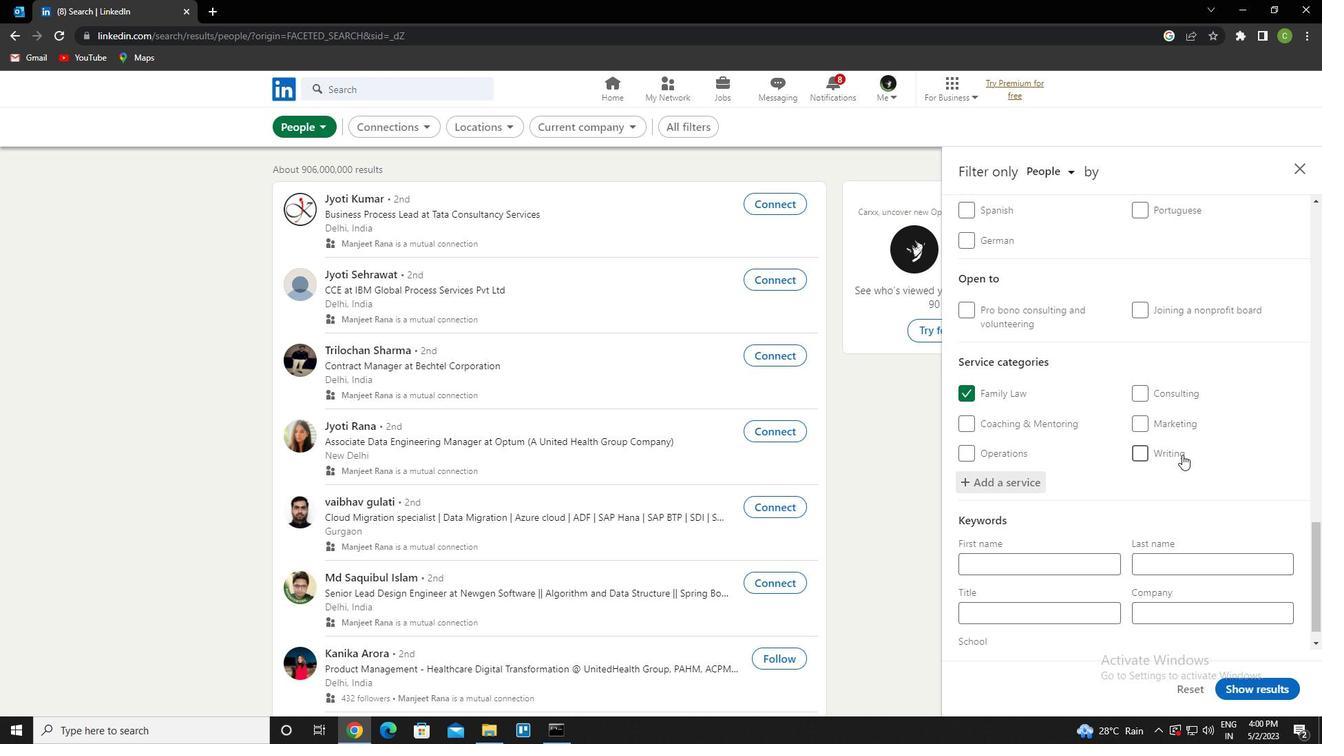 
Action: Mouse scrolled (1182, 454) with delta (0, 0)
Screenshot: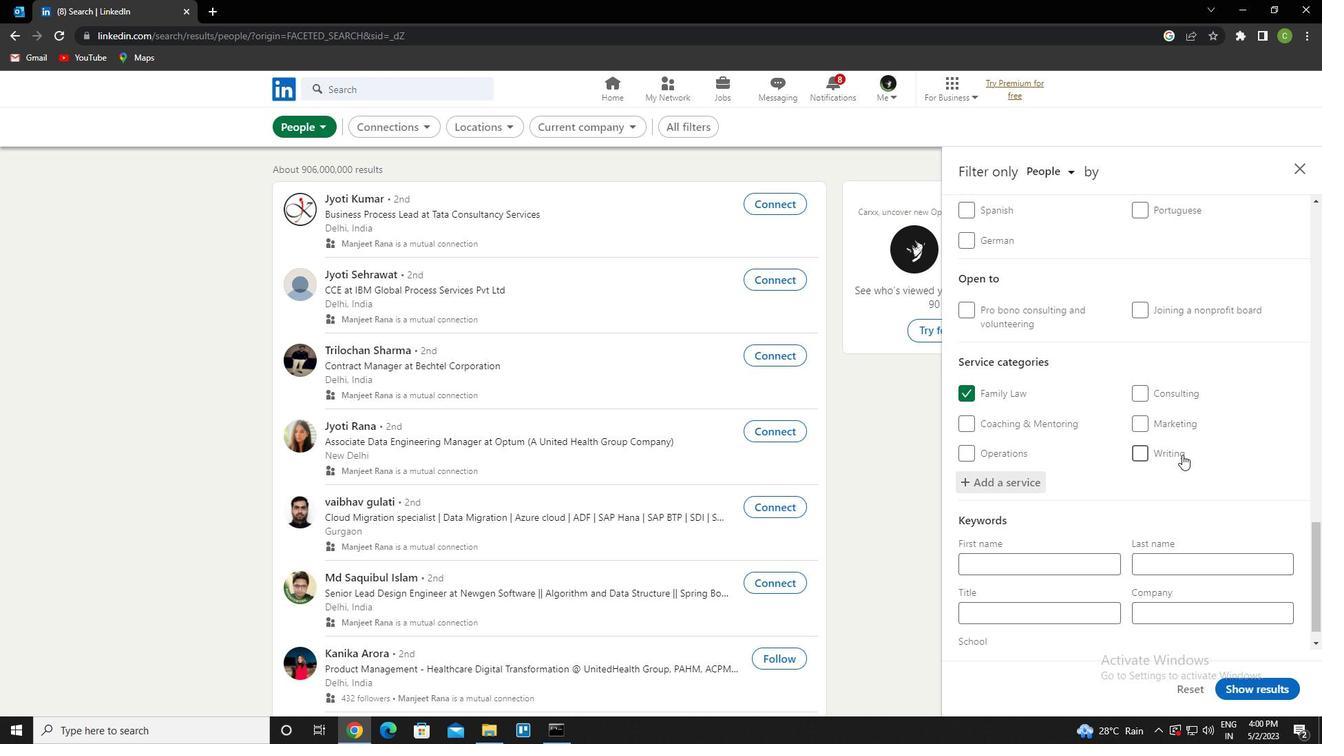 
Action: Mouse moved to (1036, 580)
Screenshot: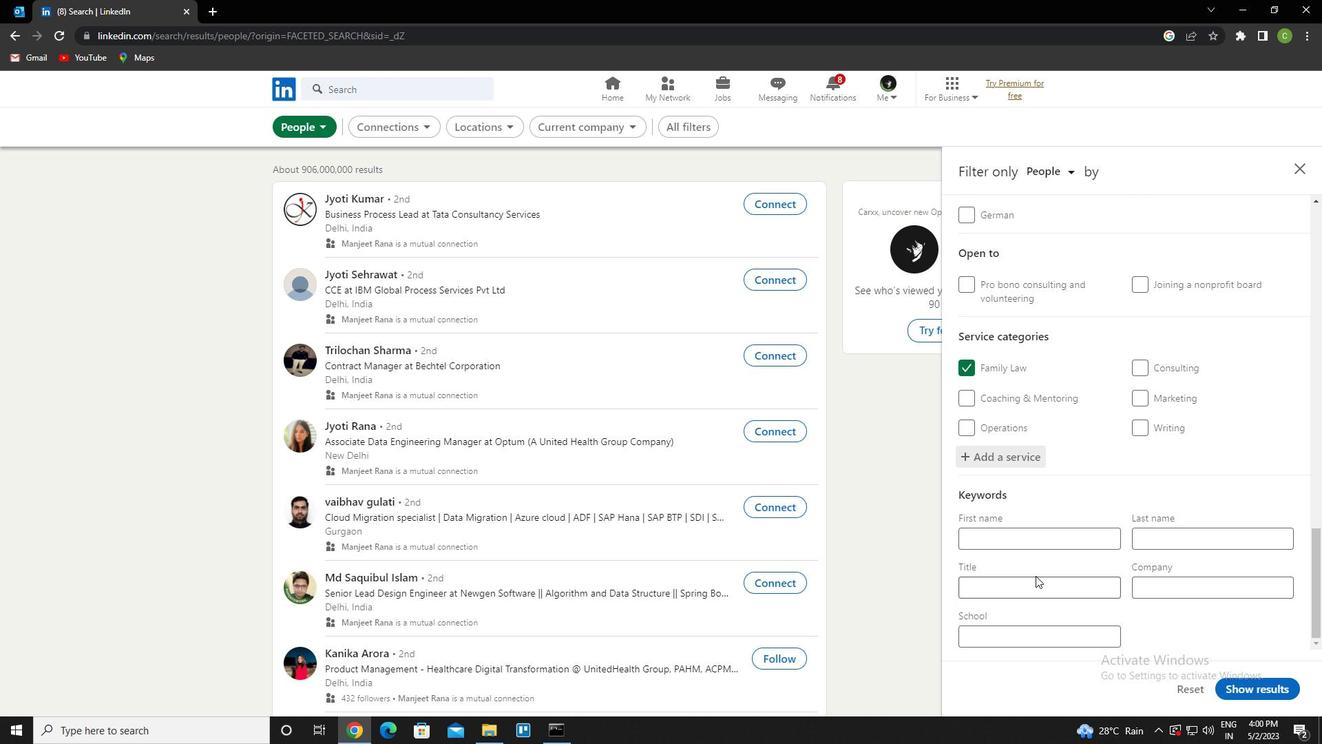 
Action: Mouse pressed left at (1036, 580)
Screenshot: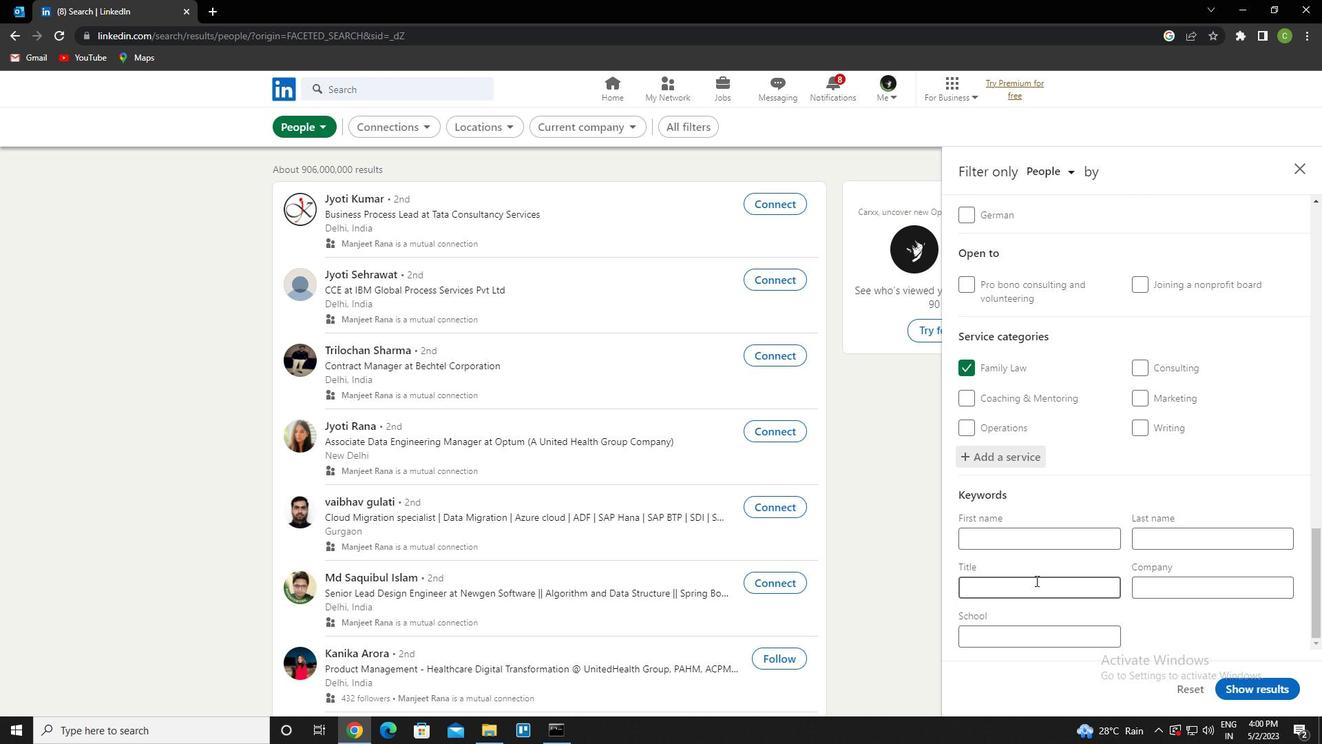 
Action: Key pressed <Key.caps_lock>p<Key.caps_lock>reschool<Key.space><Key.caps_lock>t<Key.caps_lock>eacher
Screenshot: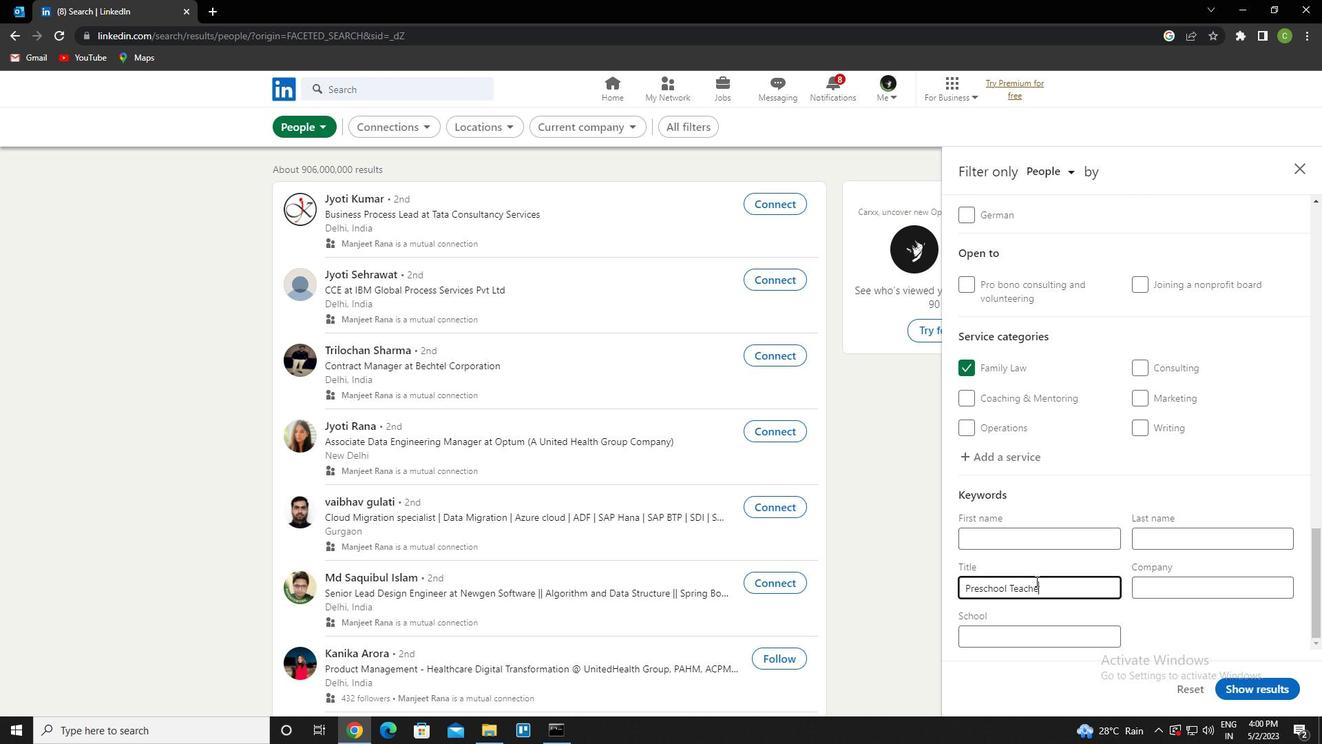 
Action: Mouse moved to (1260, 688)
Screenshot: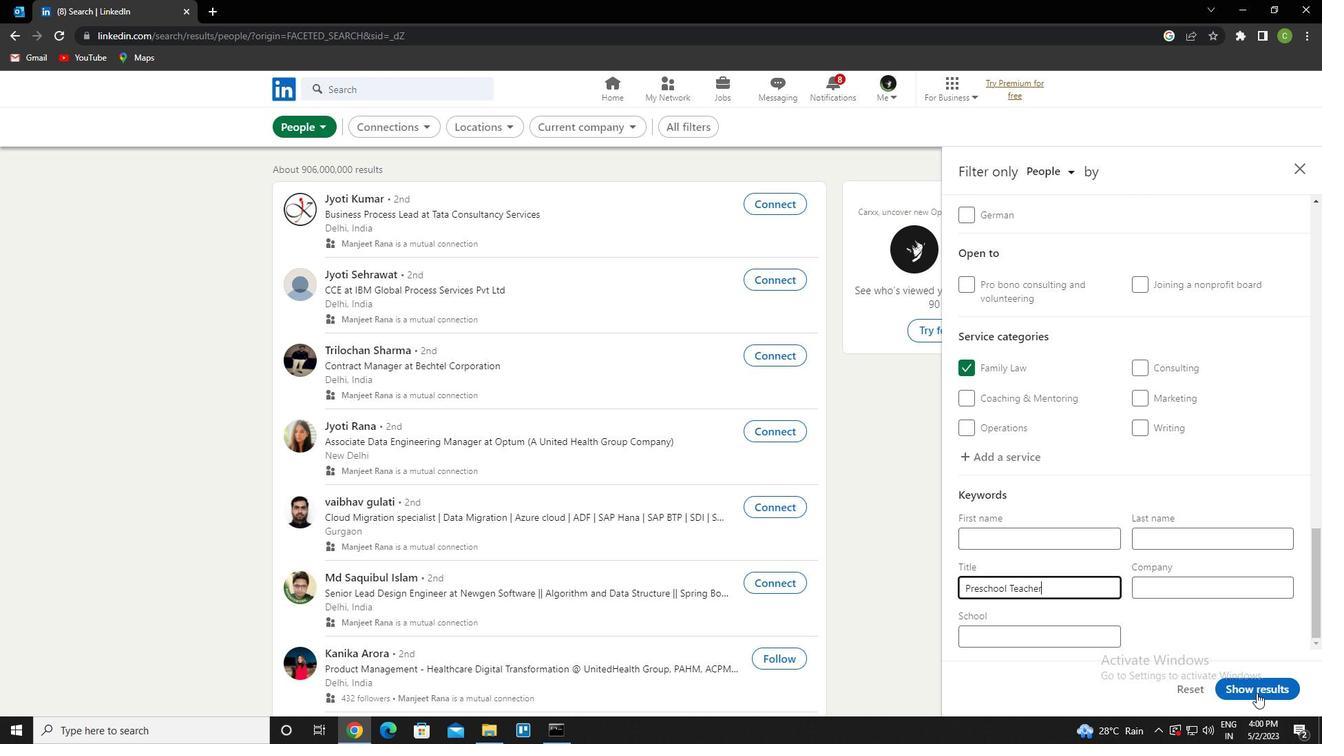 
Action: Mouse pressed left at (1260, 688)
Screenshot: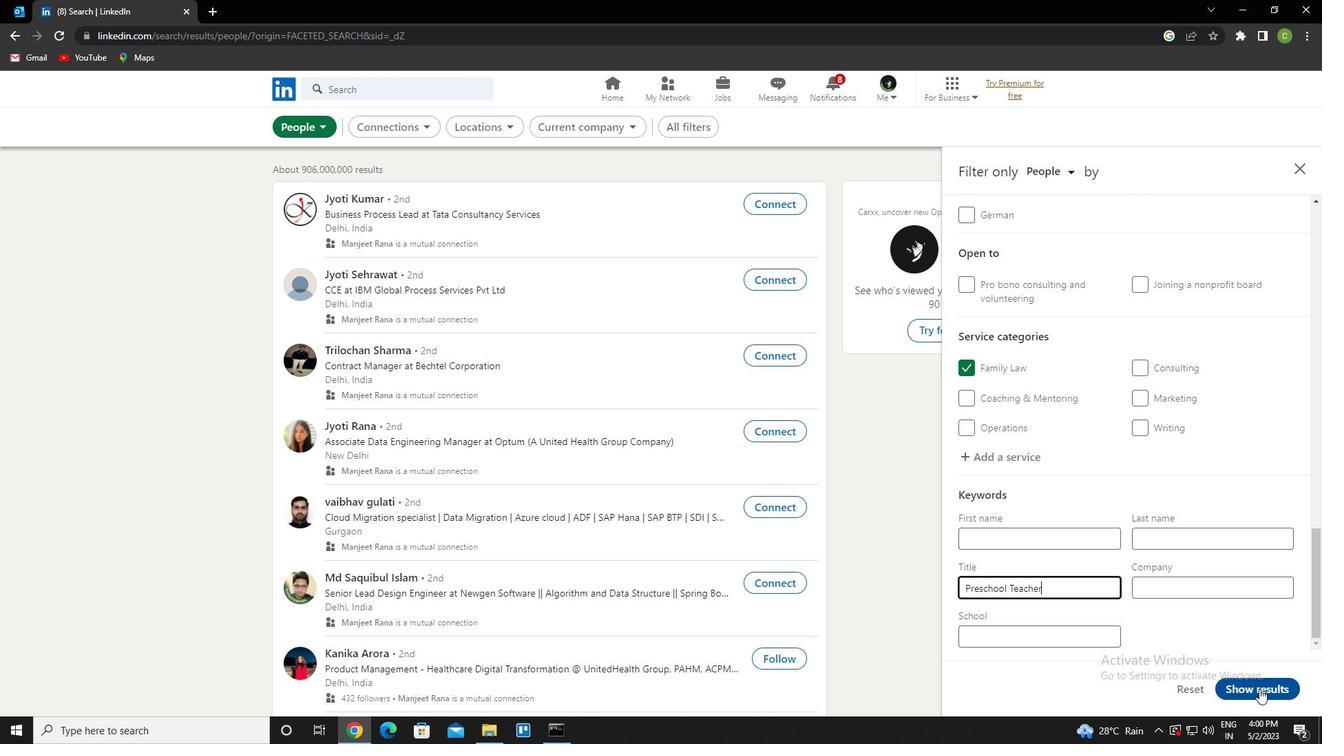 
Action: Mouse moved to (760, 482)
Screenshot: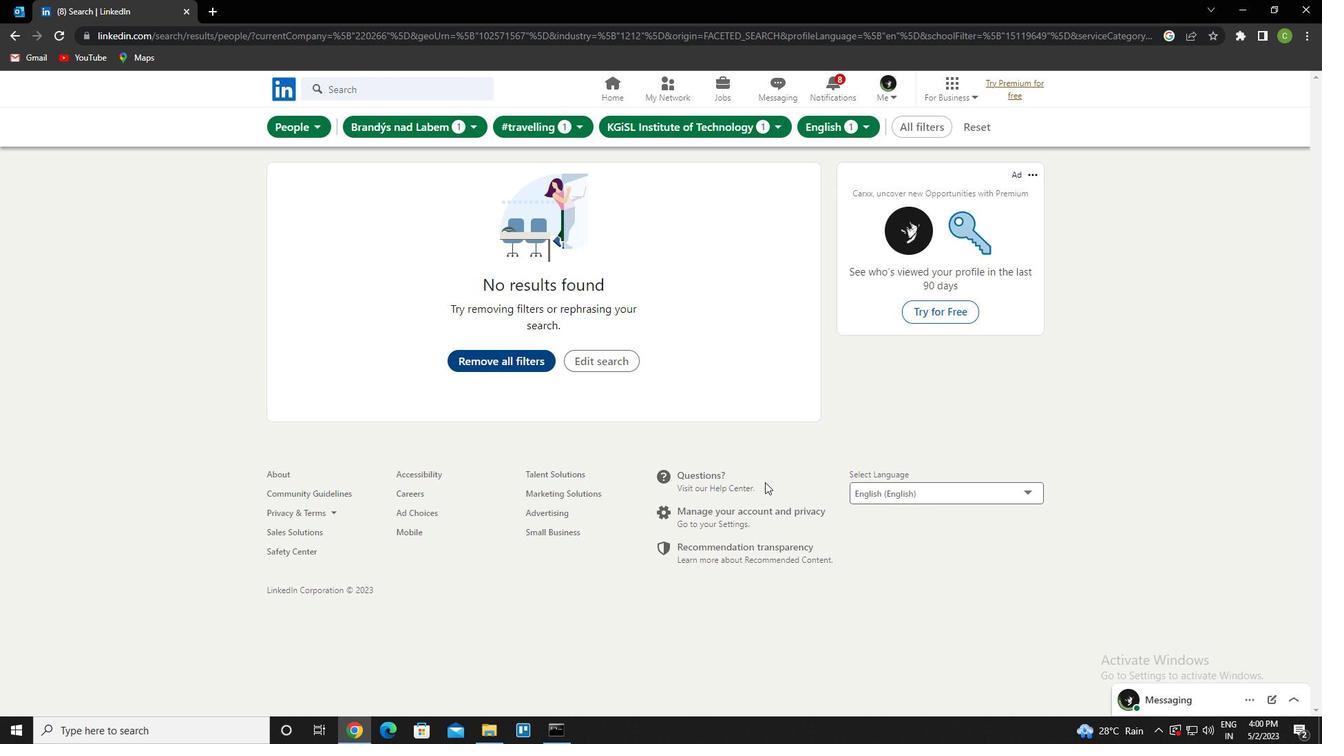 
